 Task: open an excel sheet and write heading  Financial Planner. Add Dates in a column and its values below  'Jan 23, Feb 23, Mar 23, Apr 23 & may23. 'Add Income in next column and its values below  $3,000, $3,200, $3,100, $3,300 & $3,500. Add Expenses in next column and its values below  $2,000, $2,300, $2,200, $2,500 & $2,800. Add savings in next column and its values below $500, $600, $500, $700 & $700. Add Investment in next column and its values below  $500, $700, $800, $900 & $1000. Add Net Saving in next column and its values below  $1000, $1200, $900, $800 & $700. Save page BudgetTrack logbookbook
Action: Mouse moved to (131, 123)
Screenshot: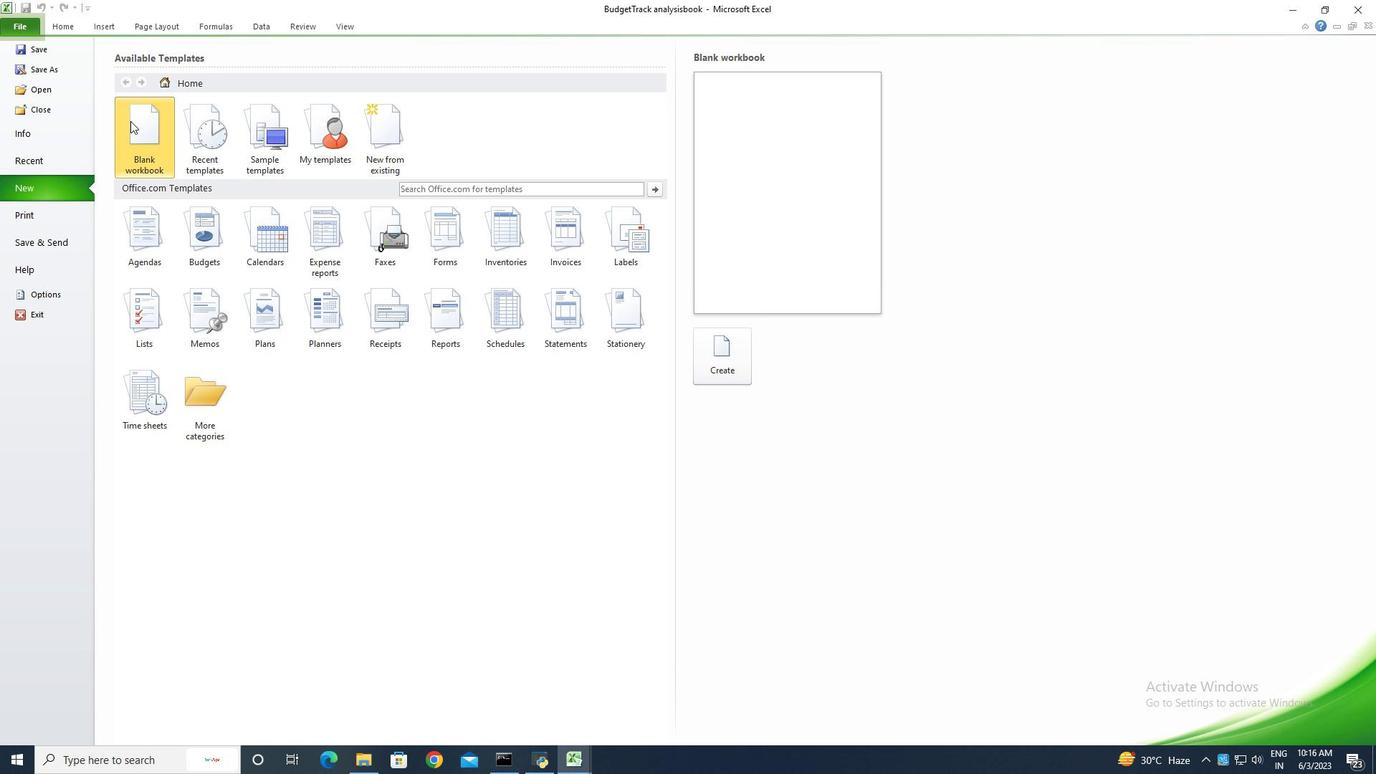 
Action: Mouse pressed left at (131, 123)
Screenshot: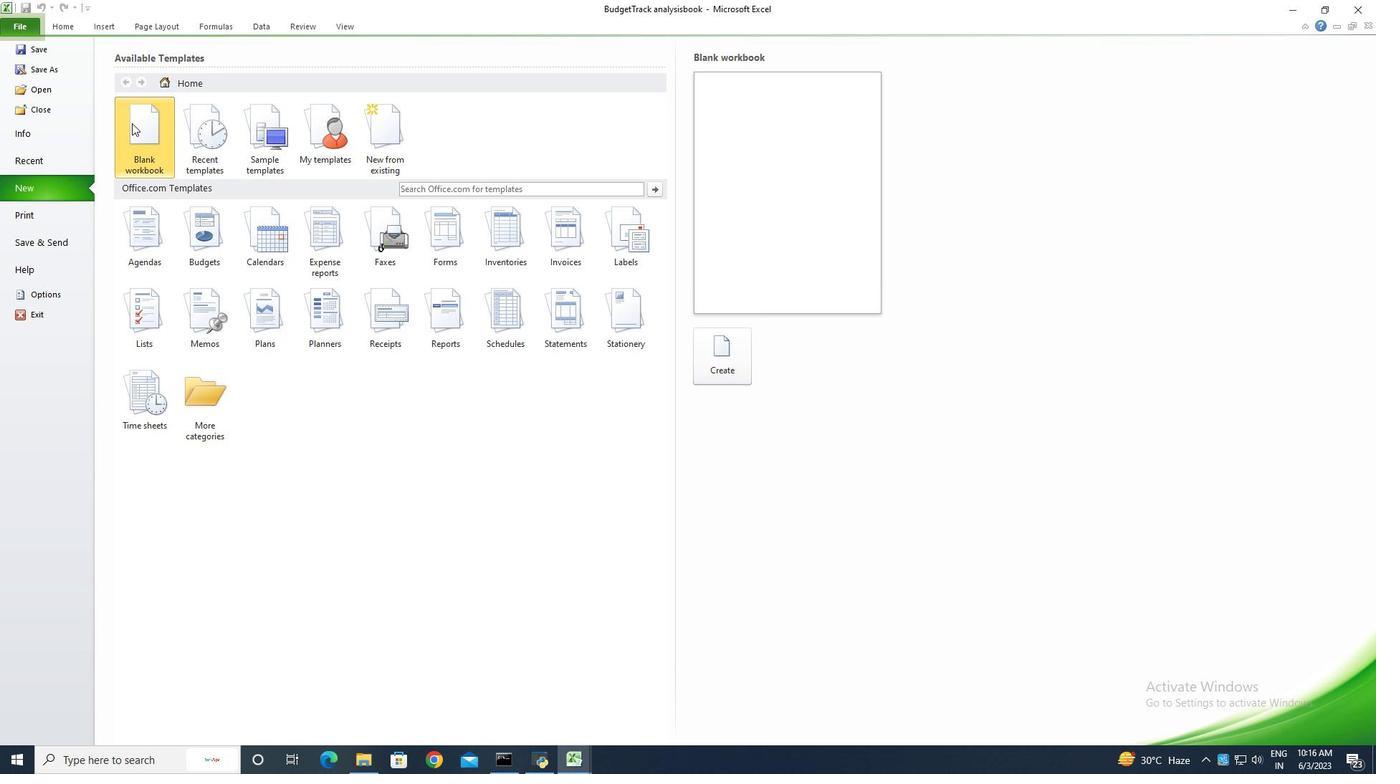 
Action: Mouse moved to (729, 374)
Screenshot: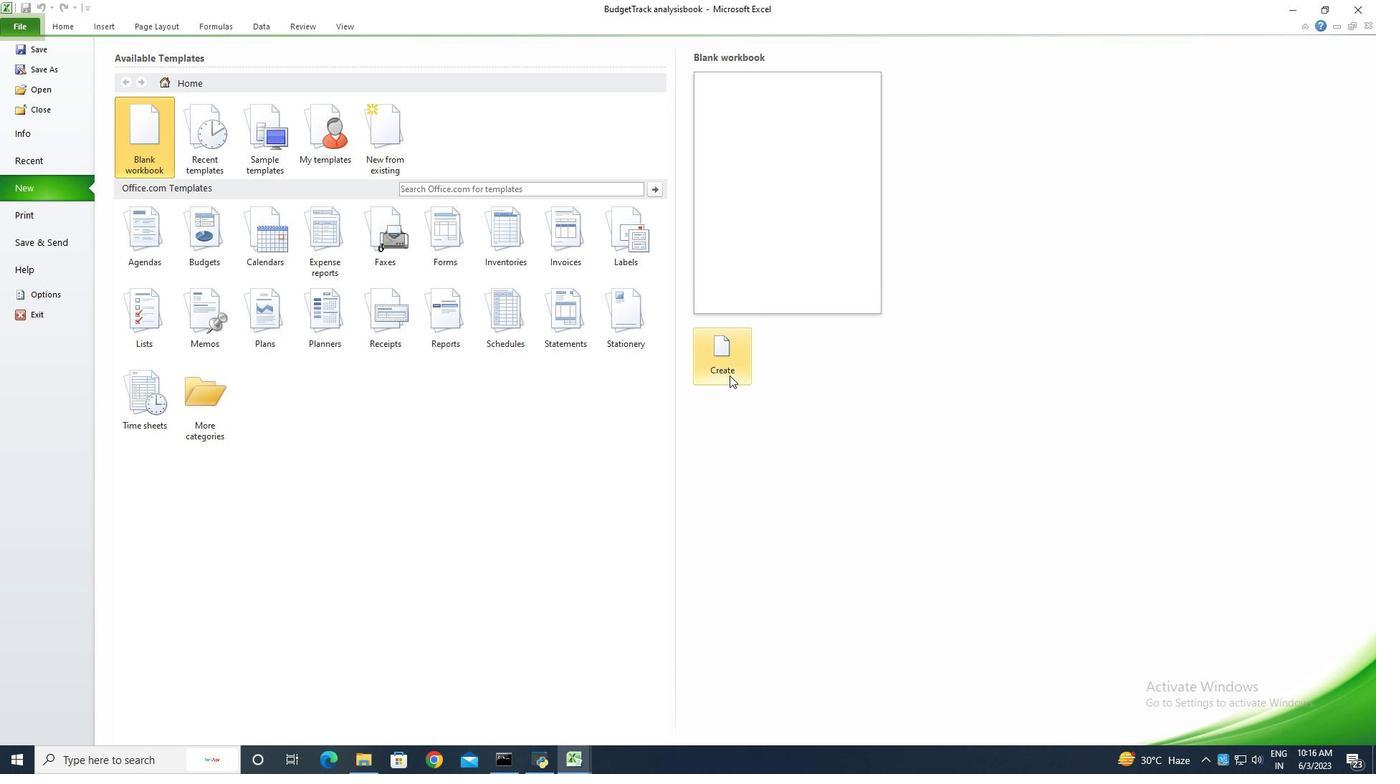 
Action: Mouse pressed left at (729, 374)
Screenshot: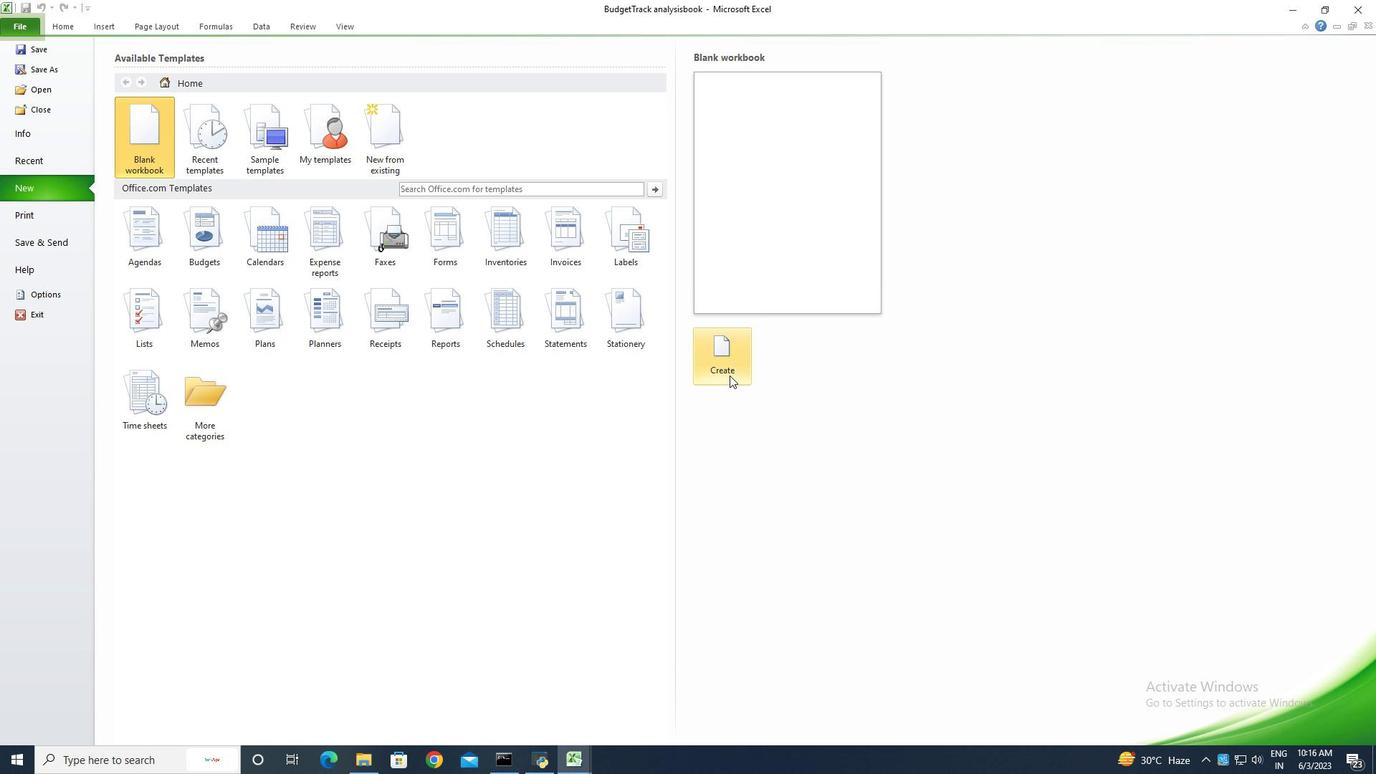 
Action: Key pressed <Key.shift>Financial<Key.space><Key.shift>Planner<Key.enter><Key.shift>Dates<Key.enter><Key.shift><Key.shift>Jan<Key.space>23<Key.enter>feb<Key.space>23<Key.backspace><Key.backspace><Key.backspace><Key.backspace><Key.backspace><Key.backspace><Key.shift><Key.shift><Key.shift><Key.shift><Key.shift><Key.shift><Key.shift>Feb<Key.space>23<Key.enter><Key.shift>Mar<Key.space><Key.shift><Key.shift><Key.shift><Key.shift><Key.shift><Key.shift>@3<Key.backspace><Key.backspace>23<Key.enter><Key.shift>Ma<Key.backspace><Key.backspace>ape<Key.backspace><Key.backspace><Key.backspace><Key.shift>Apr<Key.space><Key.shift>@3<Key.backspace><Key.backspace>23<Key.enter><Key.shift><Key.shift><Key.shift><Key.shift><Key.shift><Key.shift><Key.shift><Key.shift><Key.shift><Key.shift>May<Key.space>23<Key.enter>
Screenshot: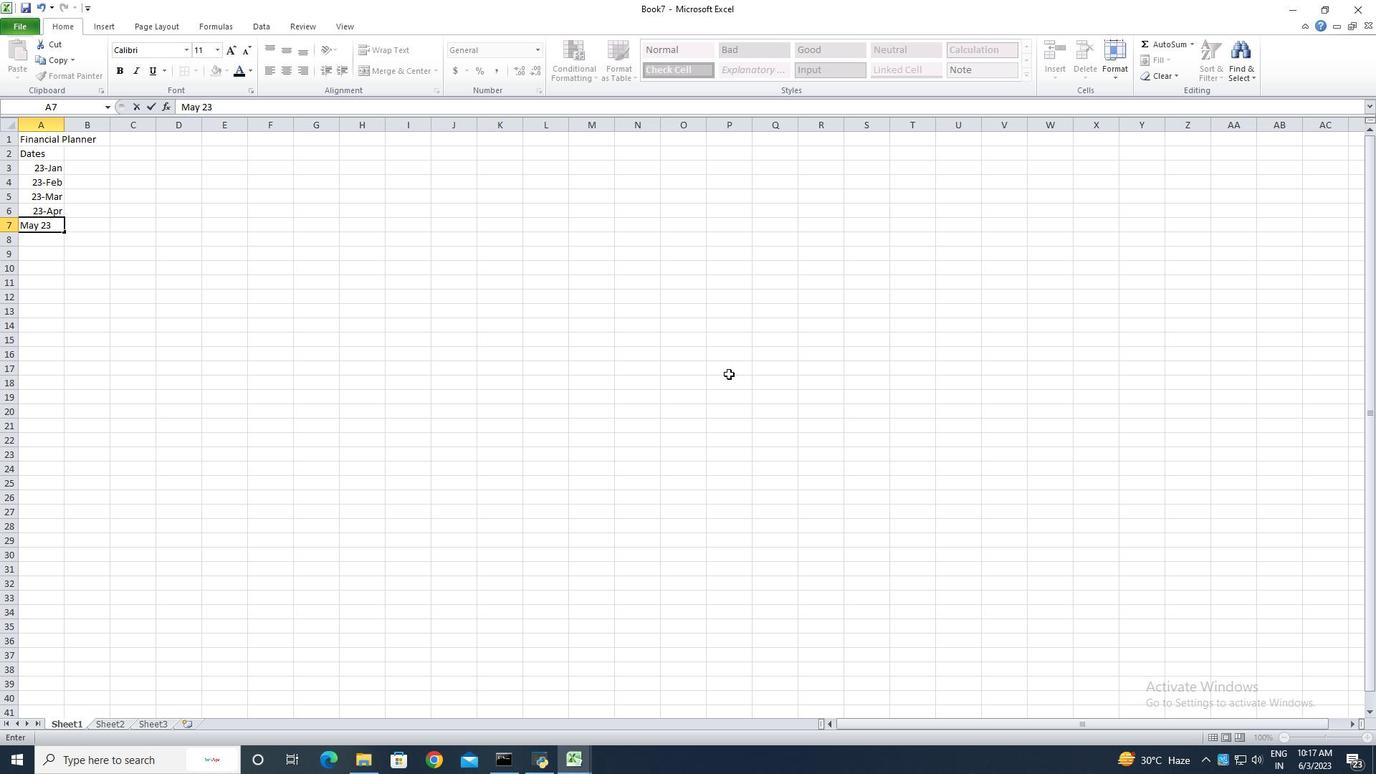 
Action: Mouse moved to (30, 169)
Screenshot: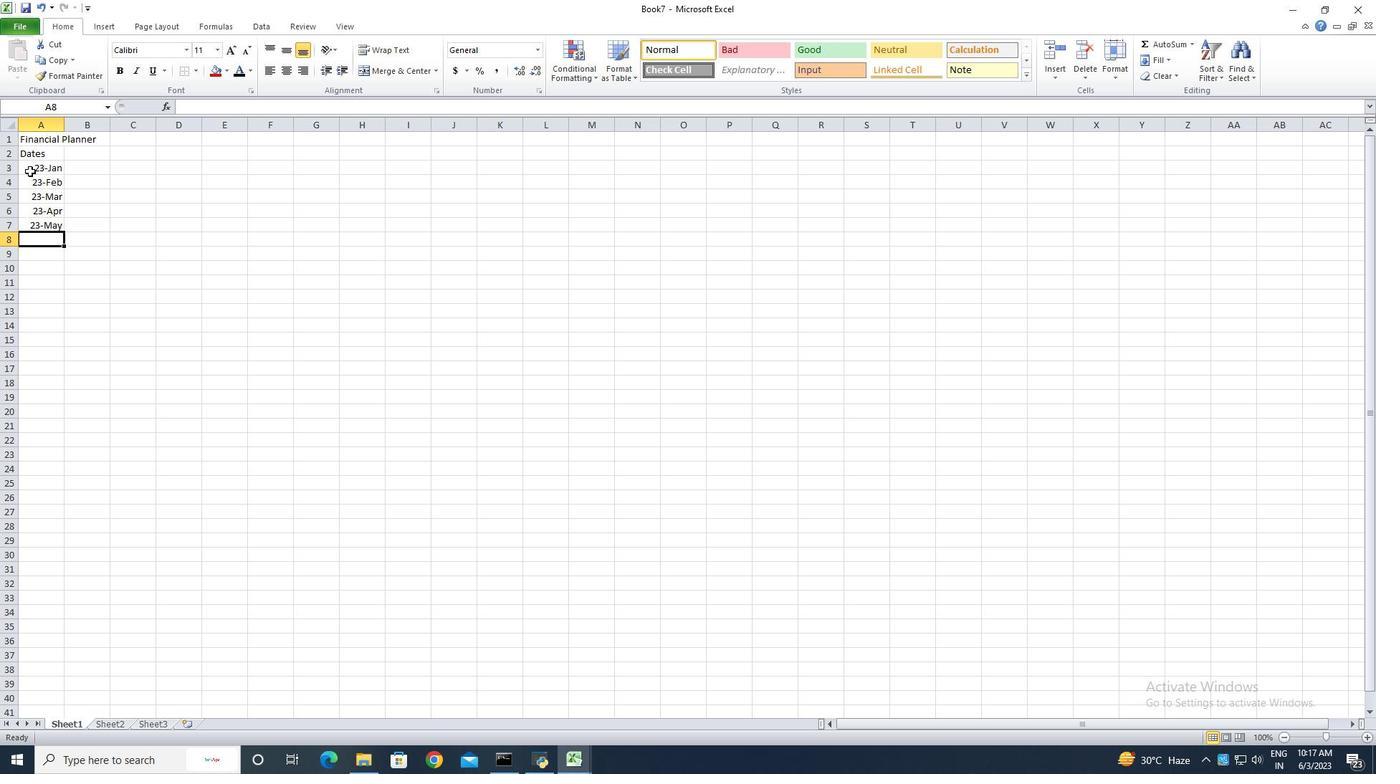 
Action: Mouse pressed left at (30, 169)
Screenshot: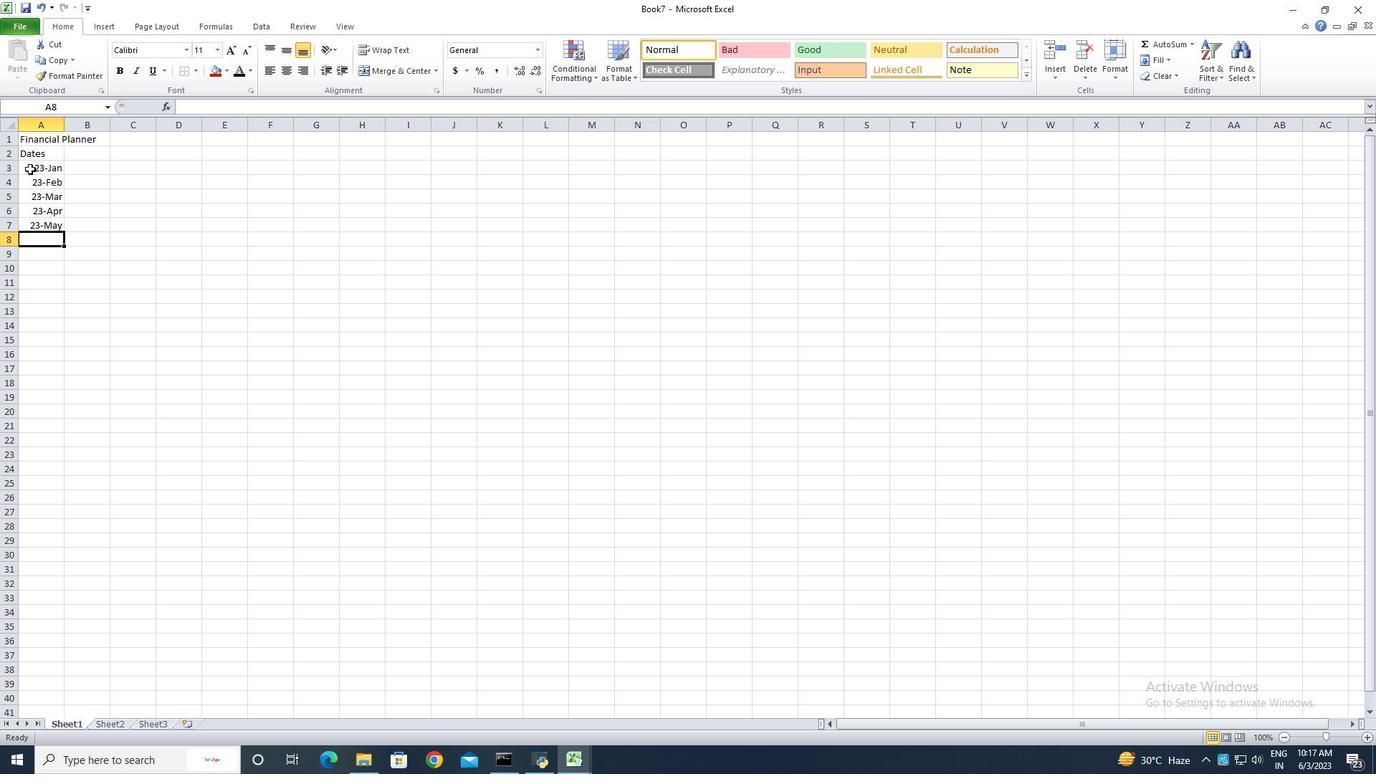 
Action: Mouse moved to (32, 169)
Screenshot: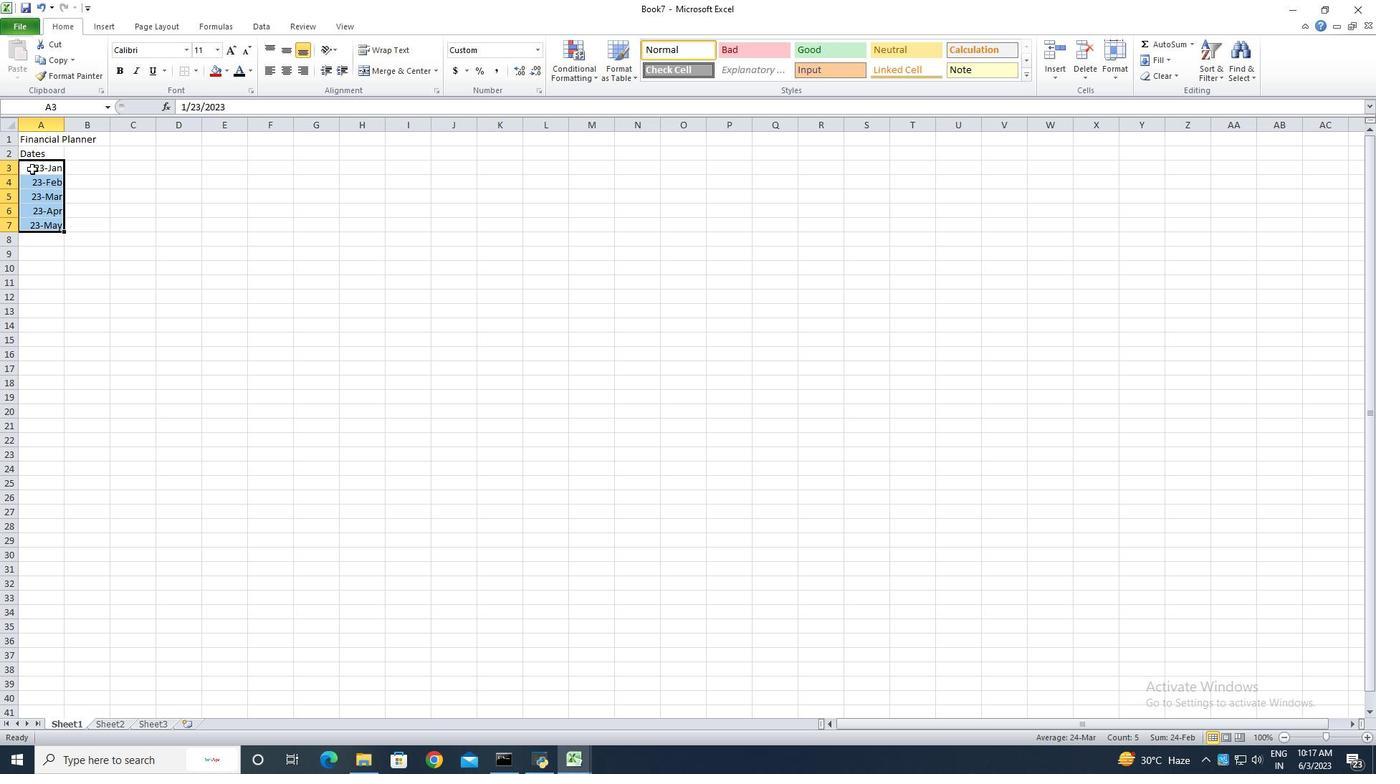 
Action: Mouse pressed right at (32, 169)
Screenshot: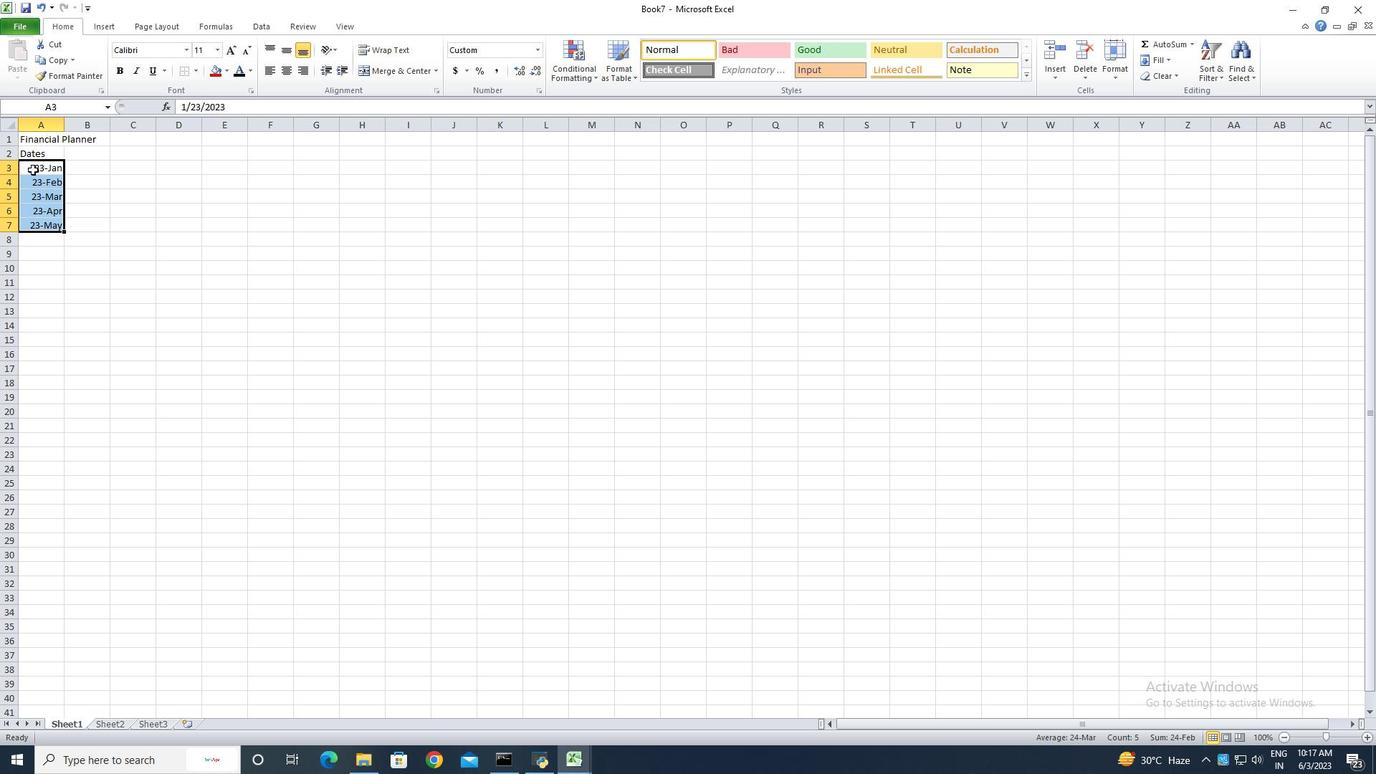 
Action: Mouse moved to (80, 367)
Screenshot: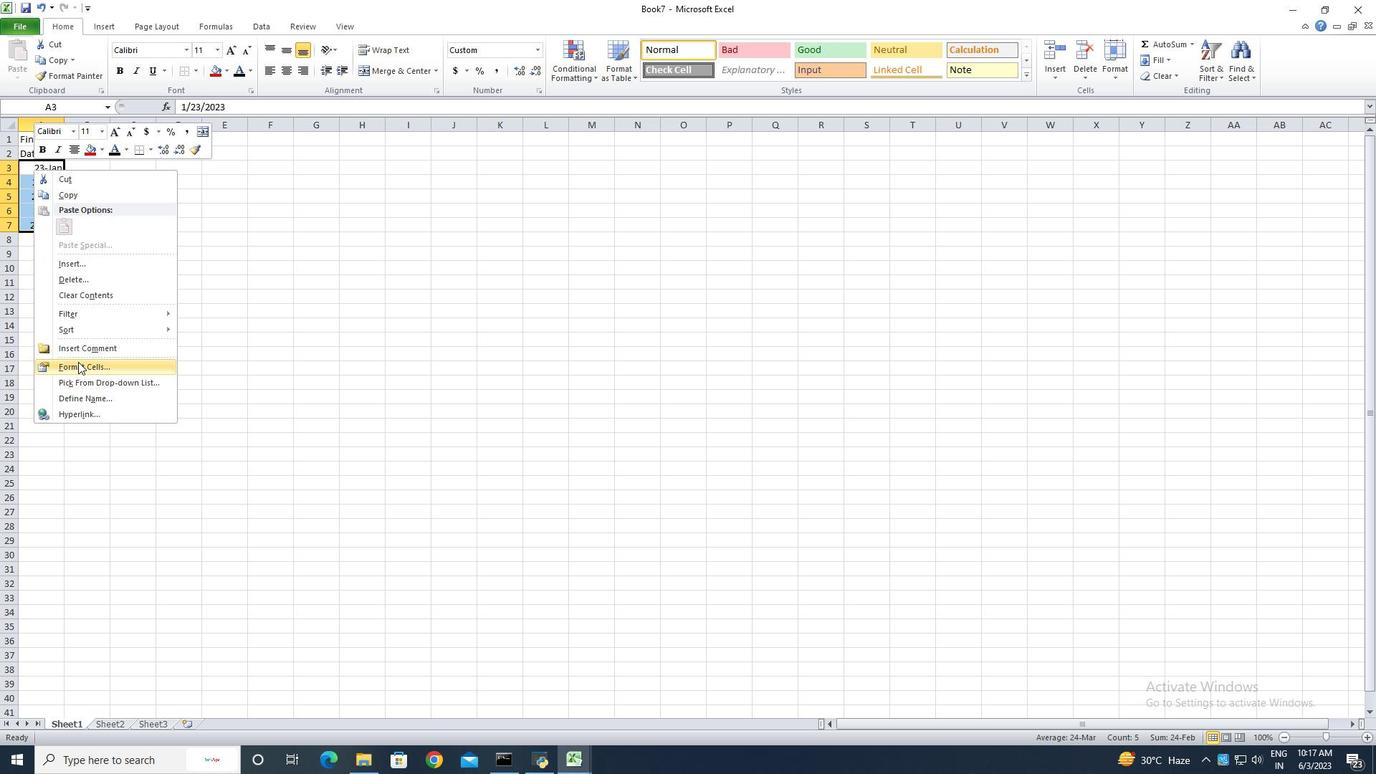 
Action: Mouse pressed left at (80, 367)
Screenshot: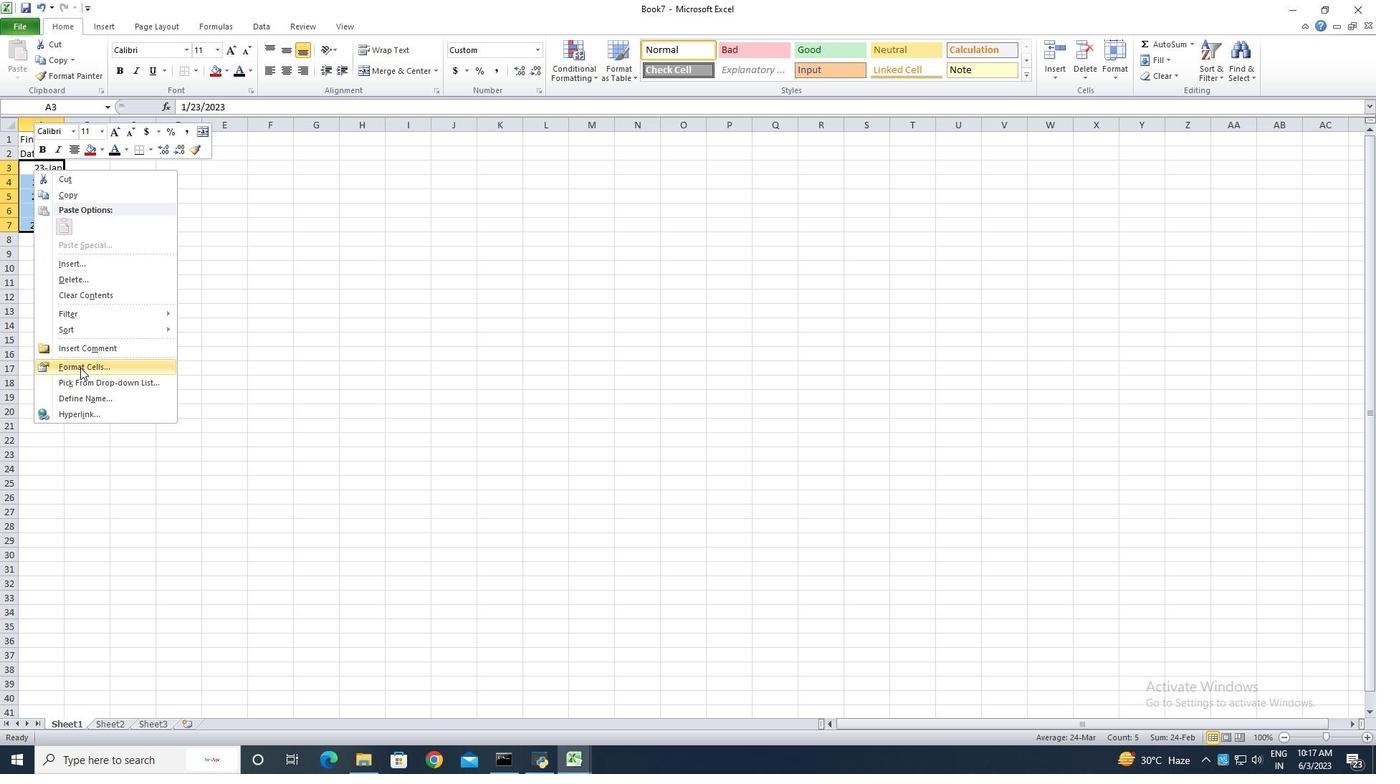 
Action: Mouse moved to (138, 203)
Screenshot: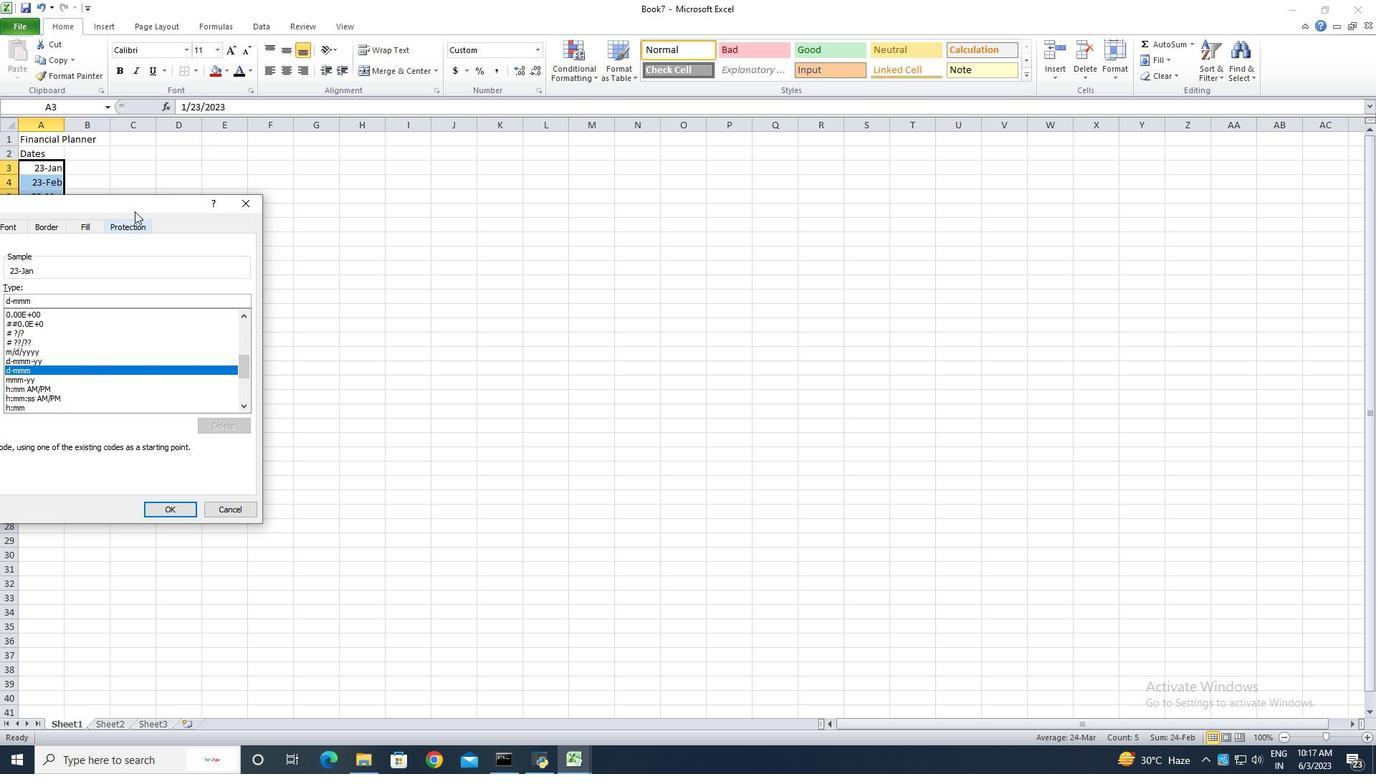 
Action: Mouse pressed left at (138, 203)
Screenshot: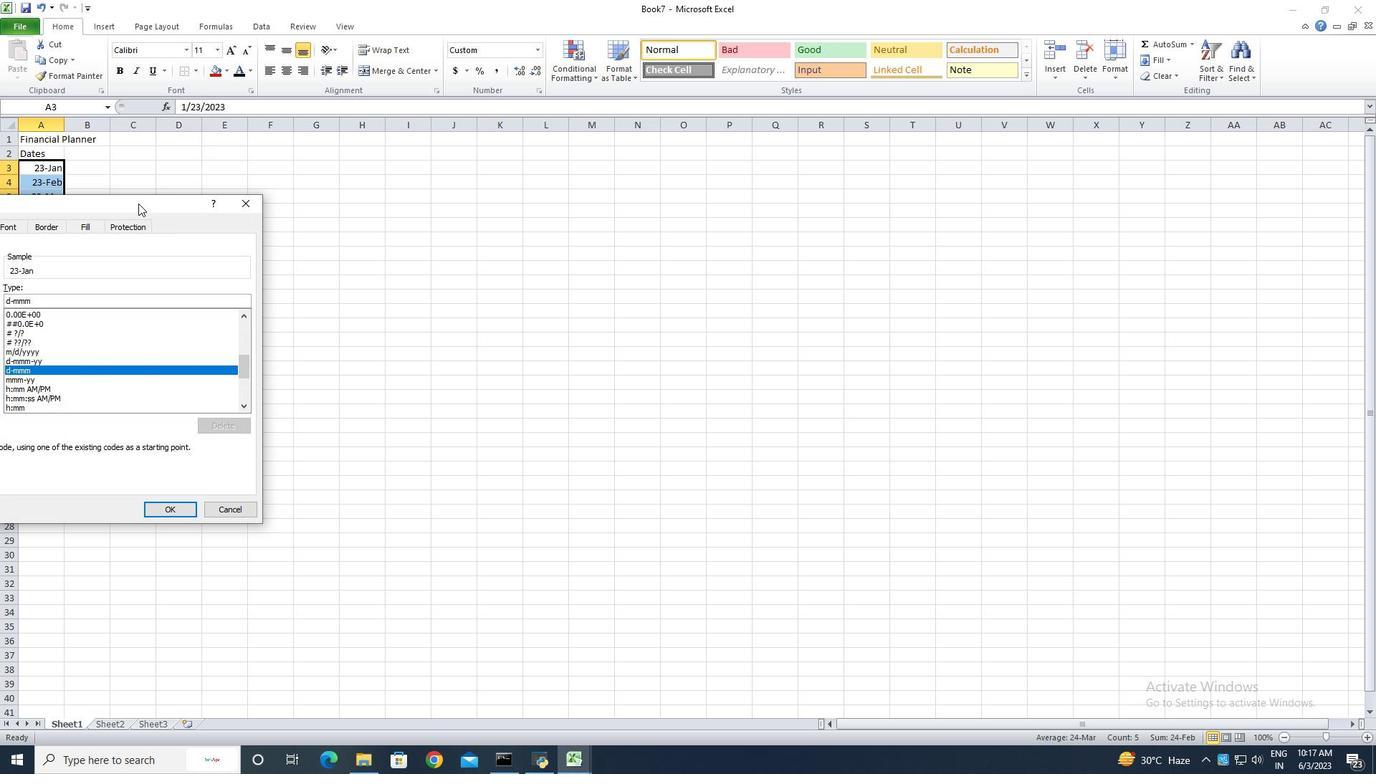 
Action: Mouse moved to (364, 294)
Screenshot: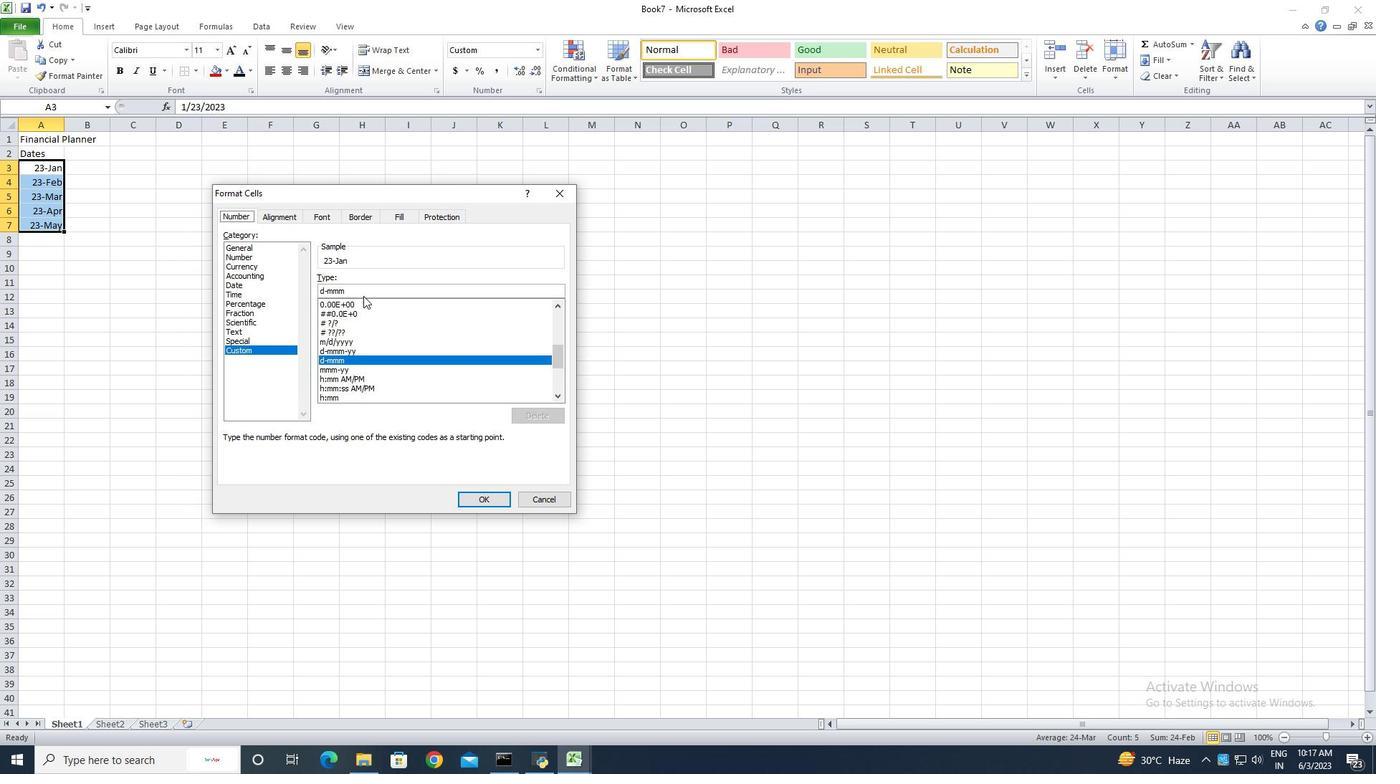 
Action: Mouse pressed left at (364, 294)
Screenshot: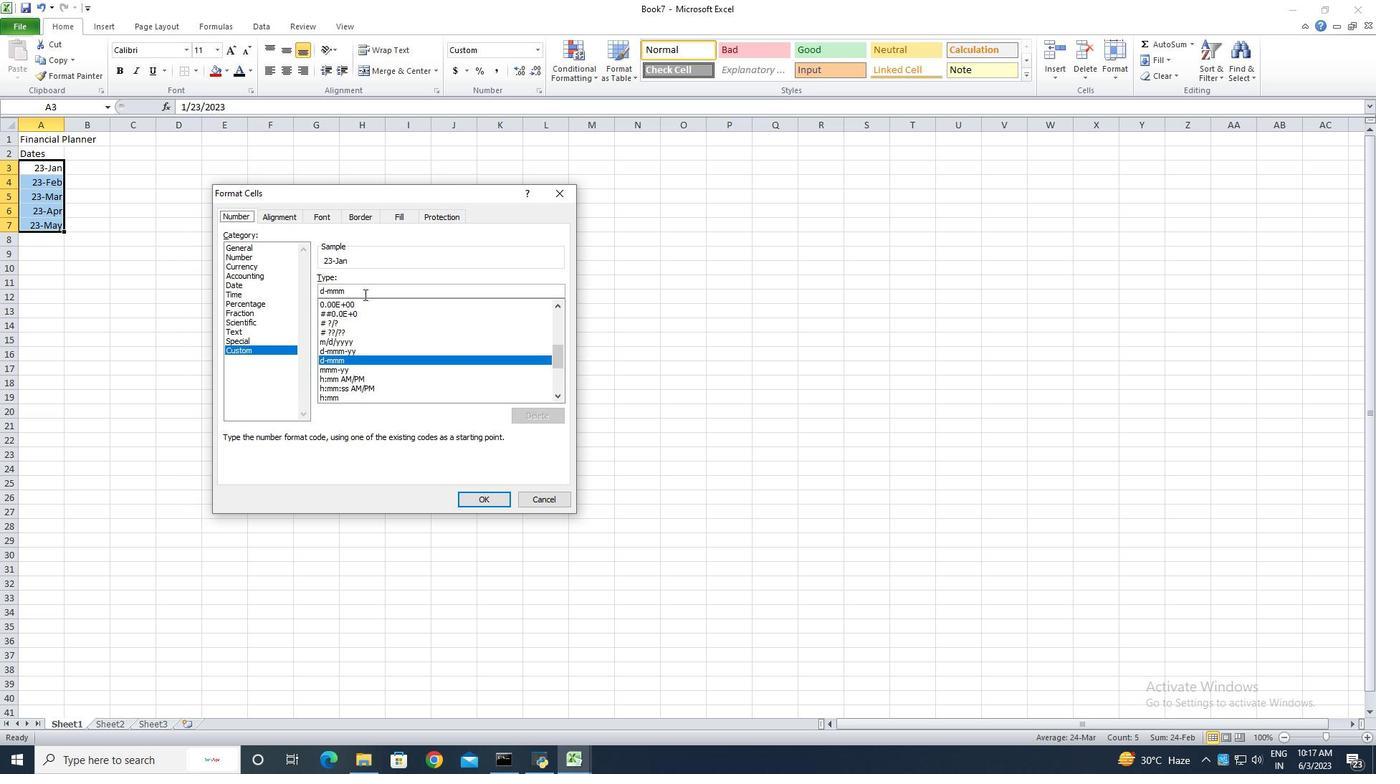 
Action: Key pressed <Key.backspace><Key.backspace><Key.backspace><Key.backspace><Key.backspace><Key.backspace><Key.backspace>mmm<Key.space>d
Screenshot: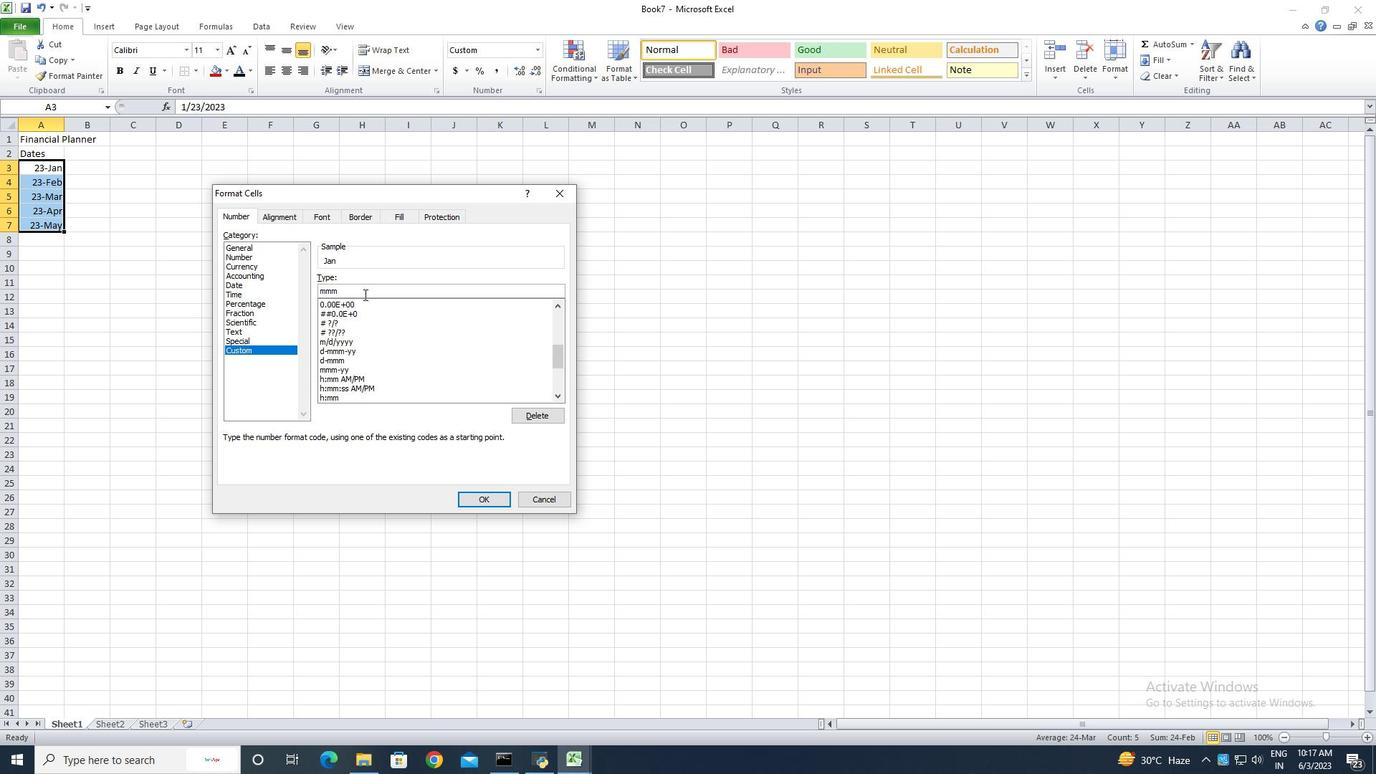
Action: Mouse moved to (489, 503)
Screenshot: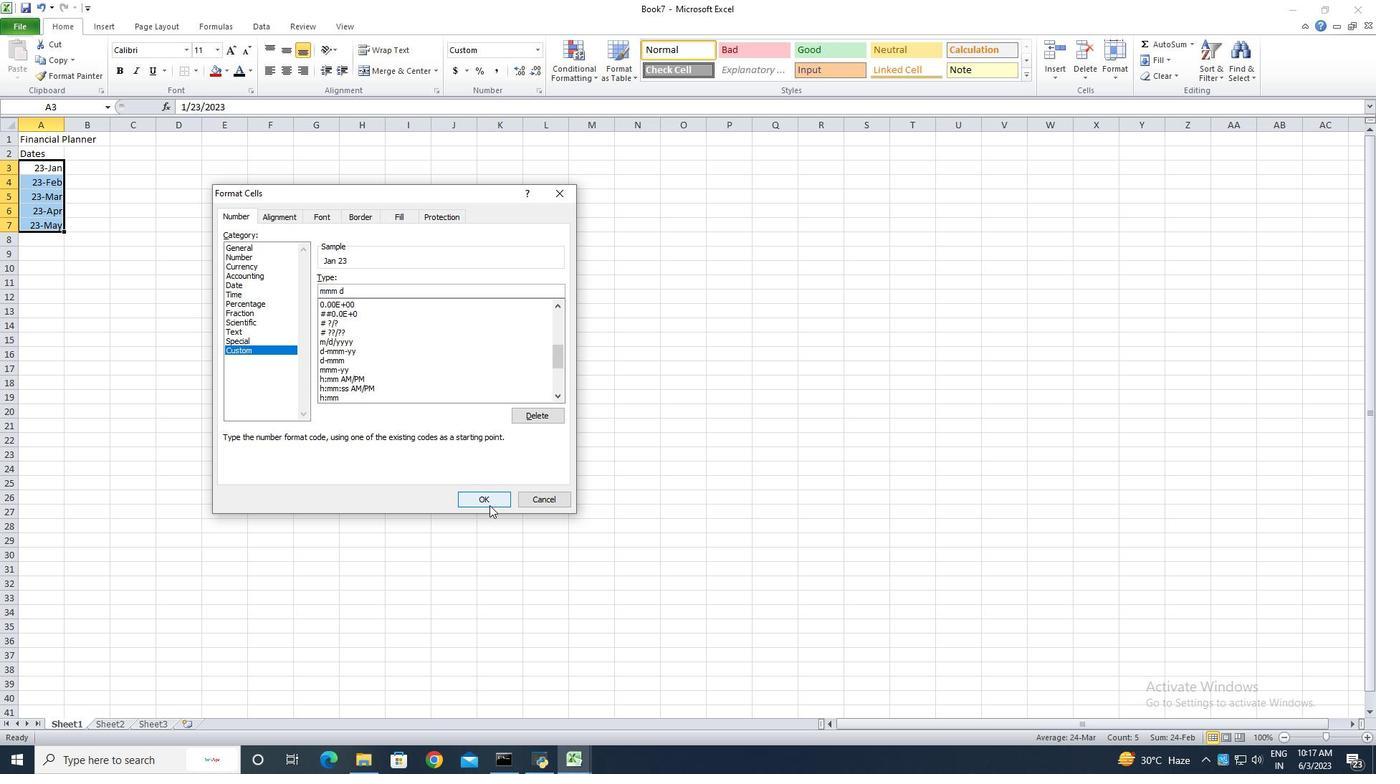 
Action: Mouse pressed left at (489, 503)
Screenshot: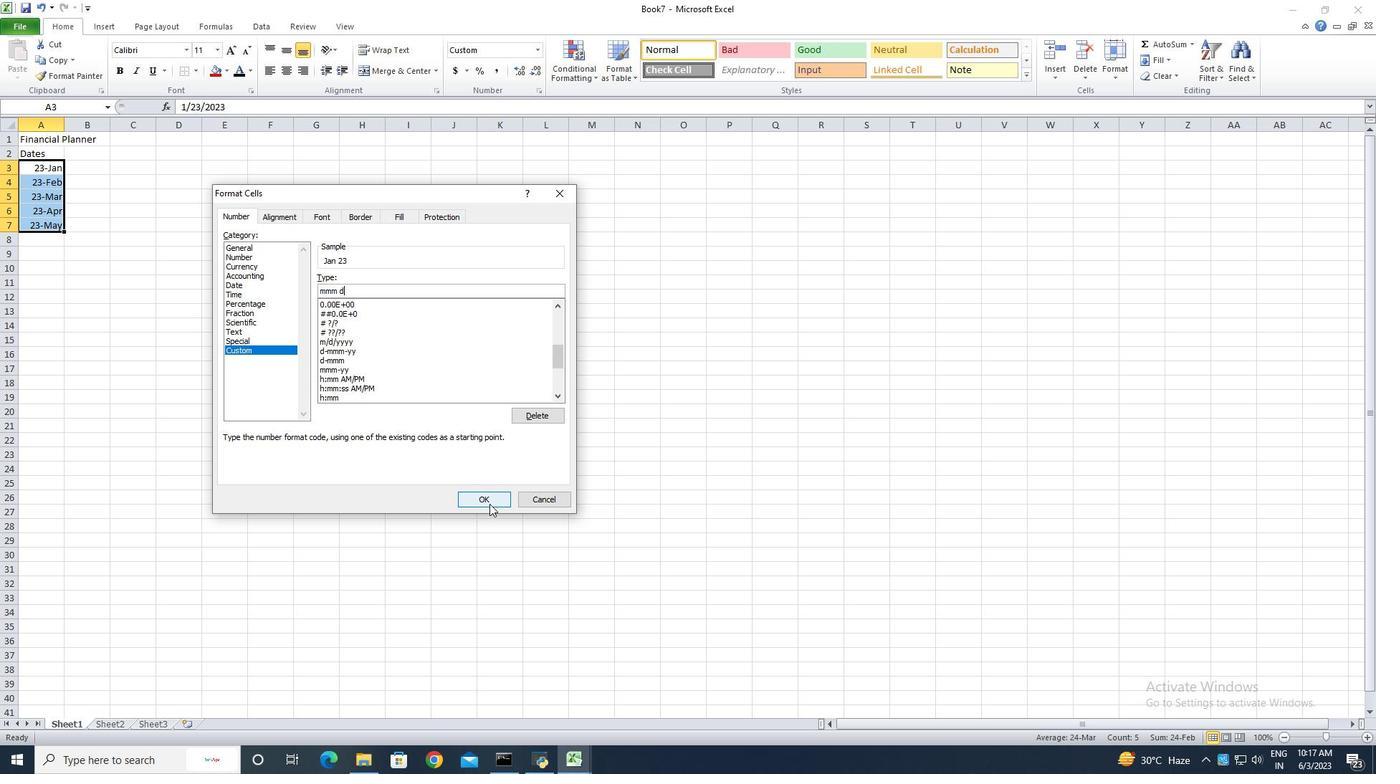 
Action: Mouse moved to (64, 128)
Screenshot: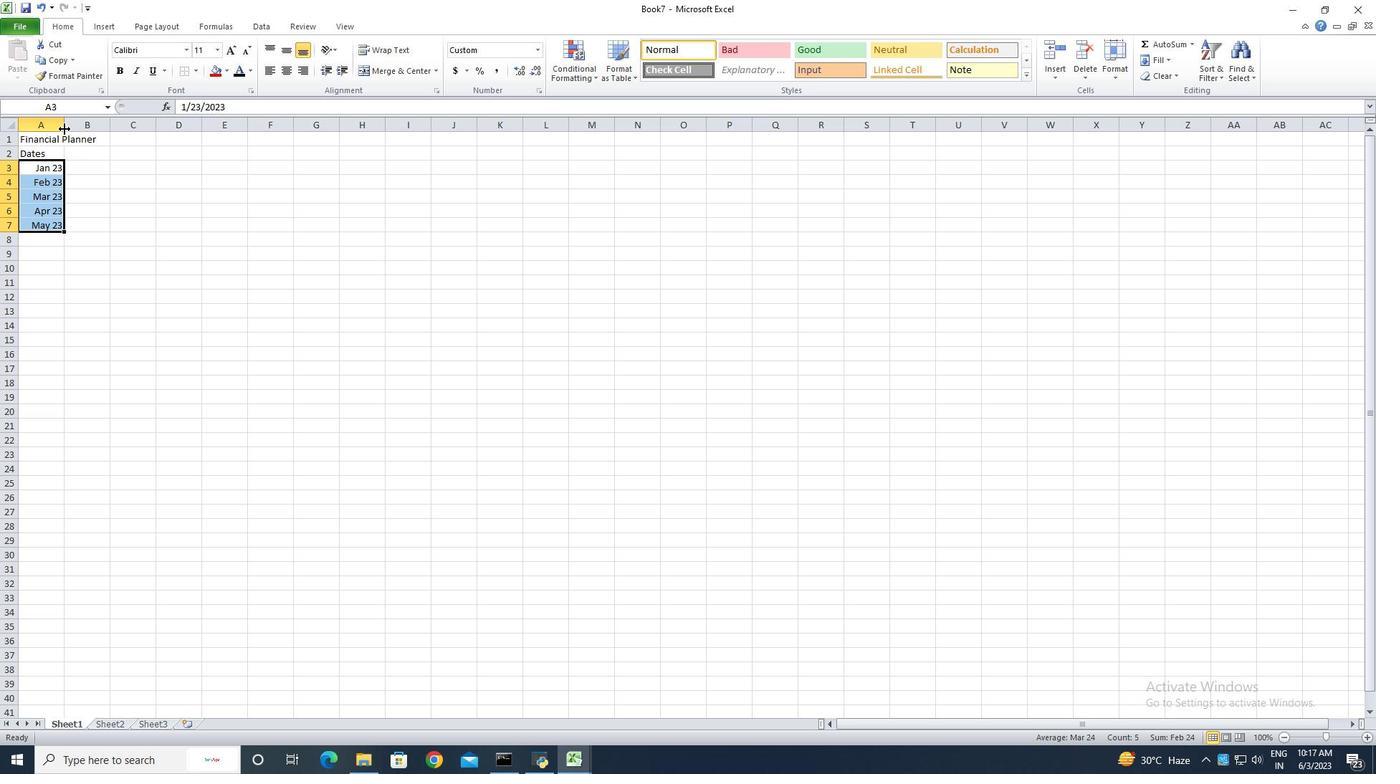 
Action: Mouse pressed left at (64, 128)
Screenshot: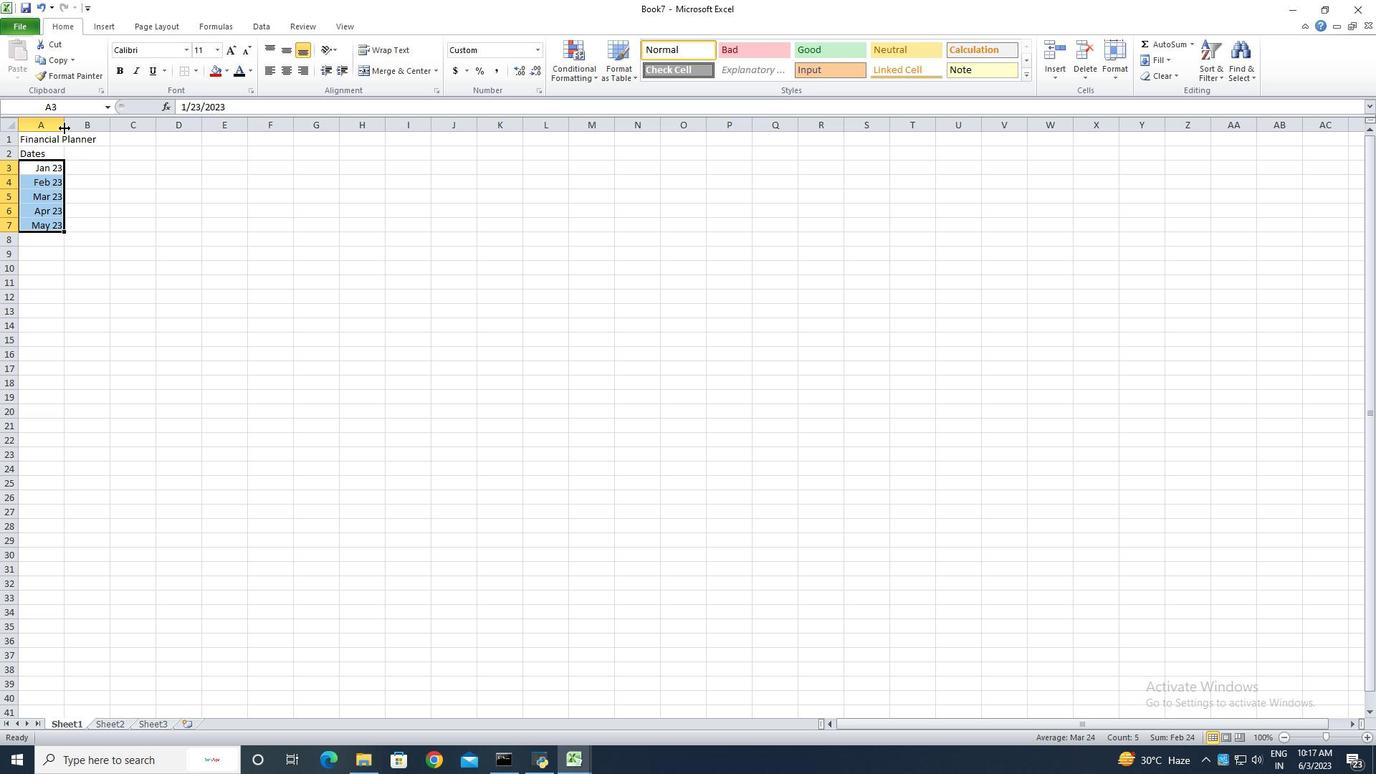 
Action: Mouse moved to (81, 276)
Screenshot: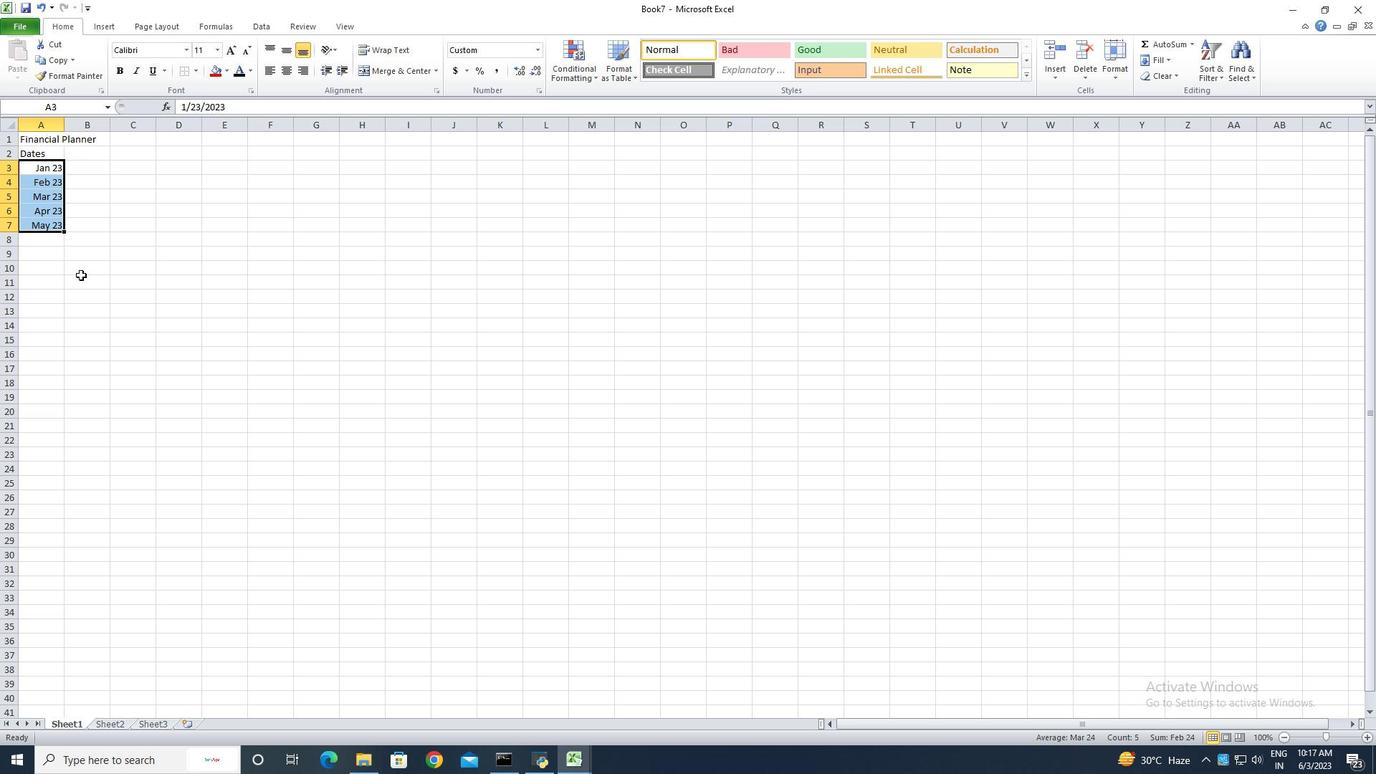 
Action: Mouse pressed left at (81, 276)
Screenshot: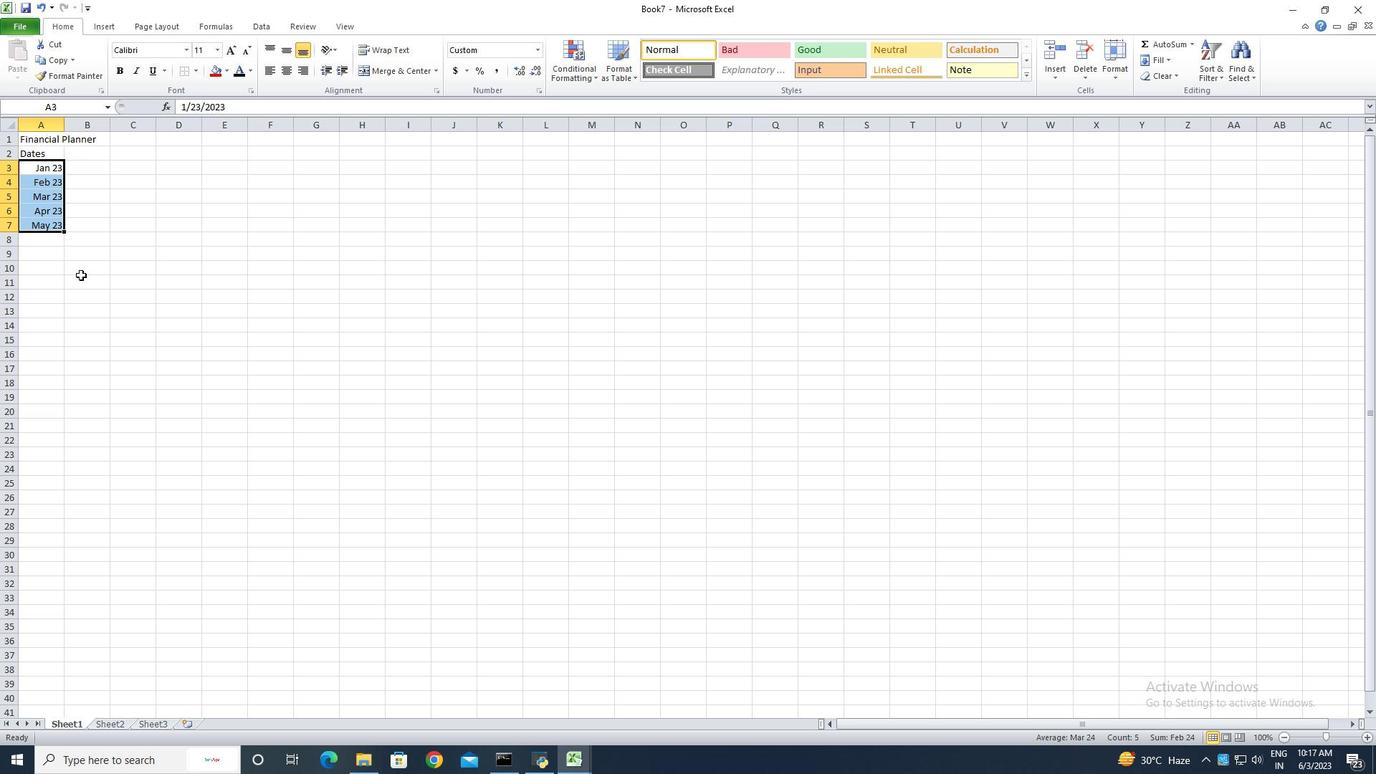 
Action: Mouse moved to (63, 125)
Screenshot: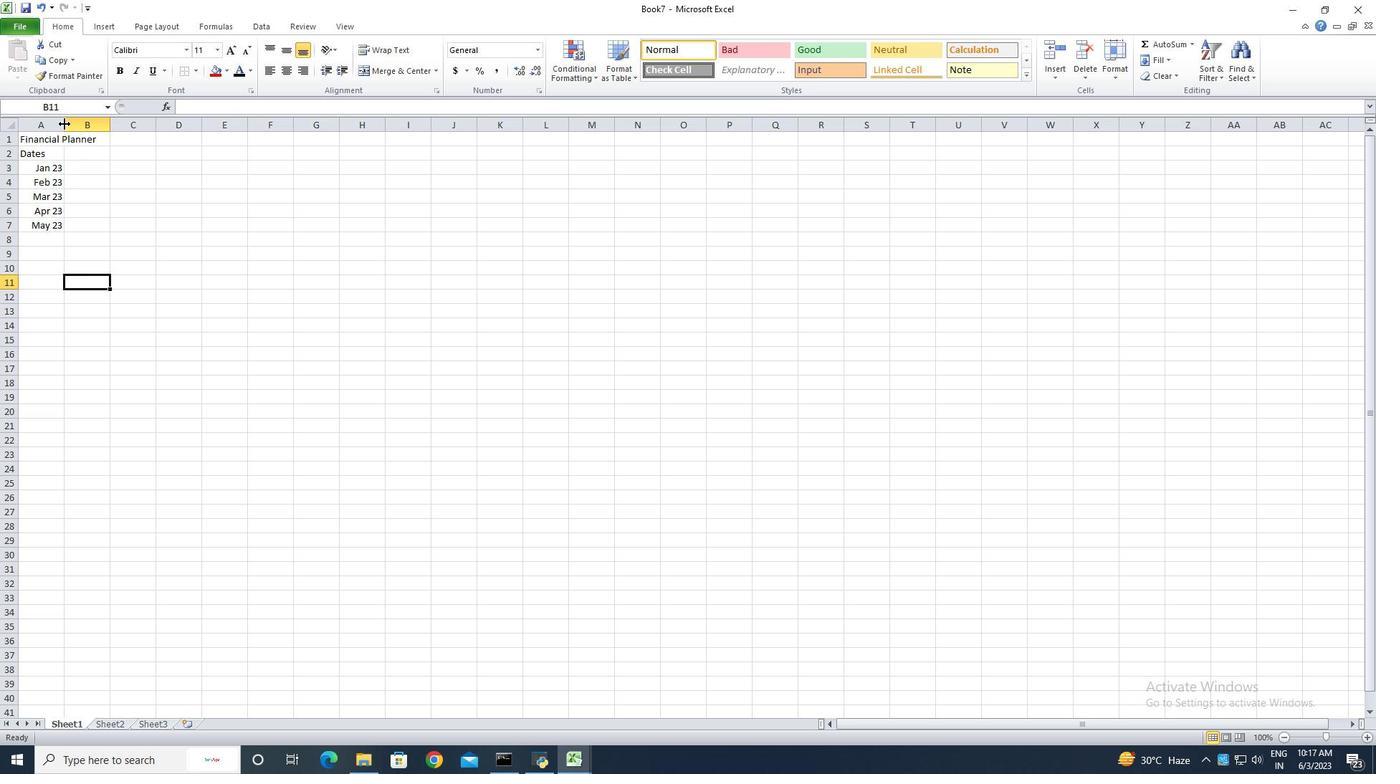 
Action: Mouse pressed left at (63, 125)
Screenshot: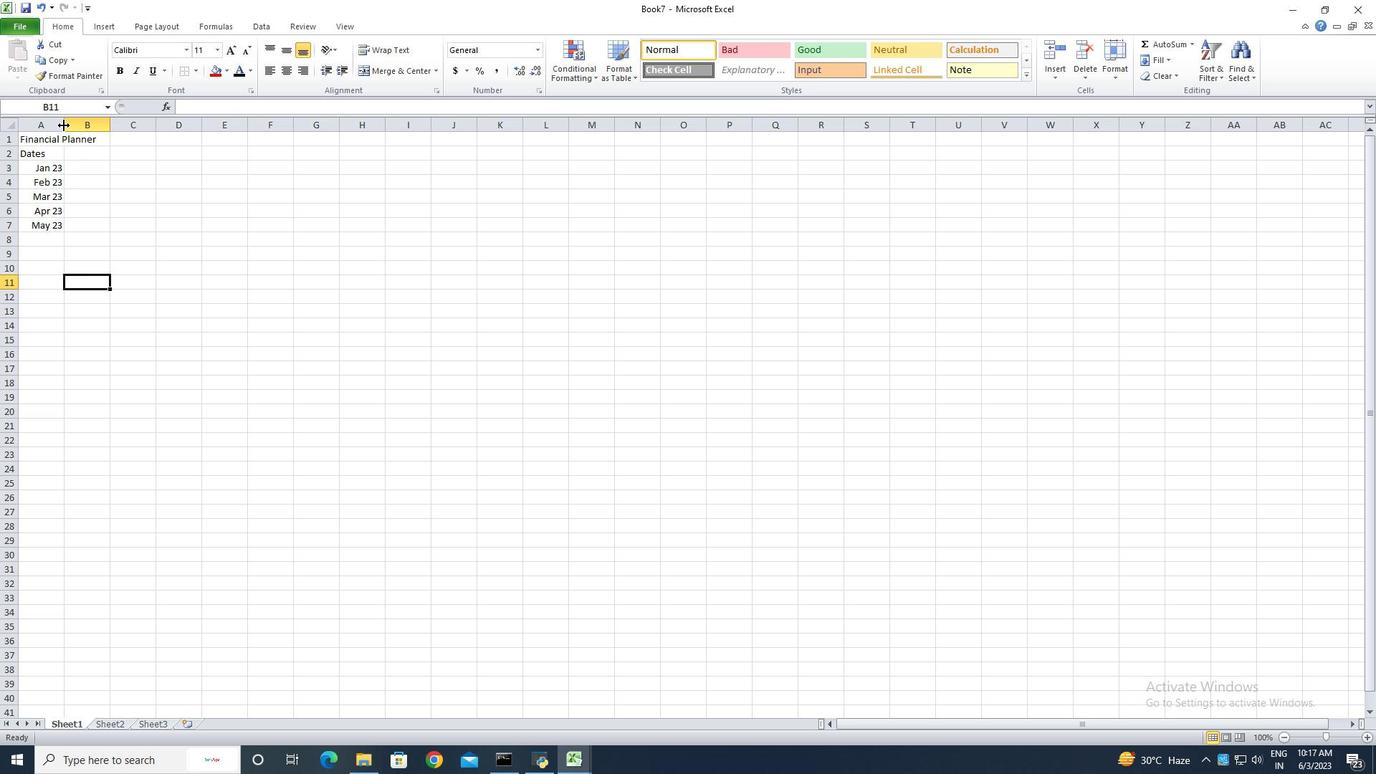 
Action: Mouse pressed left at (63, 125)
Screenshot: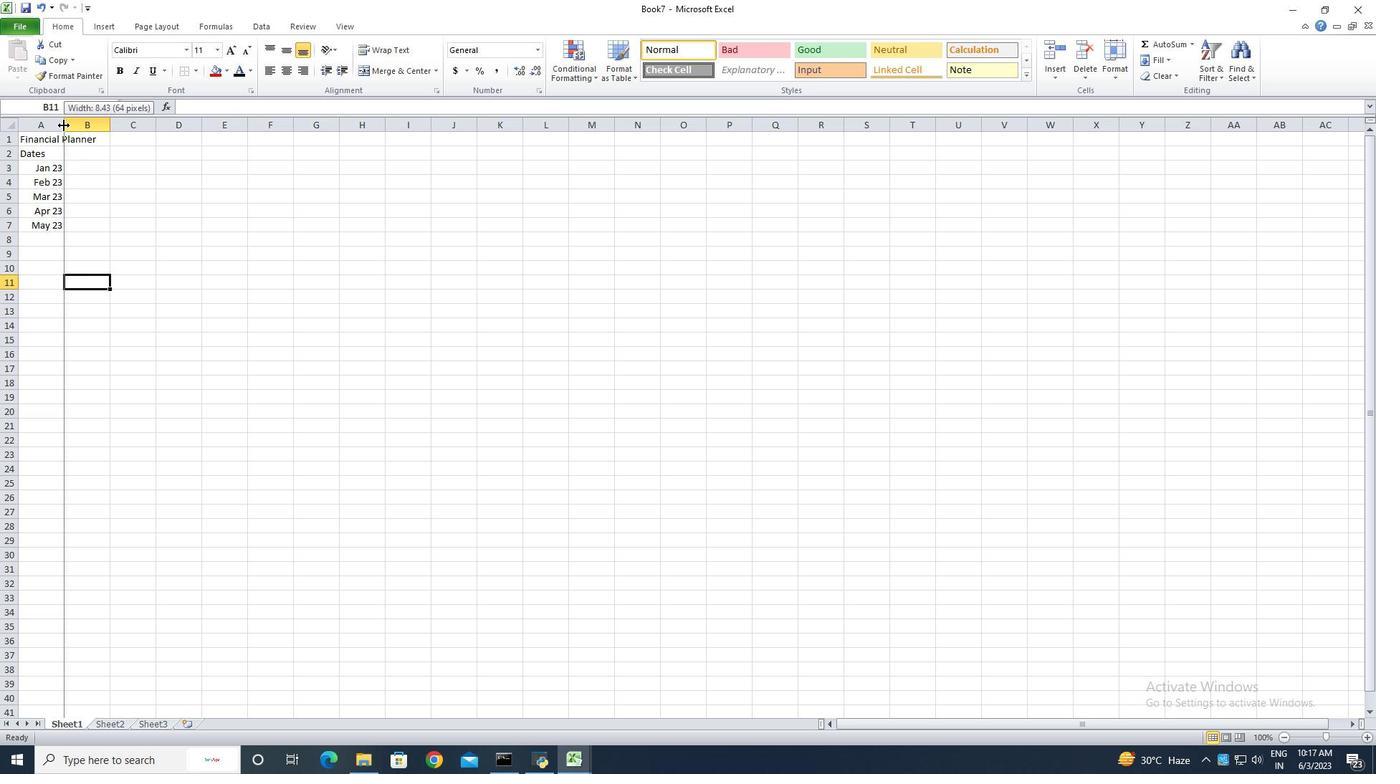 
Action: Mouse moved to (126, 157)
Screenshot: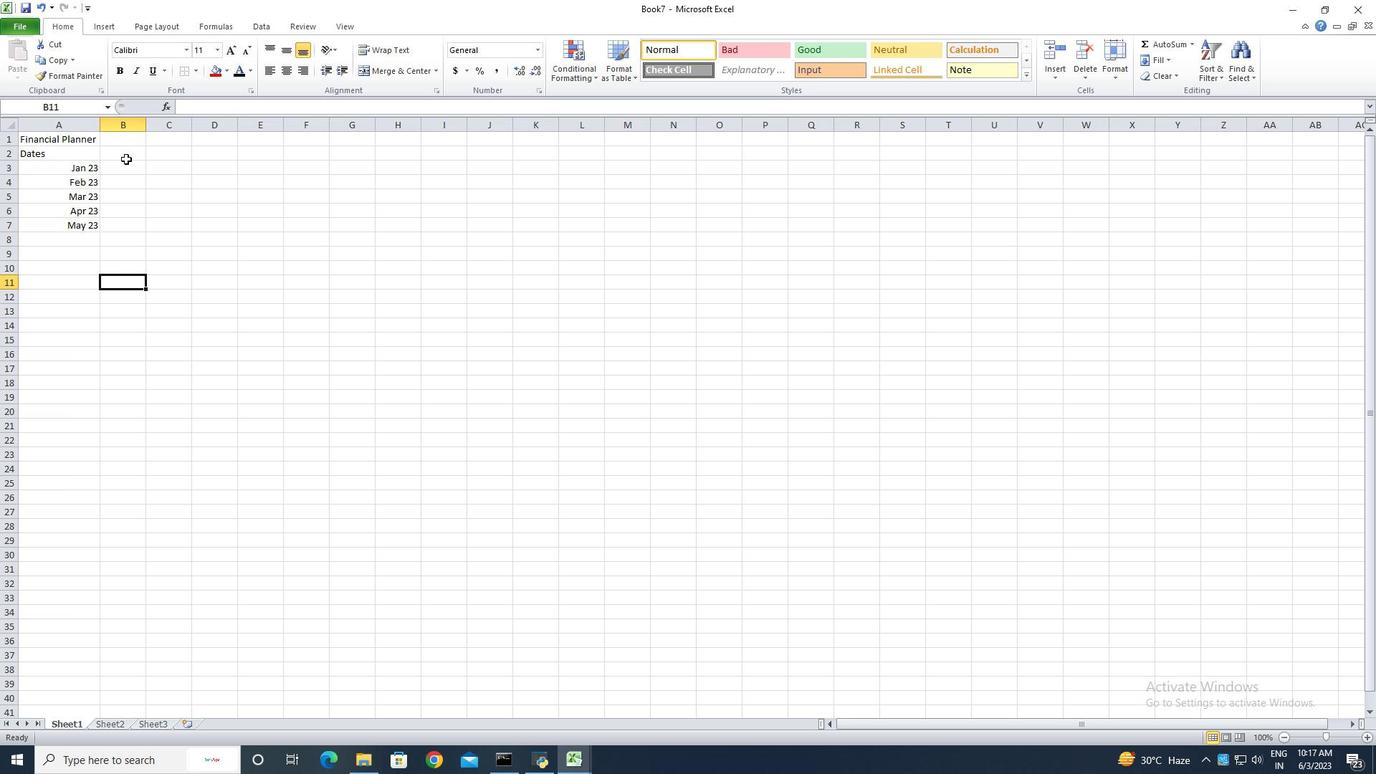 
Action: Mouse pressed left at (126, 157)
Screenshot: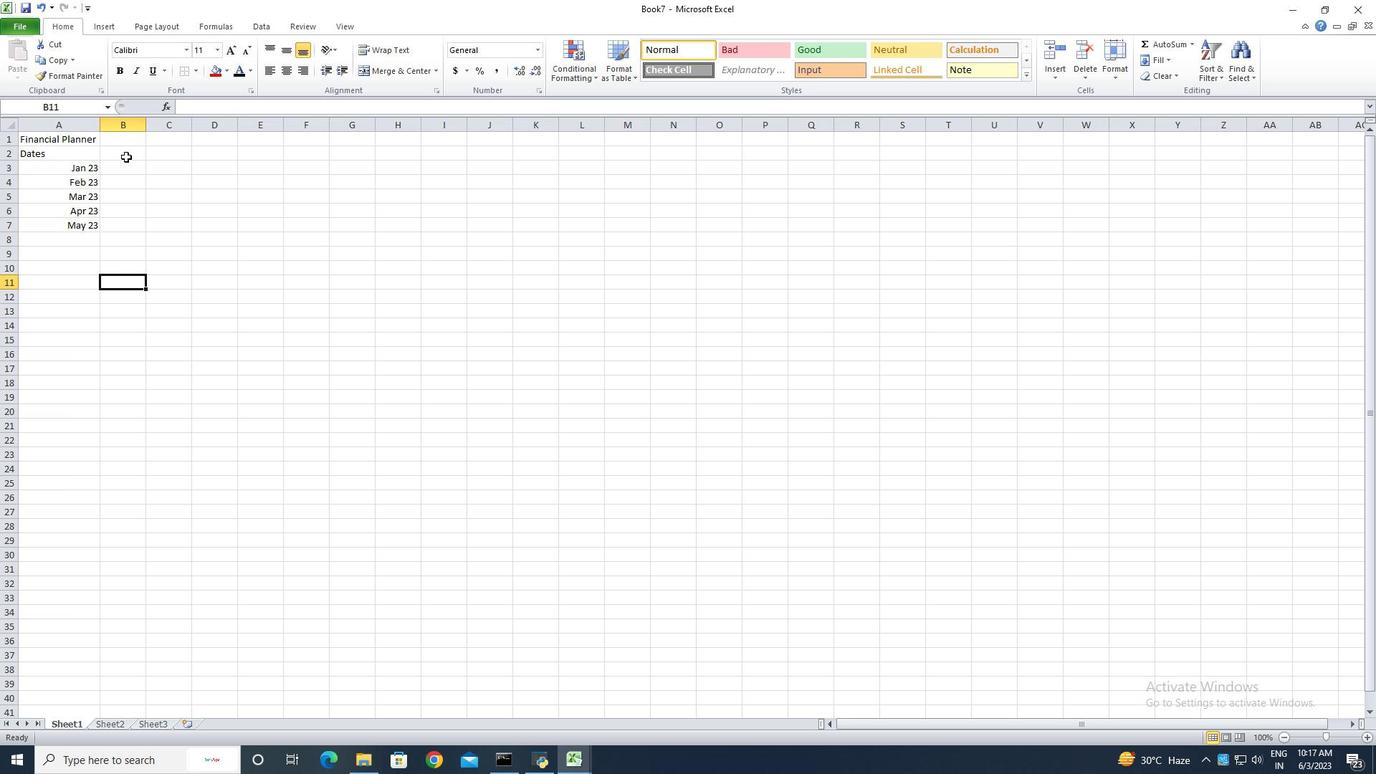 
Action: Key pressed <Key.shift>Inx<Key.backspace>come<Key.enter><Key.shift><Key.shift><Key.shift><Key.shift><Key.shift><Key.shift><Key.shift><Key.shift><Key.shift><Key.shift><Key.shift><Key.shift><Key.shift><Key.shift><Key.shift><Key.shift><Key.shift><Key.shift><Key.shift><Key.shift><Key.shift><Key.shift>$3000<Key.enter><Key.shift><Key.shift><Key.shift><Key.shift><Key.shift>$3200<Key.enter><Key.shift><Key.shift><Key.shift><Key.shift><Key.shift><Key.shift><Key.shift><Key.shift><Key.shift>$32<Key.backspace>21<Key.backspace><Key.backspace>100<Key.enter><Key.shift><Key.shift><Key.shift><Key.shift><Key.shift><Key.shift><Key.shift><Key.shift><Key.shift><Key.shift>$3300<Key.enter><Key.shift><Key.shift><Key.shift><Key.shift>$3500<Key.enter>
Screenshot: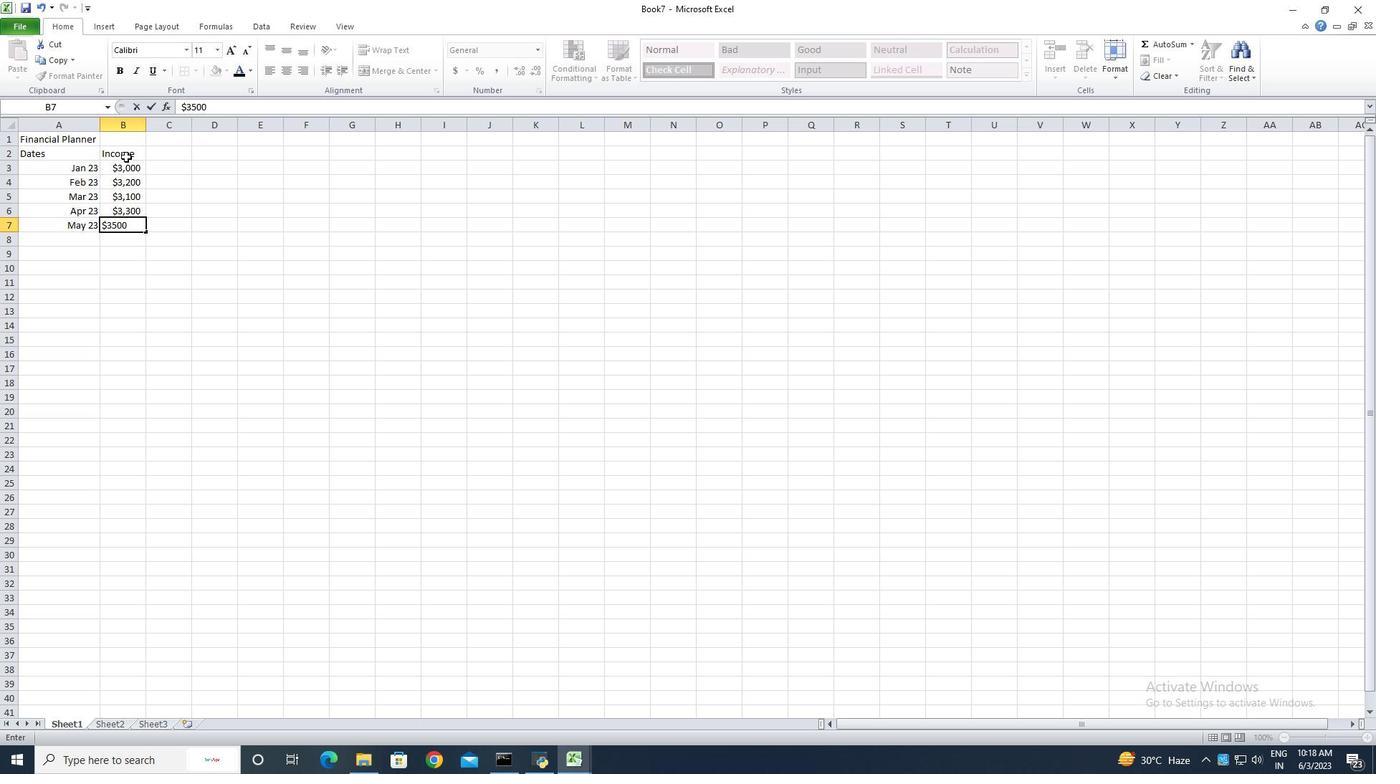 
Action: Mouse moved to (145, 121)
Screenshot: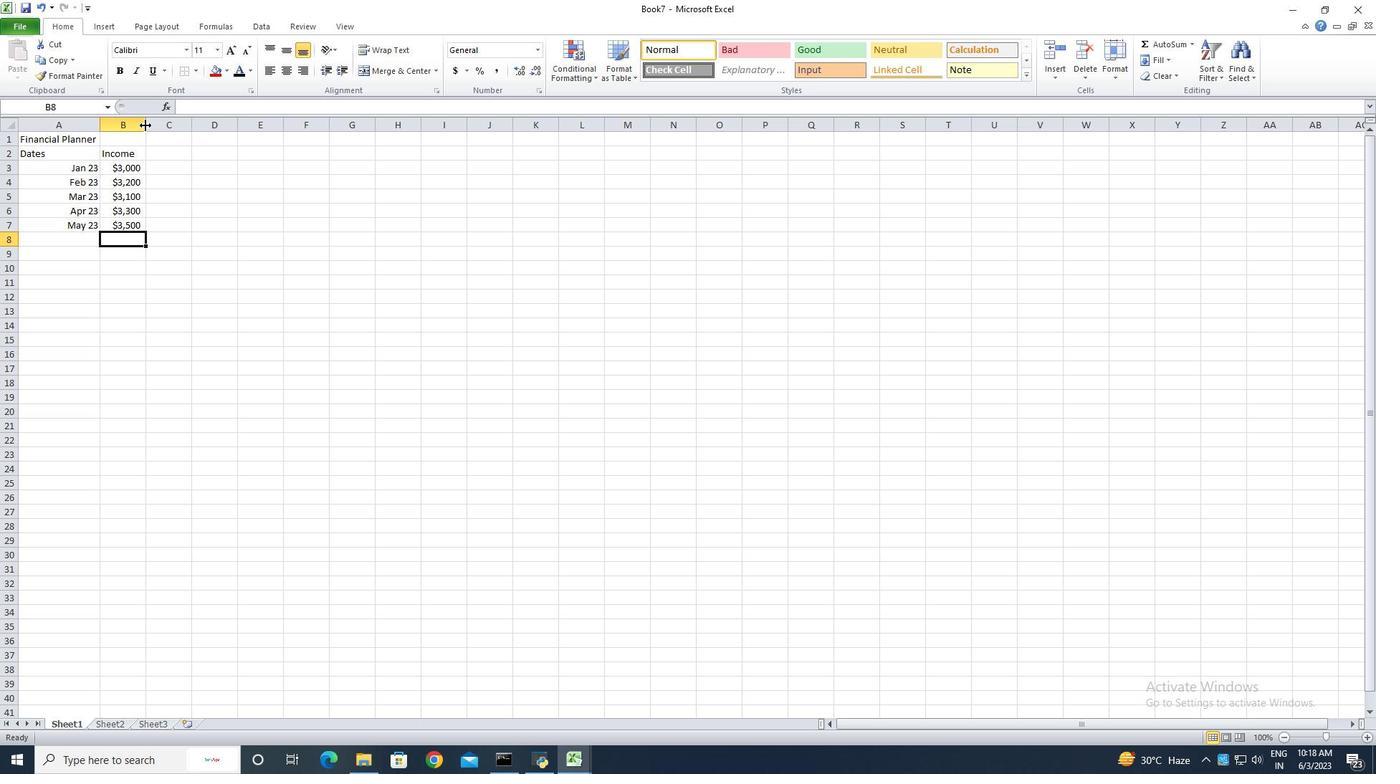 
Action: Mouse pressed left at (145, 121)
Screenshot: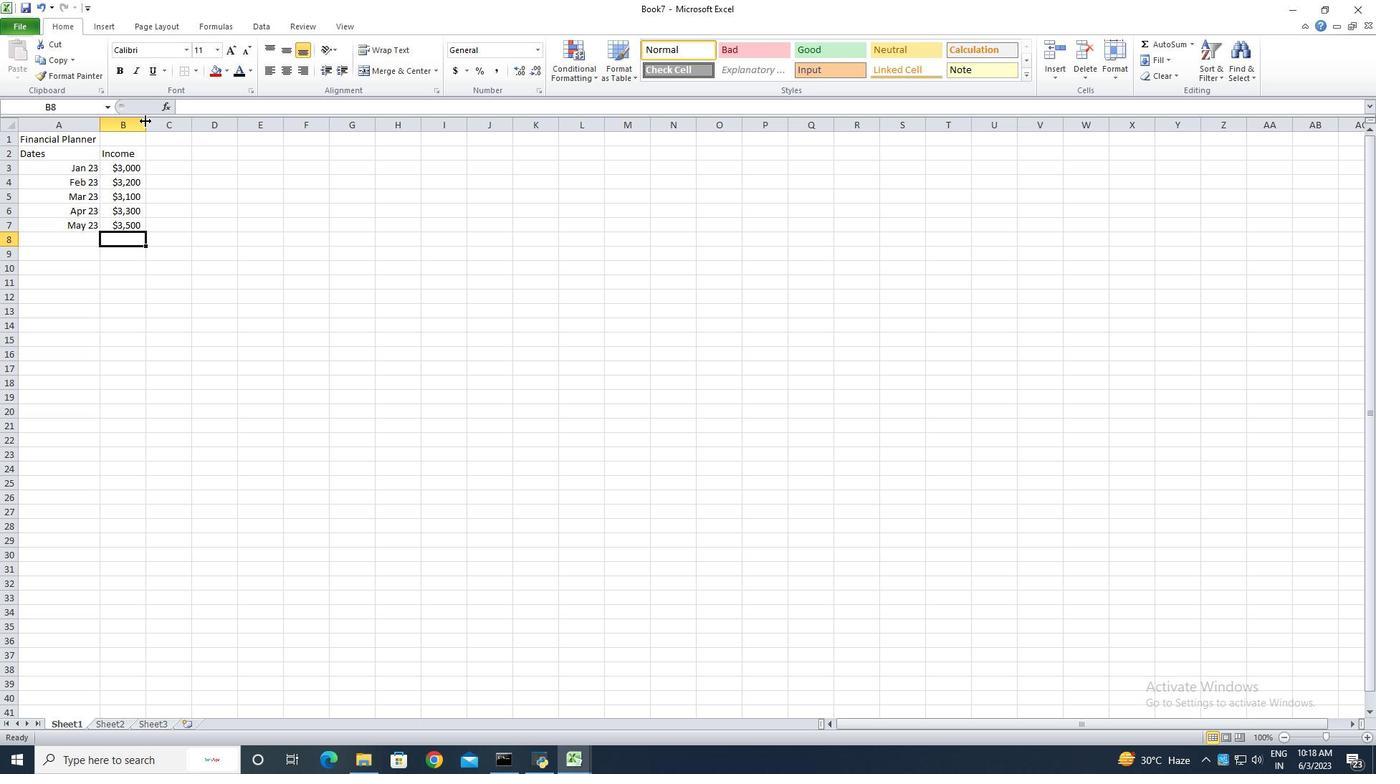 
Action: Mouse pressed left at (145, 121)
Screenshot: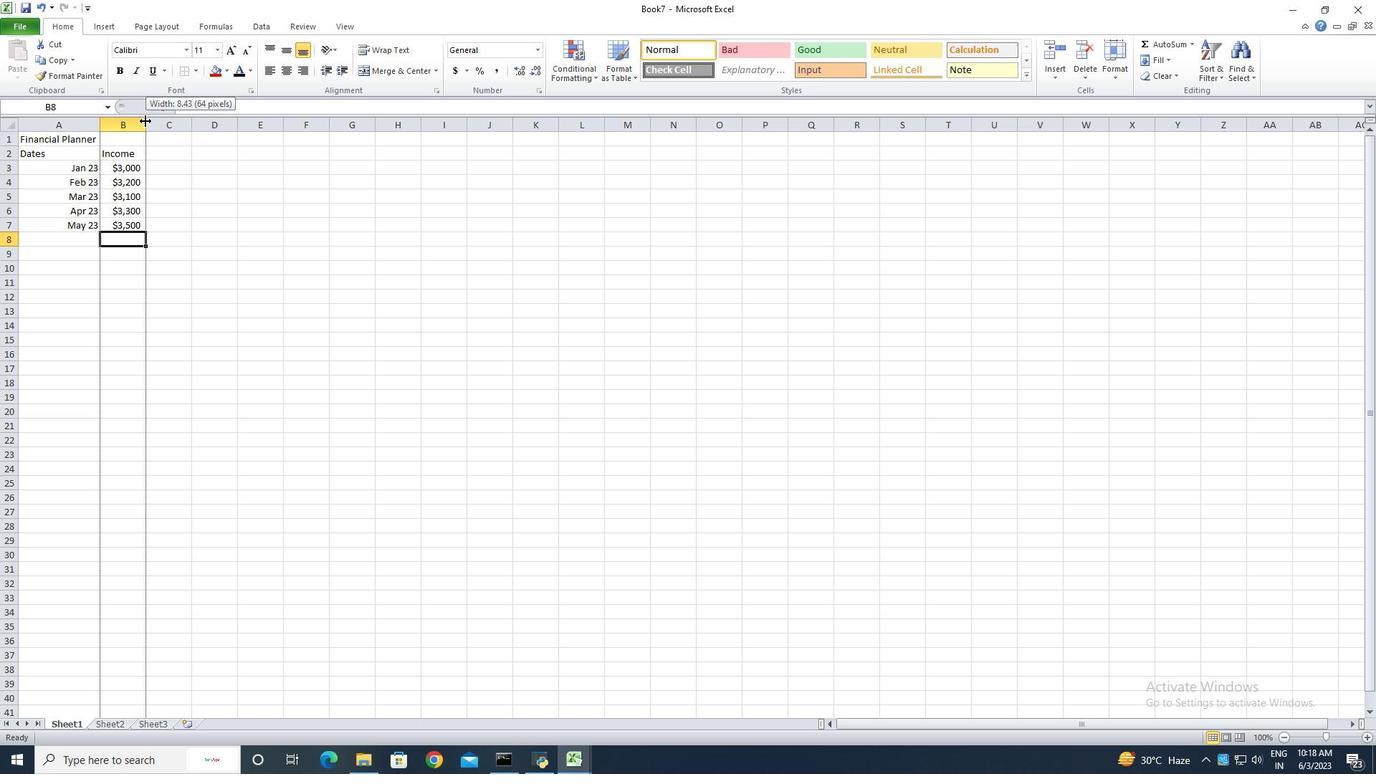 
Action: Mouse moved to (152, 154)
Screenshot: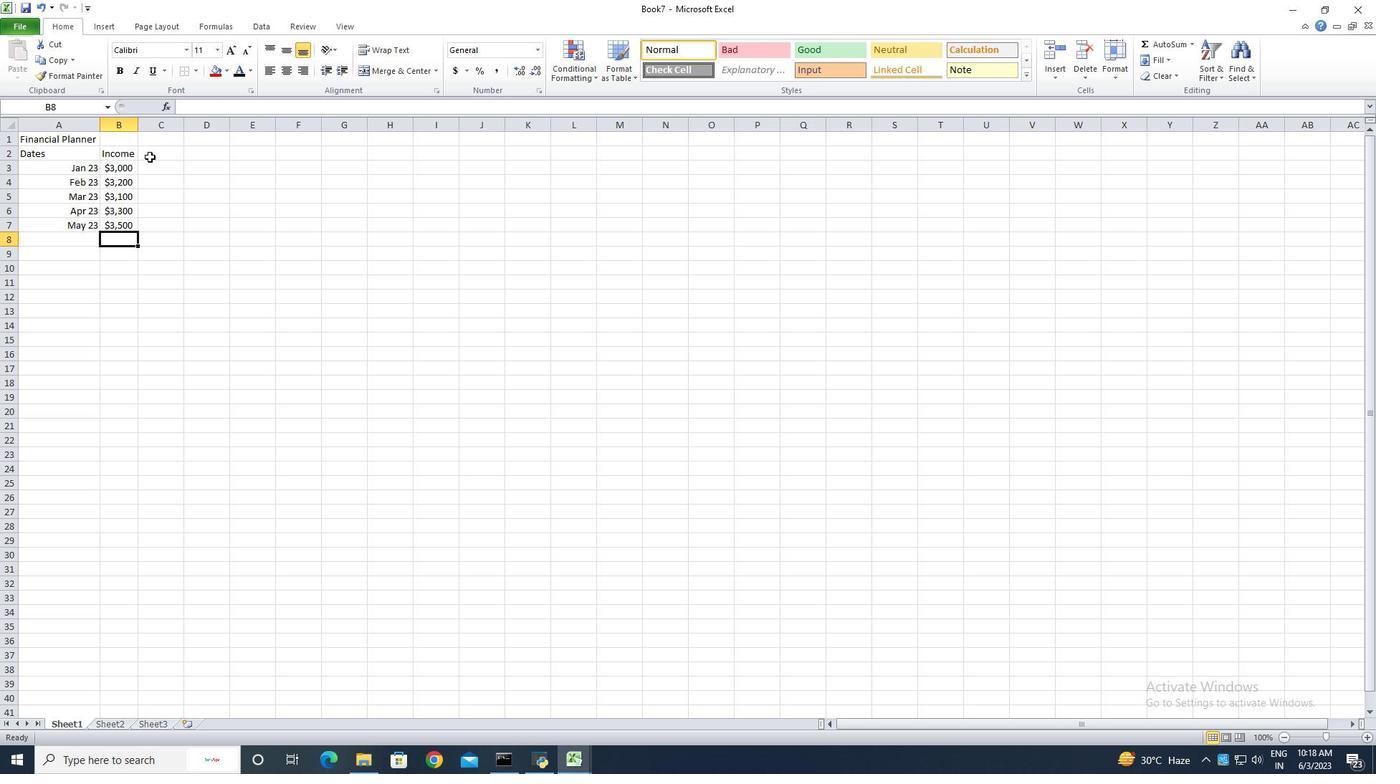 
Action: Mouse pressed left at (152, 154)
Screenshot: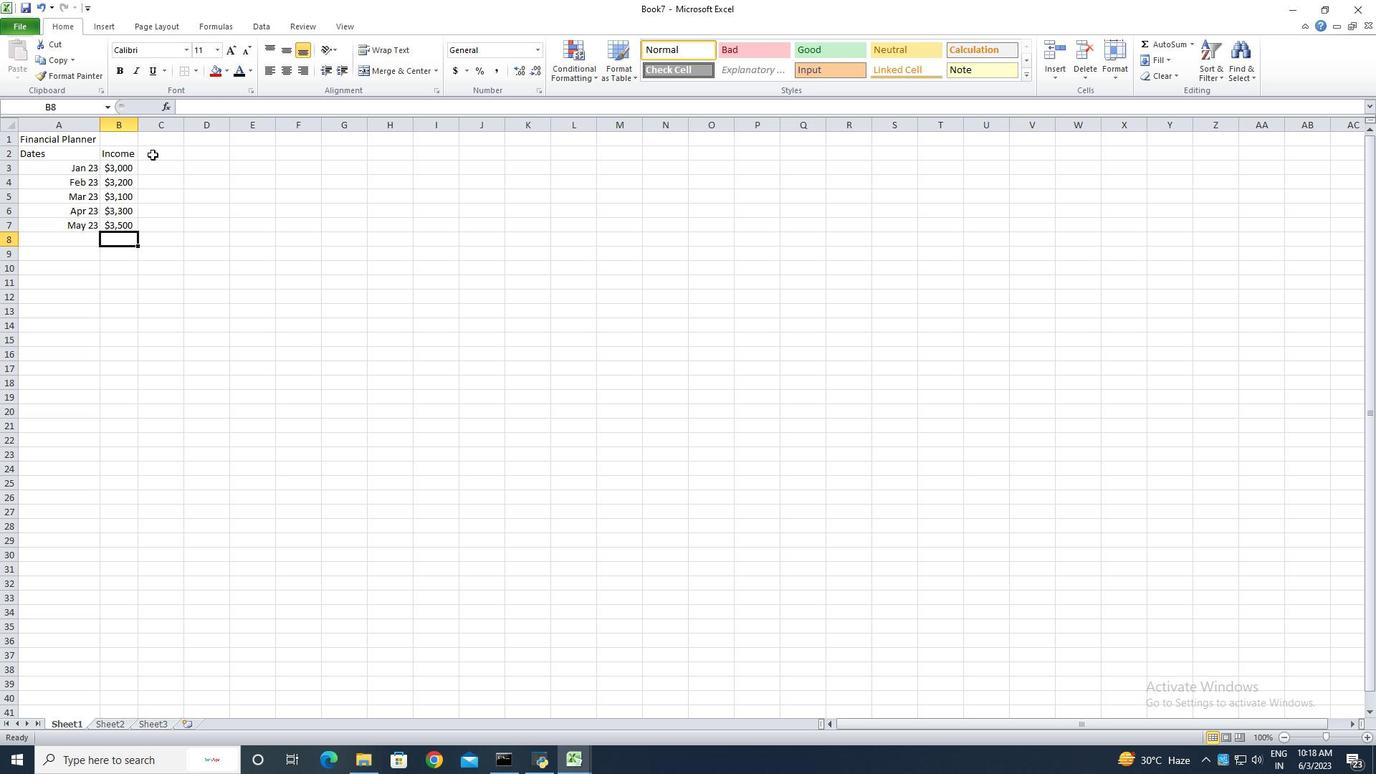 
Action: Key pressed <Key.shift><Key.shift><Key.shift><Key.shift>Expence<Key.backspace><Key.backspace>se
Screenshot: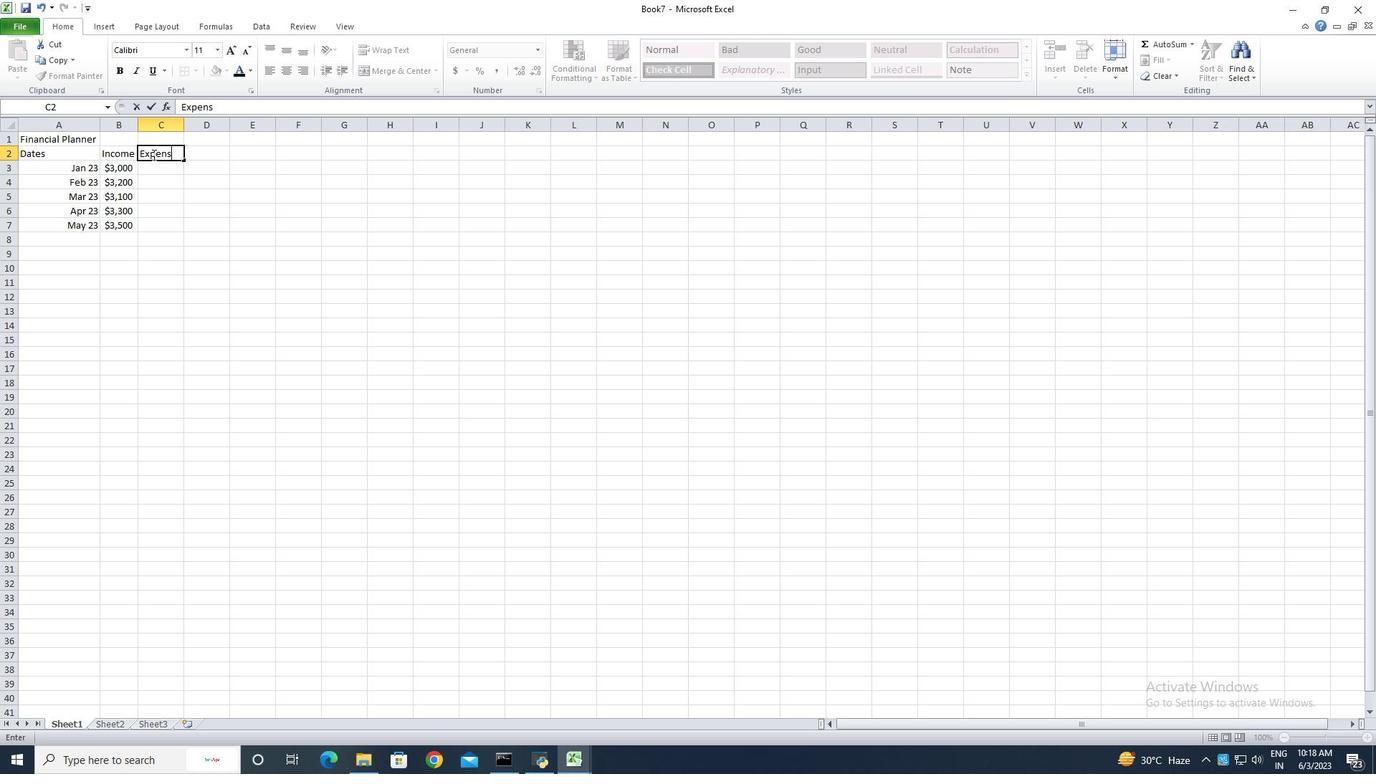 
Action: Mouse moved to (168, 124)
Screenshot: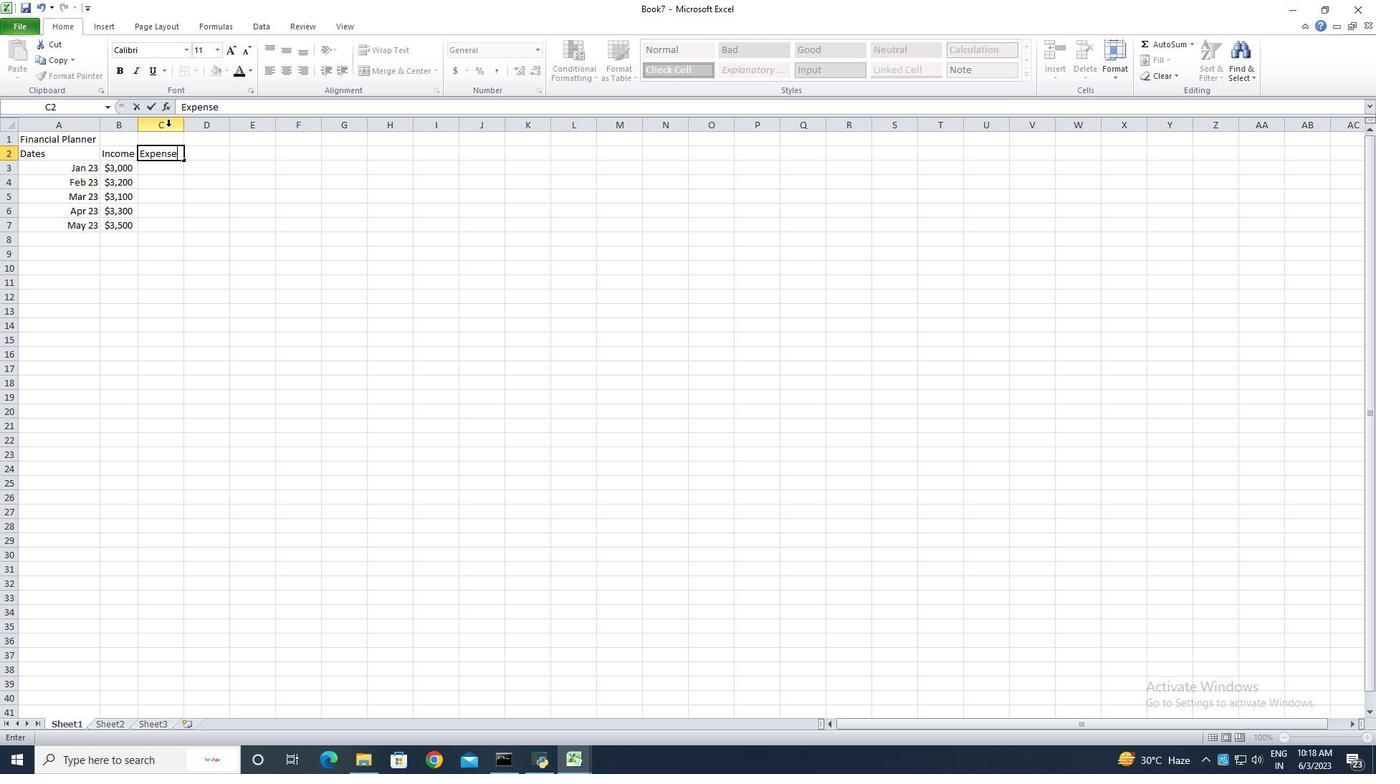 
Action: Key pressed s<Key.enter><Key.shift><Key.shift><Key.shift><Key.shift><Key.shift><Key.shift><Key.shift><Key.shift><Key.shift><Key.shift>$2000<Key.enter><Key.shift><Key.shift><Key.shift><Key.shift><Key.shift><Key.shift>$2300<Key.enter><Key.shift><Key.shift><Key.shift><Key.shift>$2200<Key.enter><Key.shift><Key.shift><Key.shift><Key.shift><Key.shift>$259<Key.backspace>00<Key.enter><Key.shift><Key.shift><Key.shift><Key.shift><Key.shift><Key.shift><Key.shift>$800<Key.enter>
Screenshot: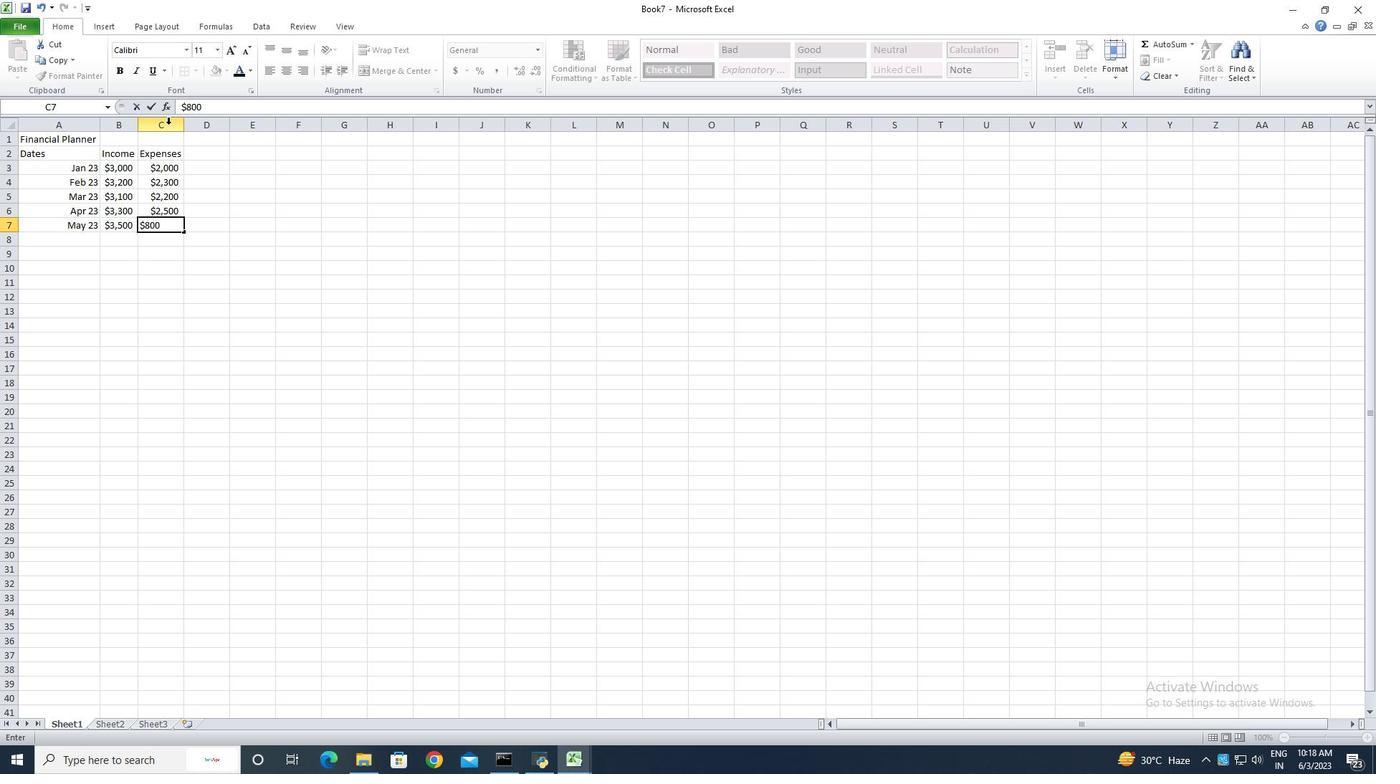 
Action: Mouse moved to (182, 126)
Screenshot: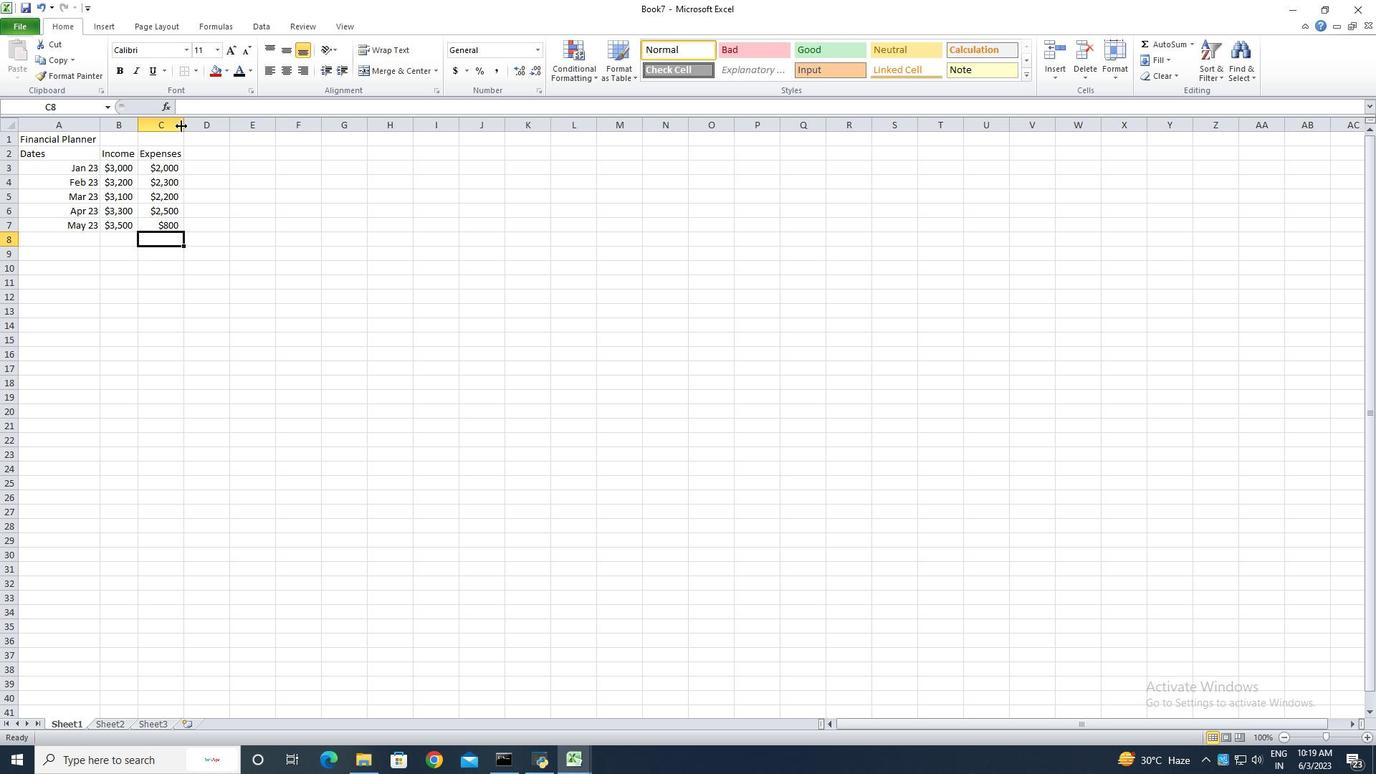 
Action: Mouse pressed left at (182, 126)
Screenshot: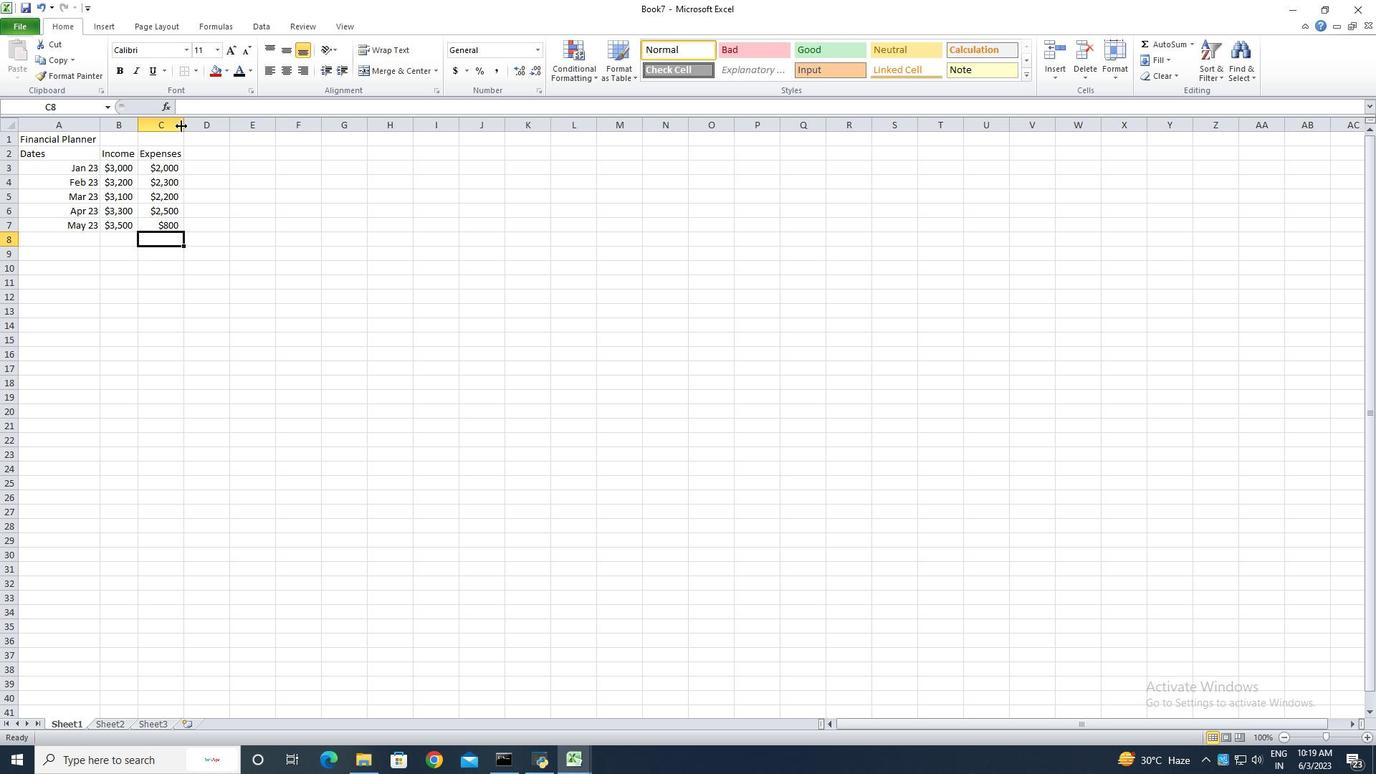 
Action: Mouse moved to (182, 126)
Screenshot: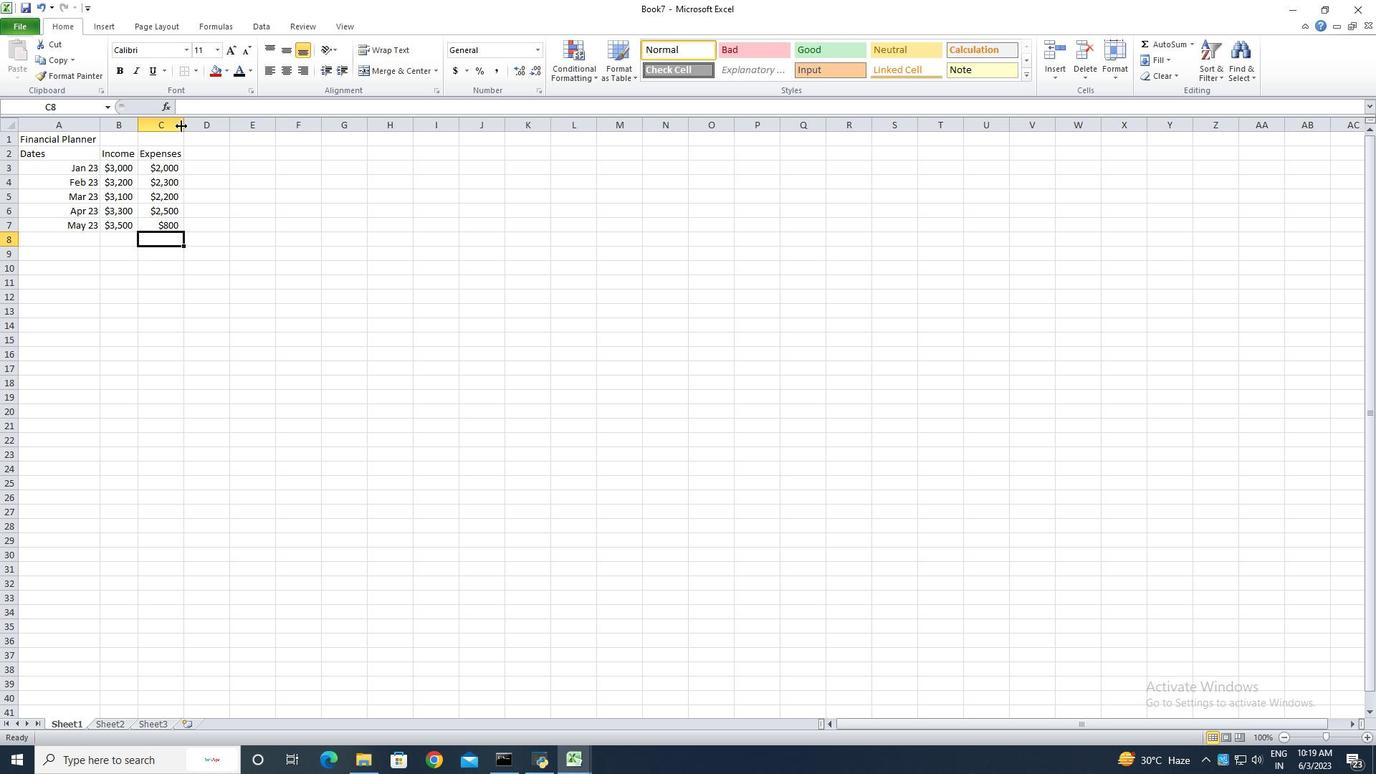 
Action: Mouse pressed left at (182, 126)
Screenshot: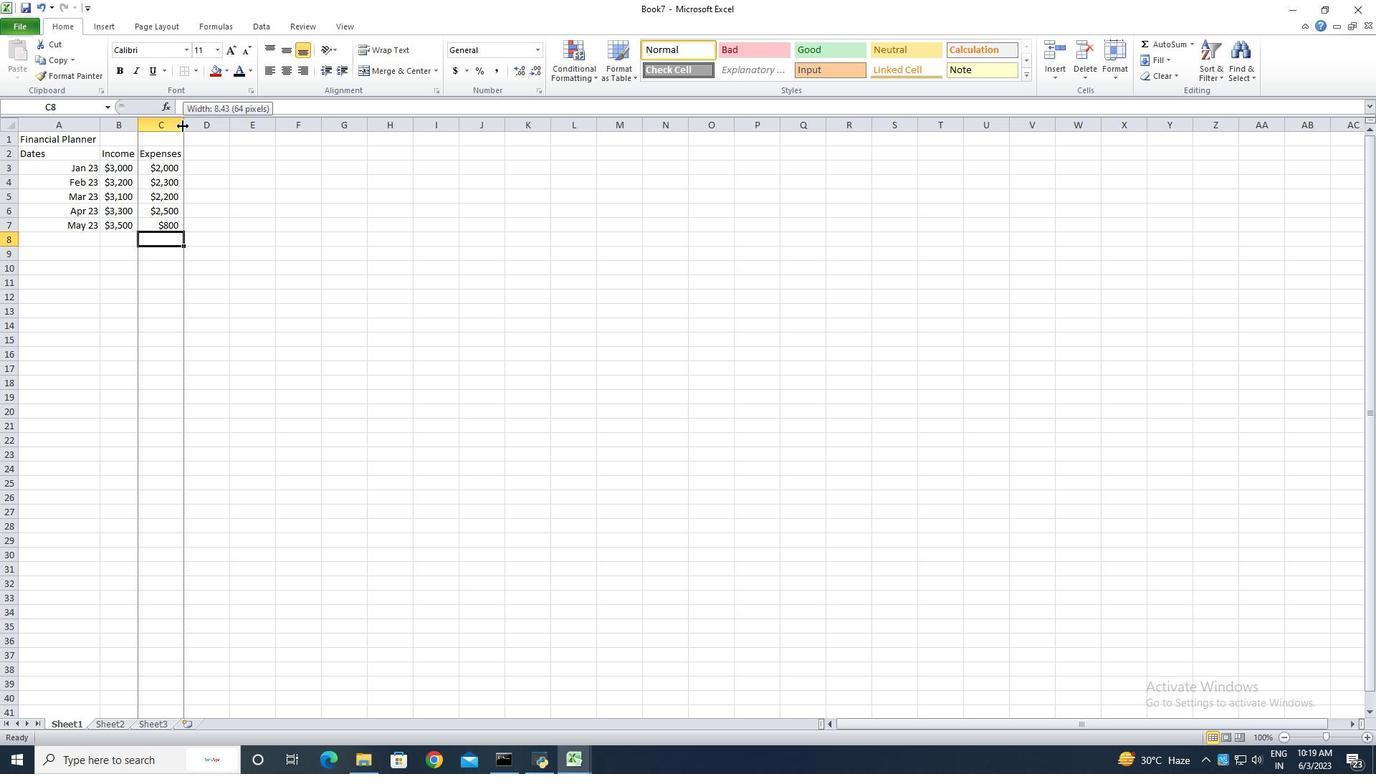 
Action: Mouse moved to (203, 155)
Screenshot: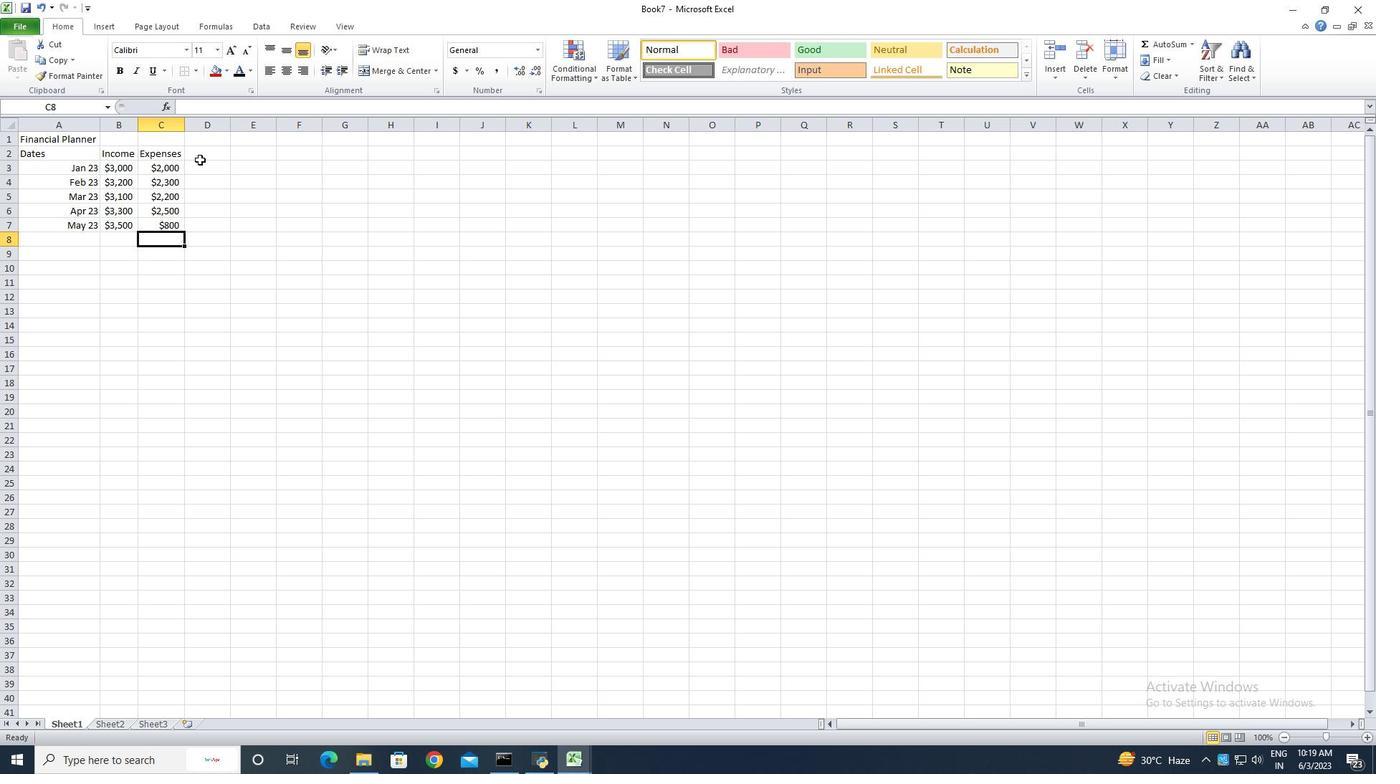 
Action: Mouse pressed left at (203, 155)
Screenshot: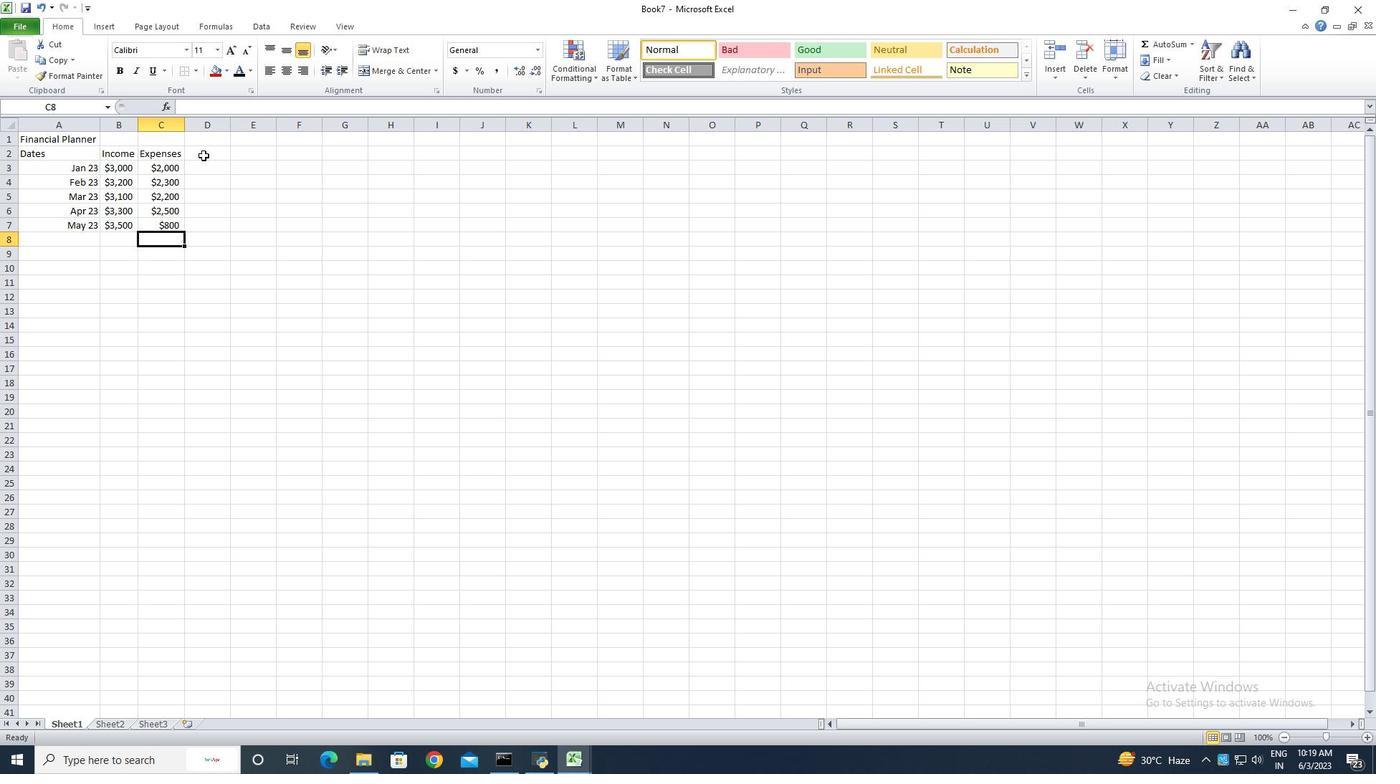 
Action: Key pressed <Key.shift>Savings<Key.enter><Key.shift><Key.shift><Key.shift><Key.shift><Key.shift><Key.shift><Key.shift><Key.shift><Key.shift><Key.shift><Key.shift><Key.shift><Key.shift><Key.shift><Key.shift><Key.shift><Key.shift><Key.shift><Key.shift><Key.shift><Key.shift><Key.shift><Key.shift><Key.shift><Key.shift><Key.shift><Key.shift><Key.shift><Key.shift>$500<Key.enter><Key.shift><Key.shift><Key.shift><Key.shift><Key.shift><Key.shift><Key.shift><Key.shift><Key.shift>$600<Key.enter><Key.shift><Key.shift><Key.shift><Key.shift><Key.shift><Key.shift><Key.shift><Key.shift><Key.shift><Key.shift><Key.shift><Key.shift><Key.shift><Key.shift><Key.shift><Key.shift>$500<Key.enter><Key.shift><Key.shift><Key.shift><Key.shift><Key.shift><Key.shift><Key.shift><Key.shift><Key.shift><Key.shift><Key.shift><Key.shift><Key.shift><Key.shift>$700<Key.enter><Key.shift><Key.shift><Key.shift><Key.shift><Key.shift><Key.shift><Key.shift><Key.shift><Key.shift><Key.shift><Key.shift><Key.shift><Key.shift><Key.shift><Key.shift><Key.shift><Key.shift><Key.shift><Key.shift><Key.shift><Key.shift><Key.shift><Key.shift><Key.shift><Key.shift><Key.shift>$700<Key.enter>
Screenshot: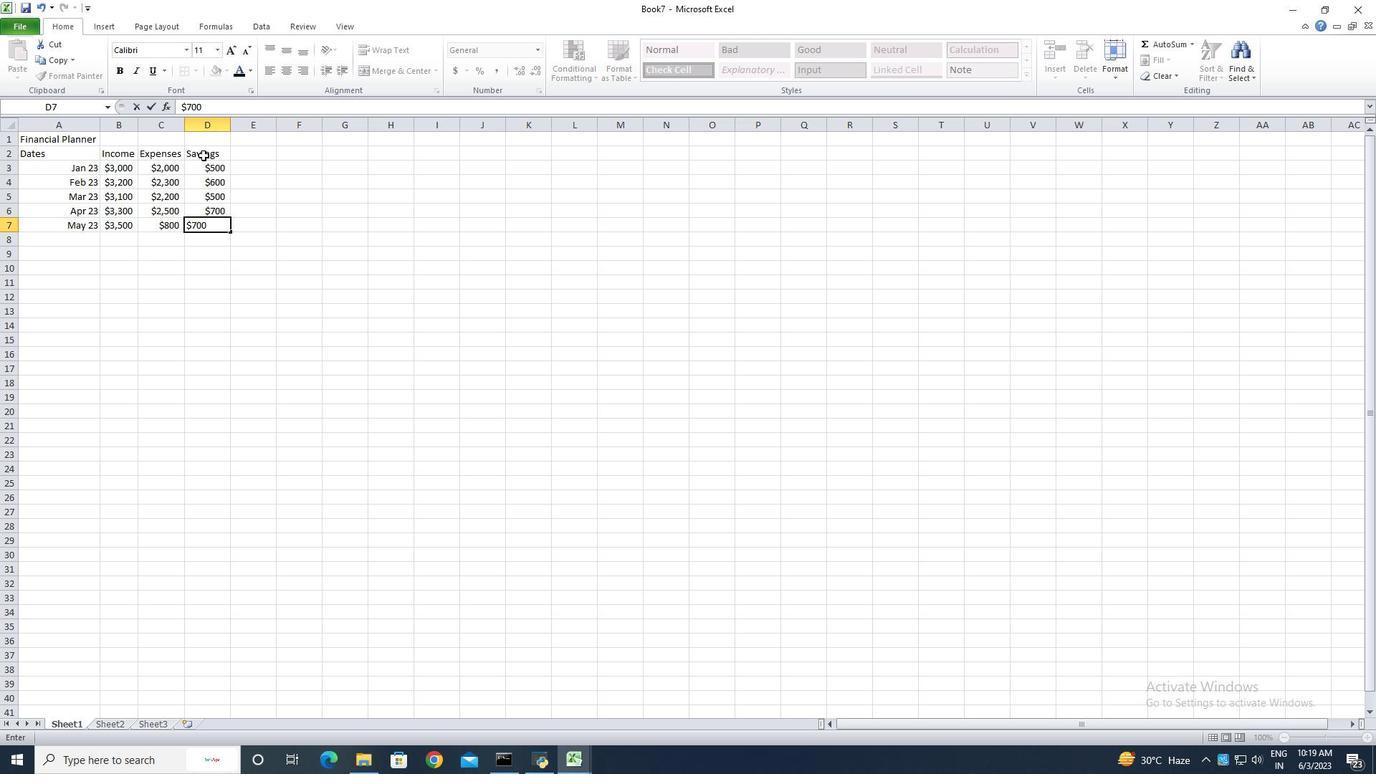 
Action: Mouse moved to (230, 127)
Screenshot: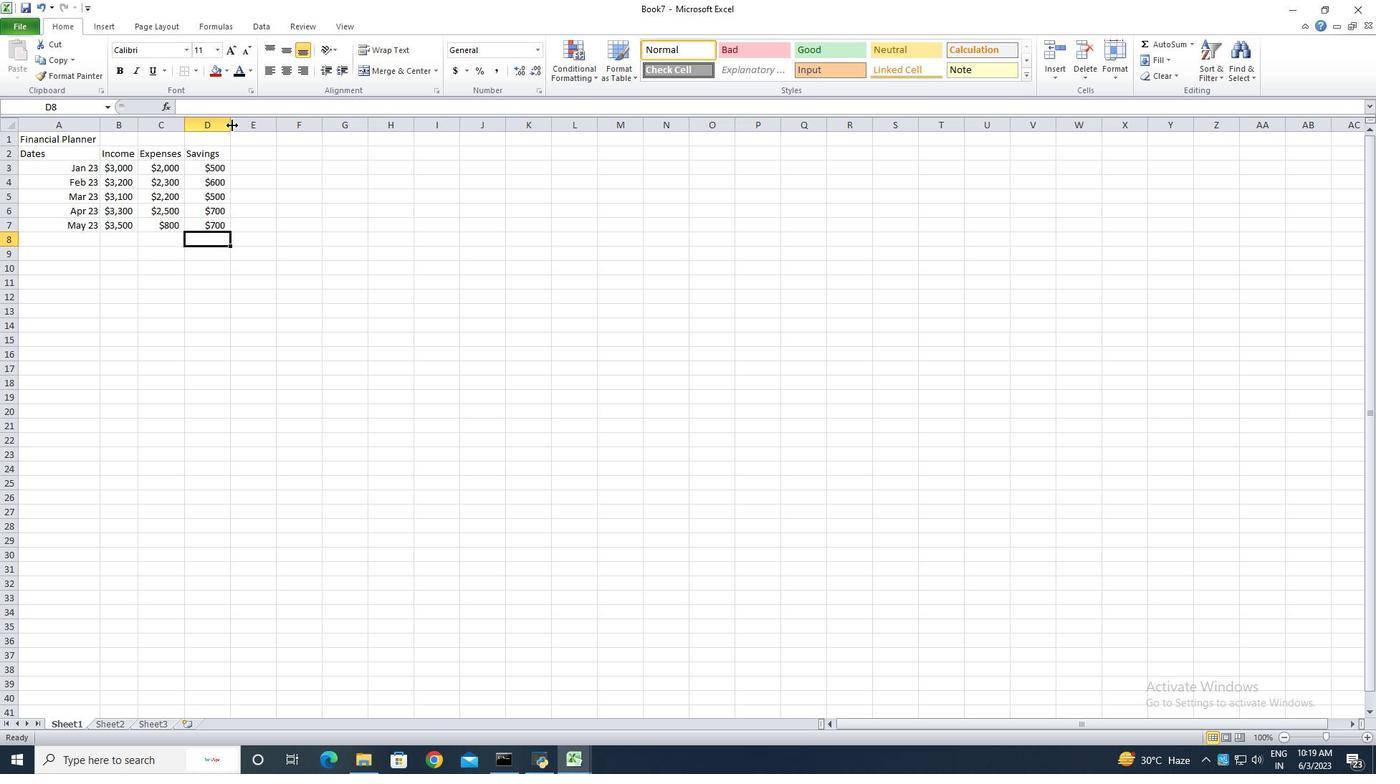 
Action: Mouse pressed left at (230, 127)
Screenshot: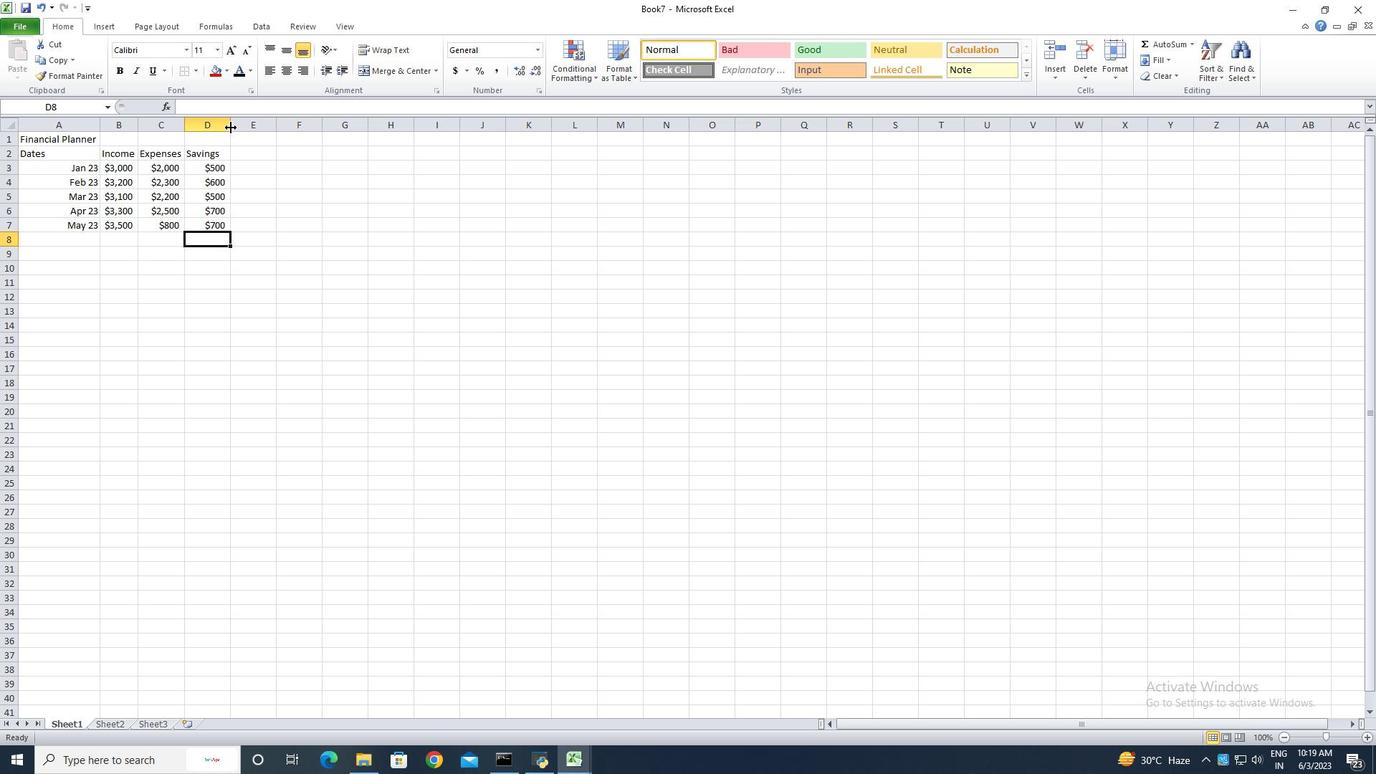 
Action: Mouse pressed left at (230, 127)
Screenshot: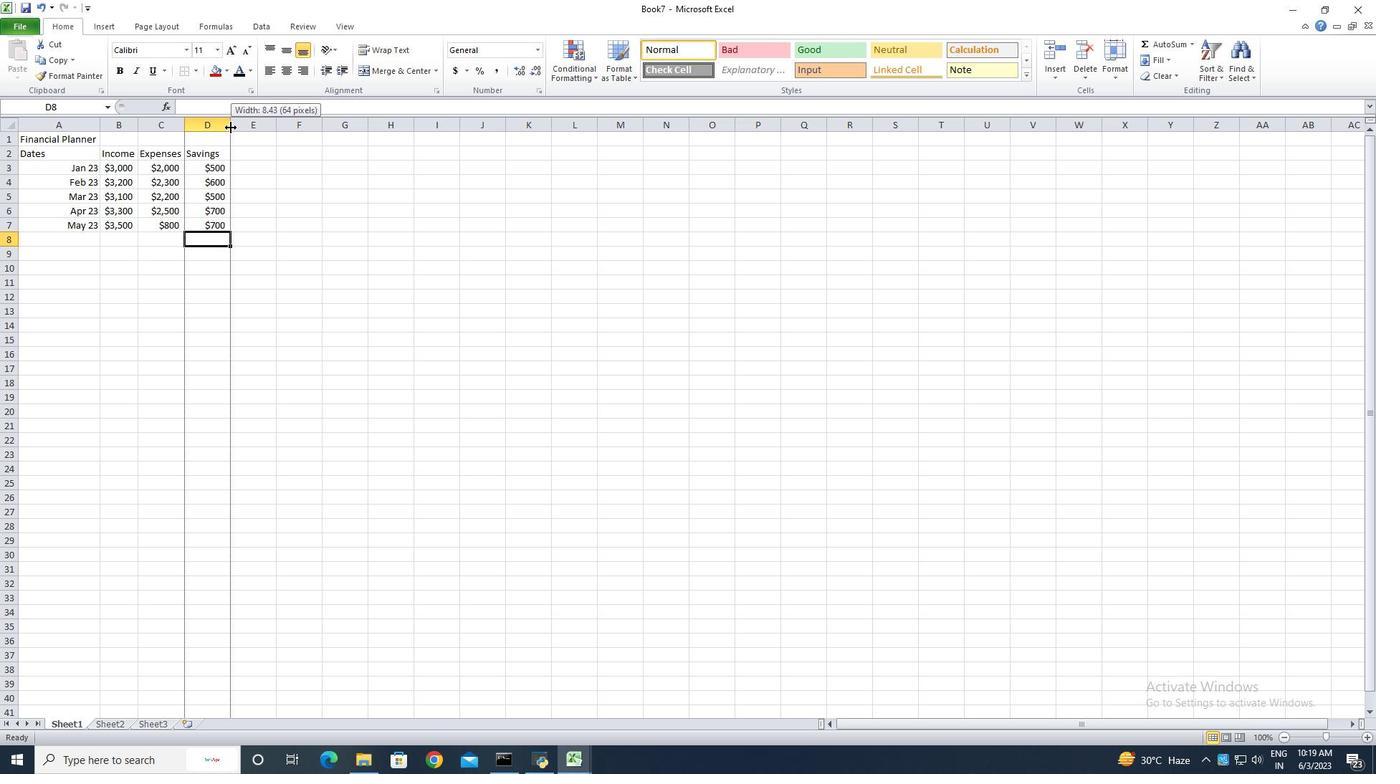 
Action: Mouse moved to (251, 157)
Screenshot: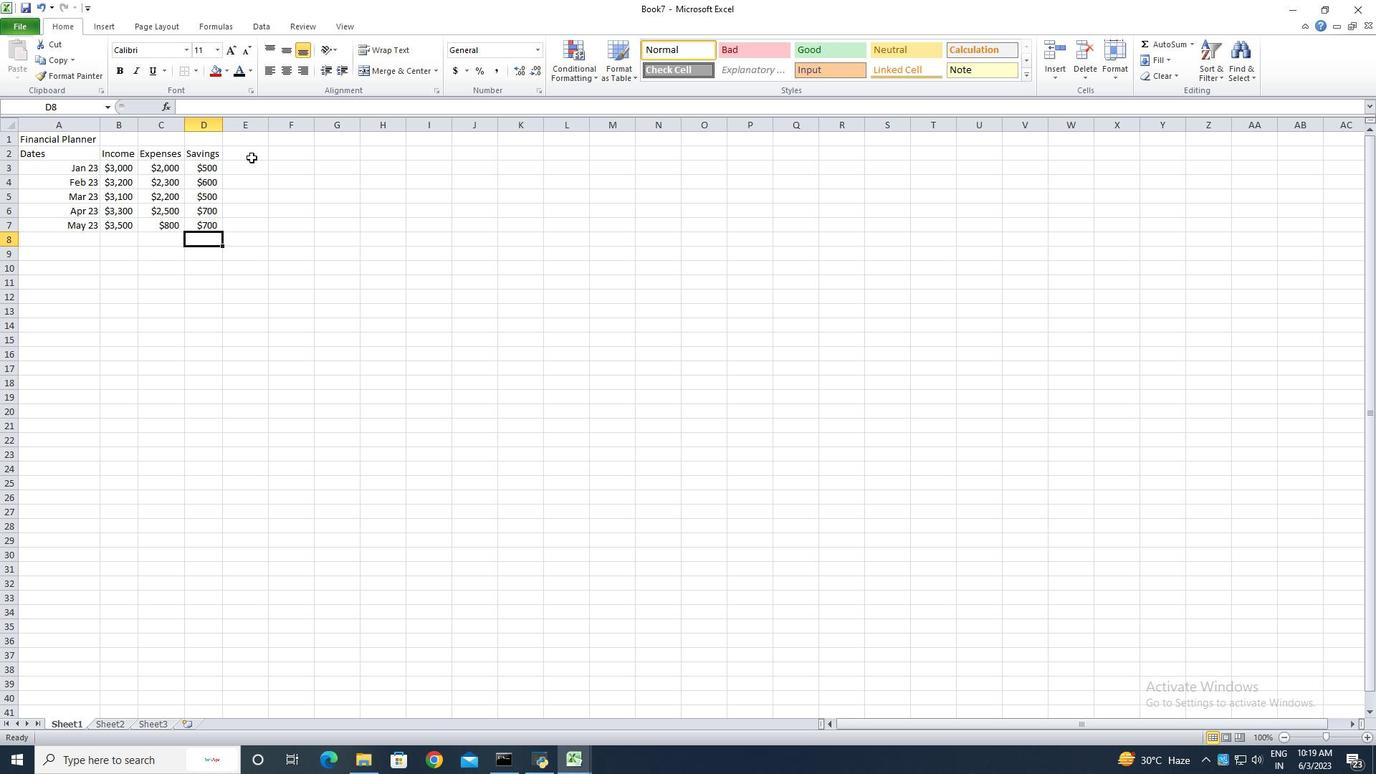 
Action: Mouse pressed left at (251, 157)
Screenshot: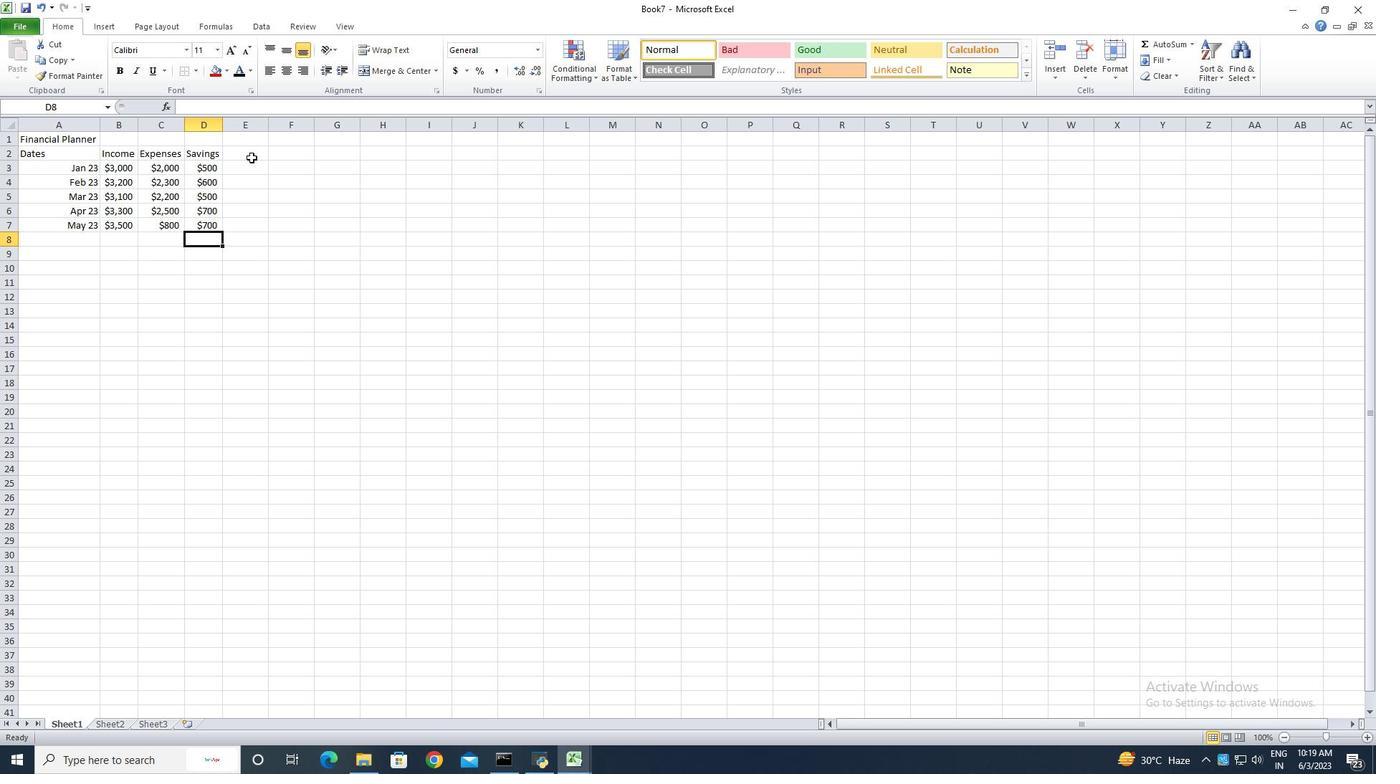 
Action: Key pressed <Key.shift><Key.shift>Invesytment<Key.enter><Key.shift><Key.shift><Key.shift><Key.shift><Key.shift><Key.shift><Key.shift><Key.shift><Key.shift><Key.shift><Key.shift>$500<Key.enter><Key.shift><Key.shift><Key.shift><Key.shift><Key.shift><Key.shift><Key.shift><Key.shift><Key.shift><Key.shift><Key.shift><Key.shift>$700<Key.enter><Key.shift><Key.shift><Key.shift><Key.shift><Key.shift><Key.shift><Key.shift><Key.shift><Key.shift><Key.shift>$800<Key.enter><Key.shift><Key.shift><Key.shift><Key.shift><Key.shift><Key.shift><Key.shift>$900<Key.enter><Key.shift><Key.shift><Key.shift><Key.shift><Key.shift><Key.shift><Key.shift><Key.shift><Key.shift><Key.shift><Key.shift><Key.shift><Key.shift><Key.shift><Key.shift><Key.shift><Key.shift><Key.shift><Key.shift><Key.shift><Key.shift><Key.shift><Key.shift><Key.shift><Key.shift><Key.shift><Key.shift><Key.shift><Key.shift><Key.shift><Key.shift><Key.shift>$1000<Key.enter>
Screenshot: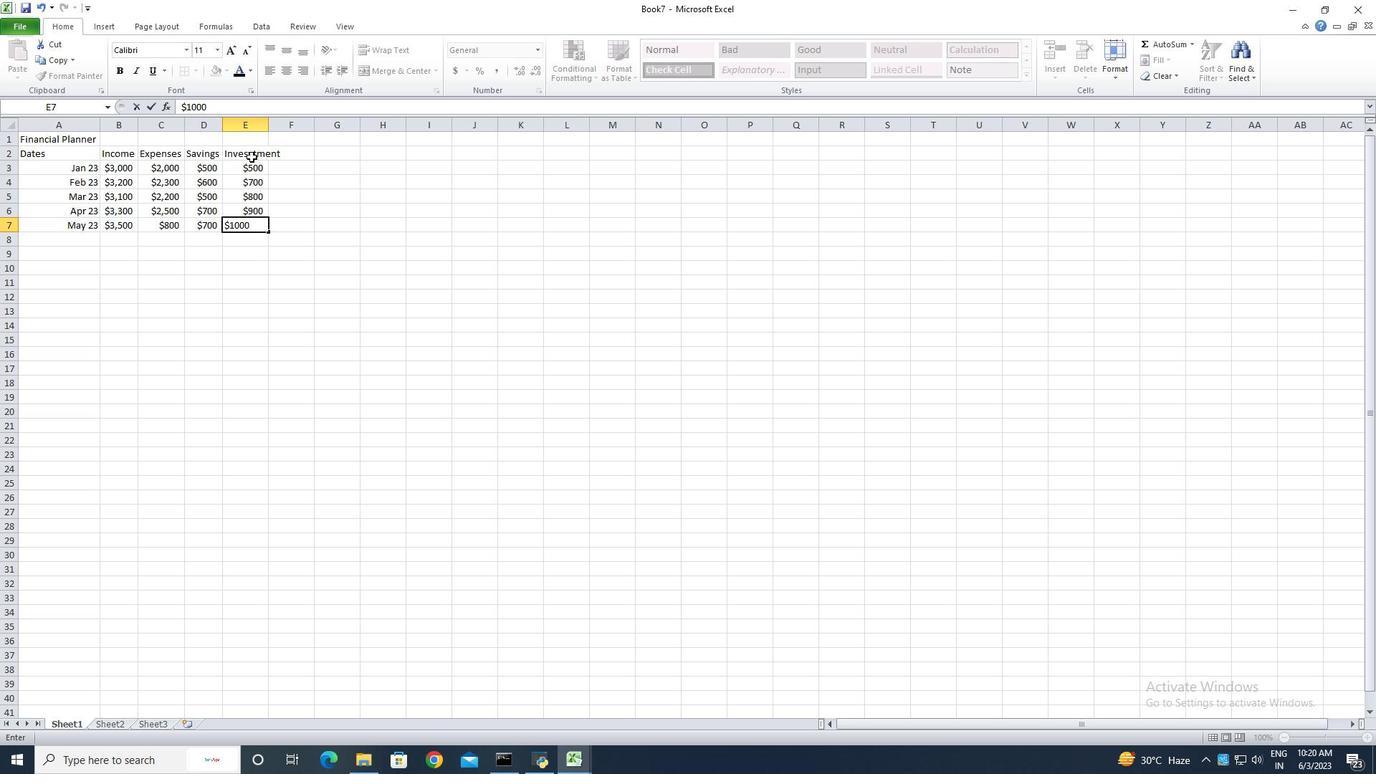 
Action: Mouse moved to (268, 125)
Screenshot: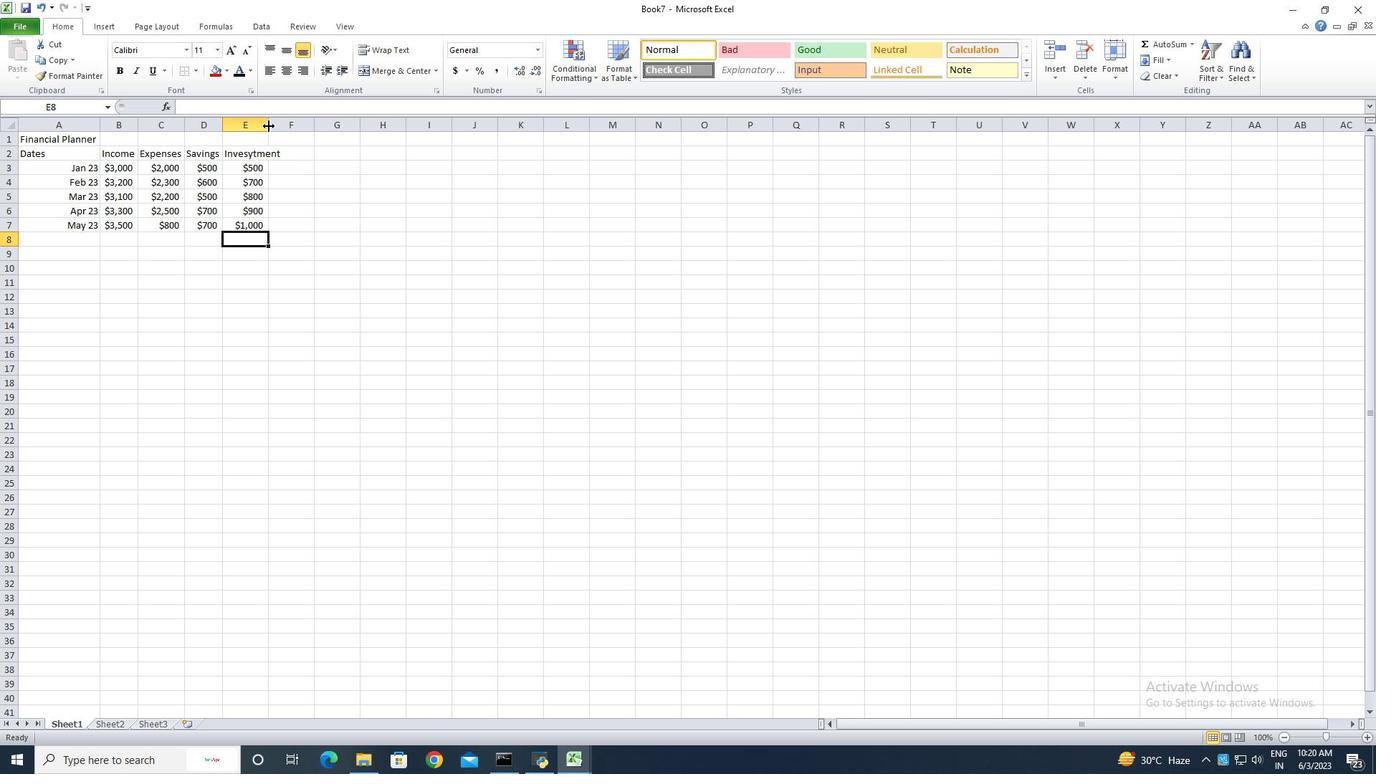 
Action: Mouse pressed left at (268, 125)
Screenshot: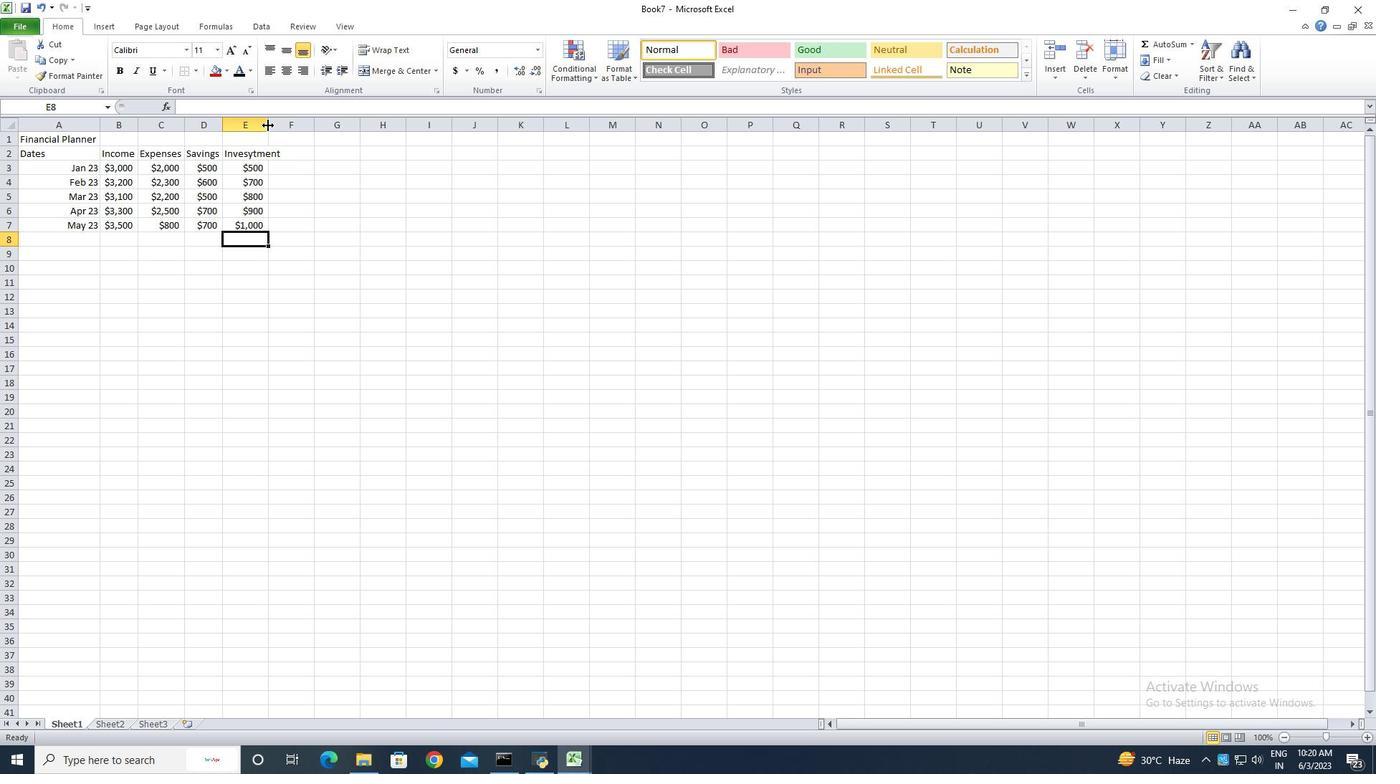 
Action: Mouse pressed left at (268, 125)
Screenshot: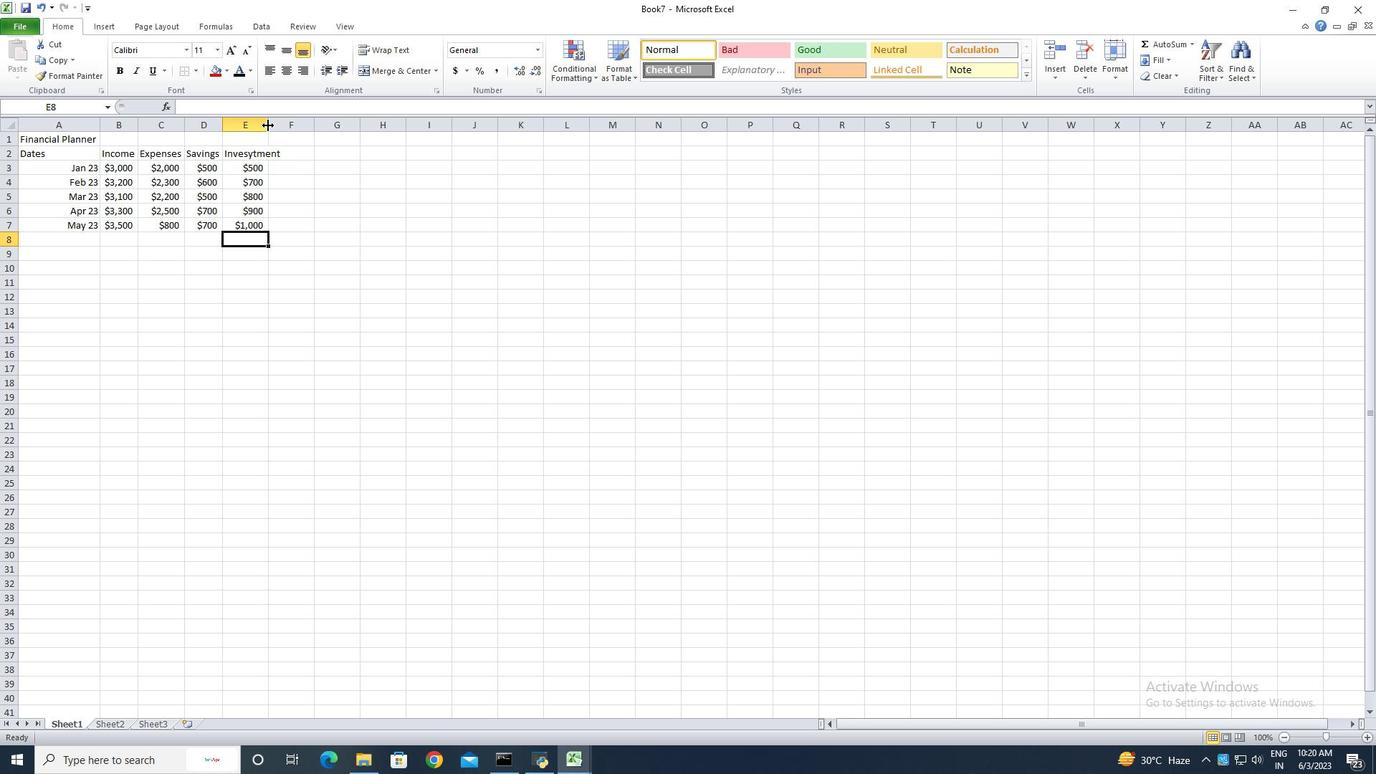 
Action: Mouse moved to (294, 155)
Screenshot: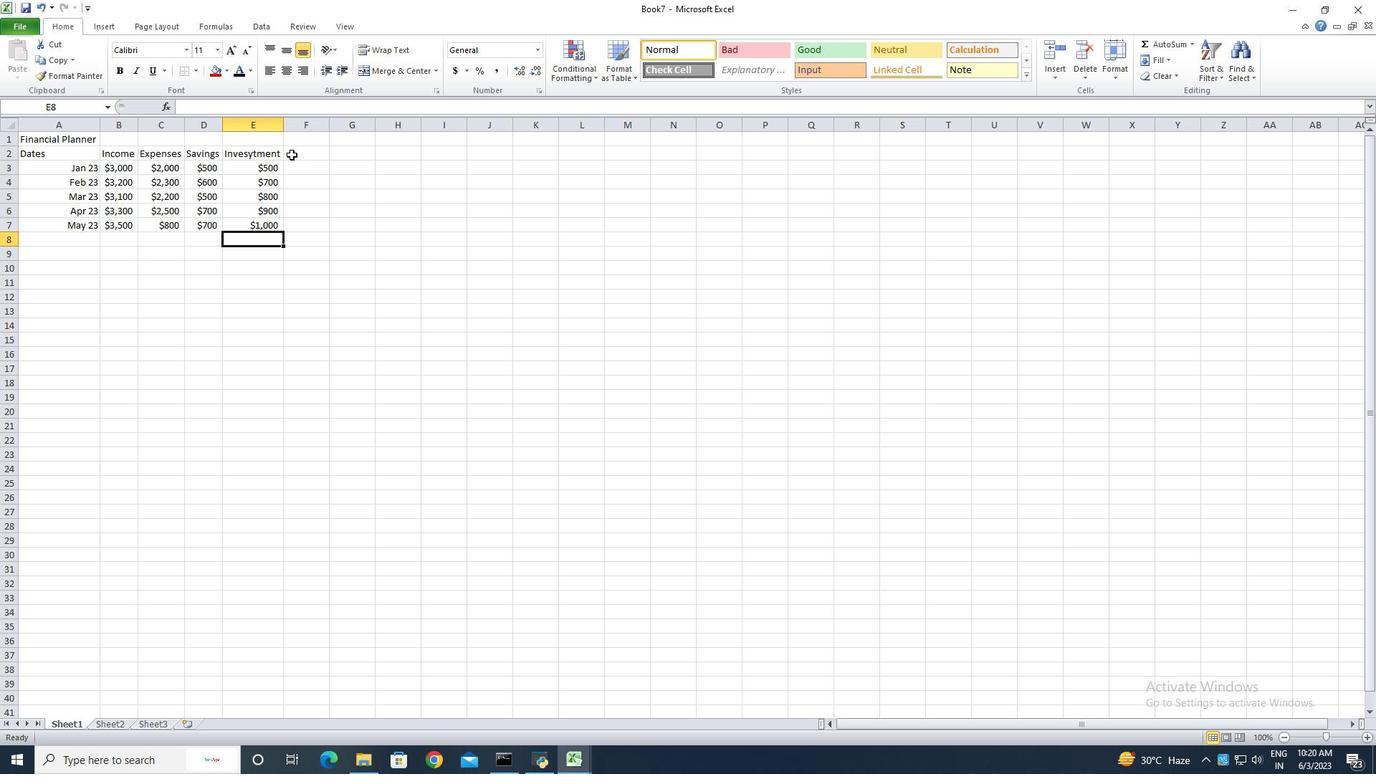 
Action: Mouse pressed left at (294, 155)
Screenshot: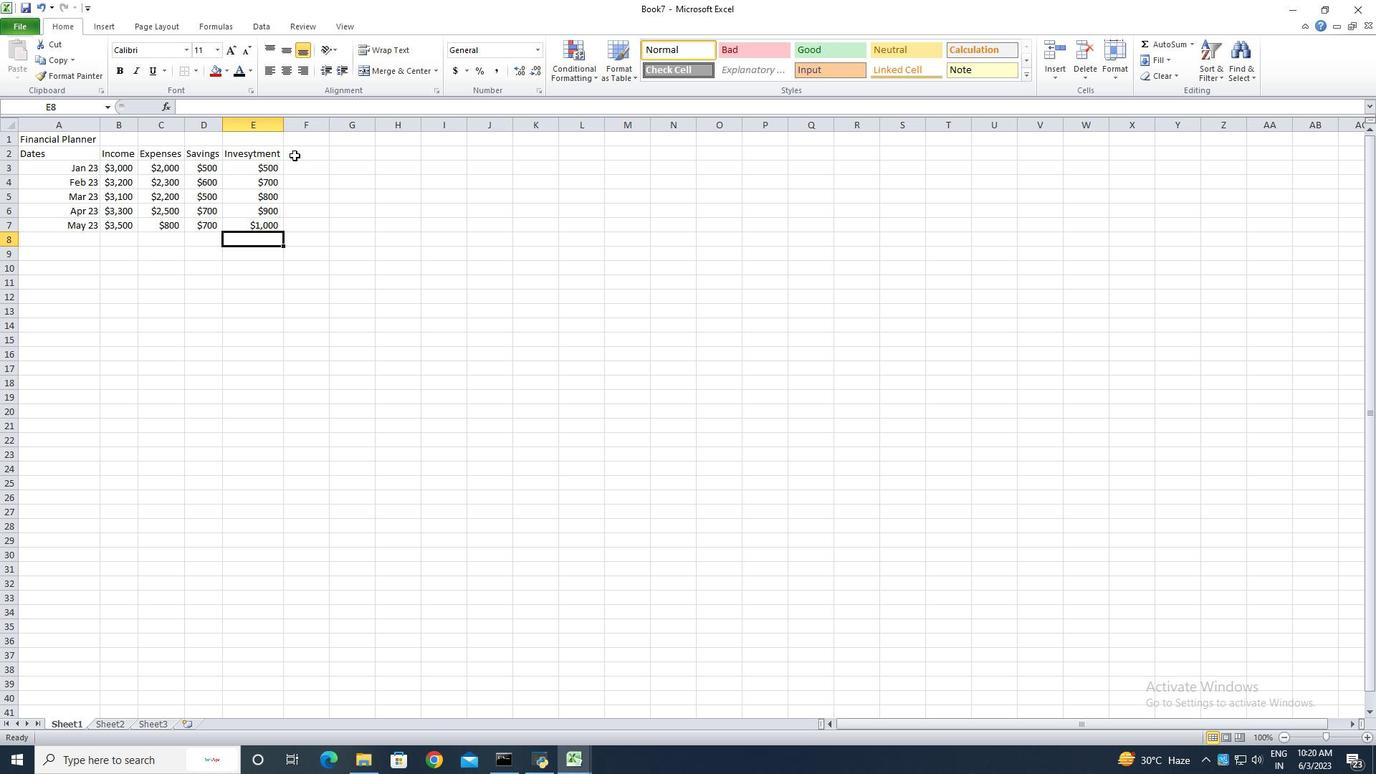 
Action: Mouse moved to (254, 154)
Screenshot: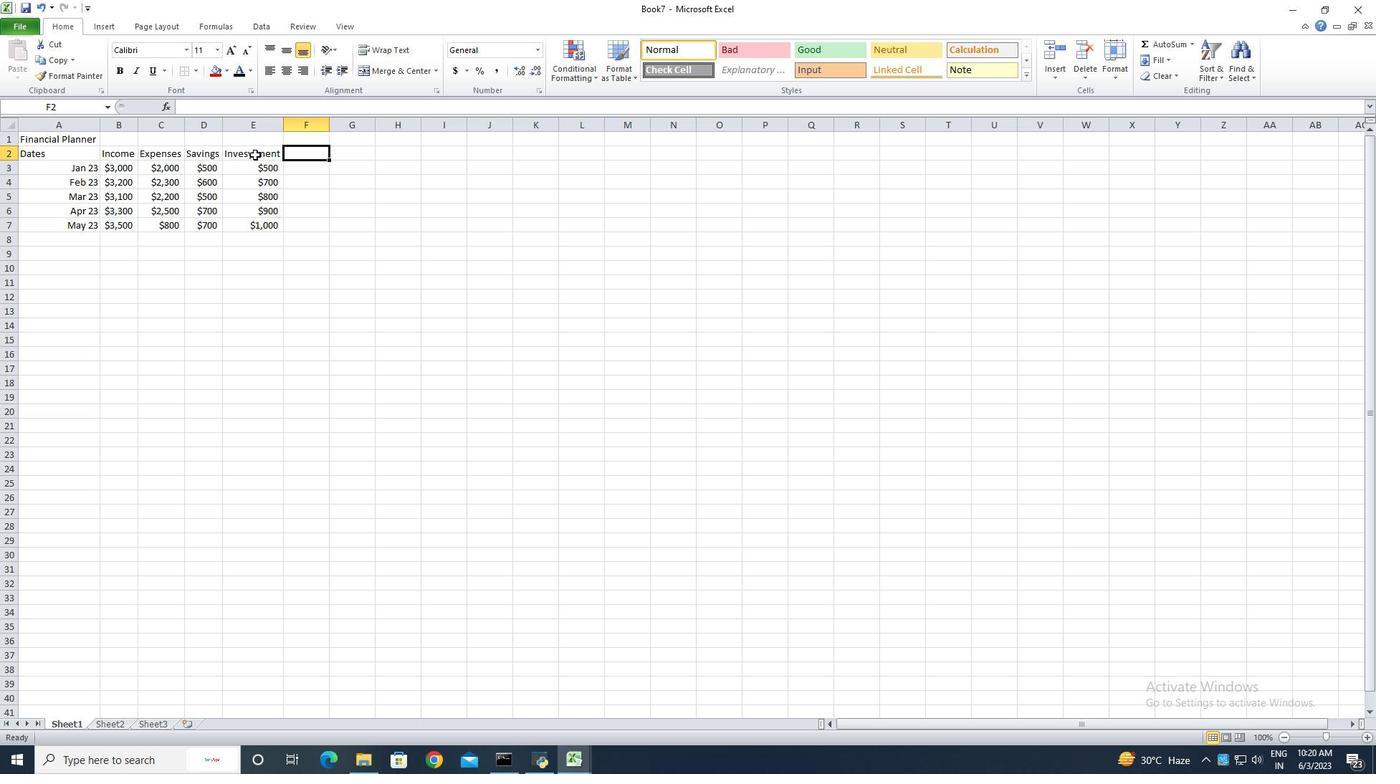 
Action: Mouse pressed left at (254, 154)
Screenshot: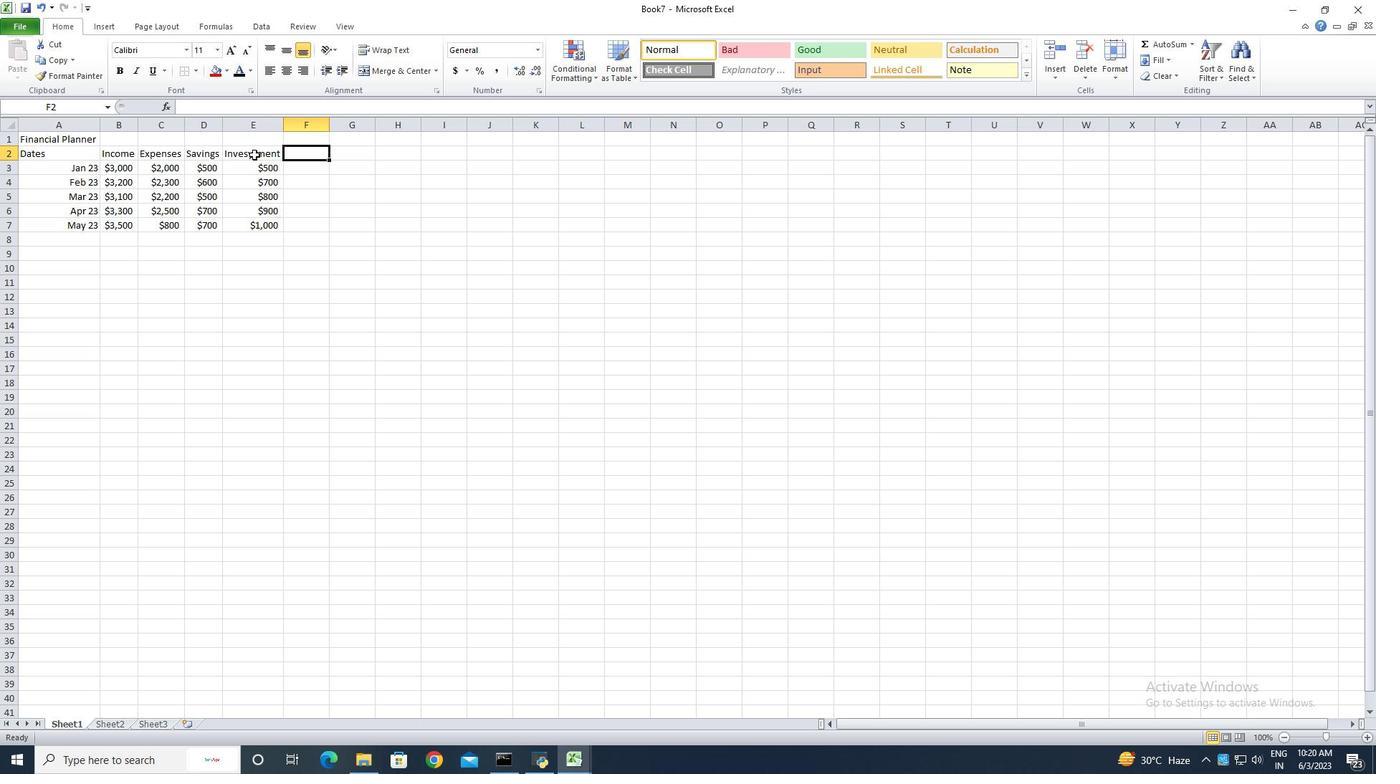 
Action: Mouse moved to (229, 103)
Screenshot: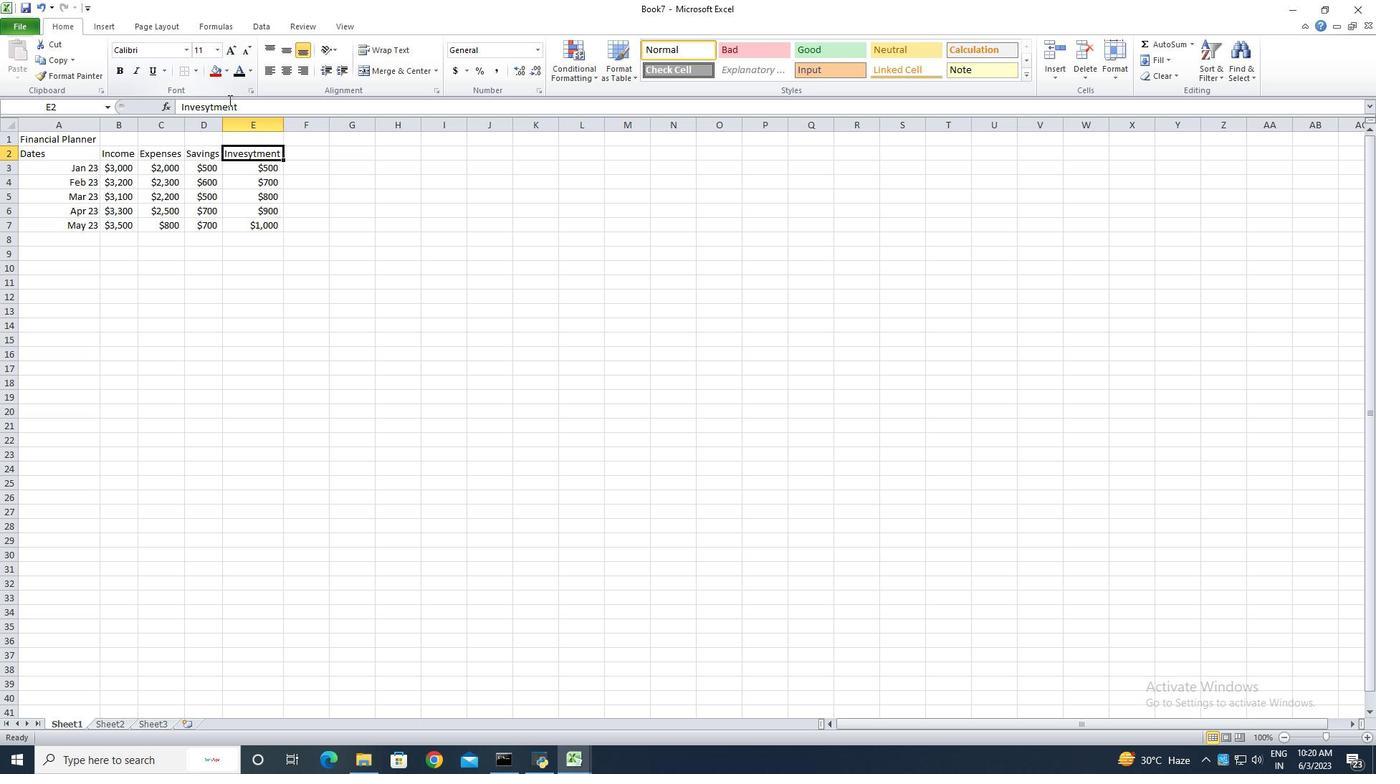 
Action: Mouse pressed left at (229, 103)
Screenshot: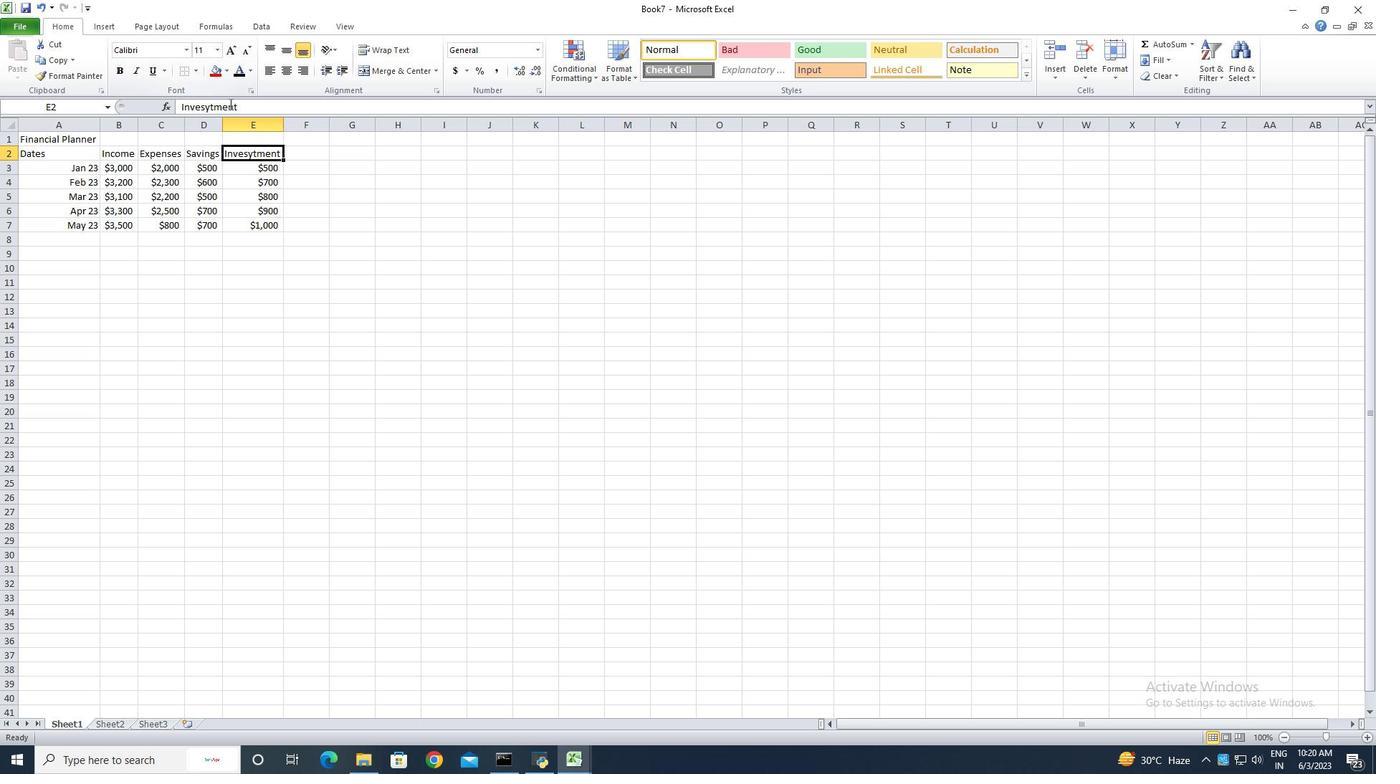 
Action: Key pressed <Key.left><Key.left><Key.left><Key.left><Key.backspace><Key.right><Key.backspace>s<Key.enter>
Screenshot: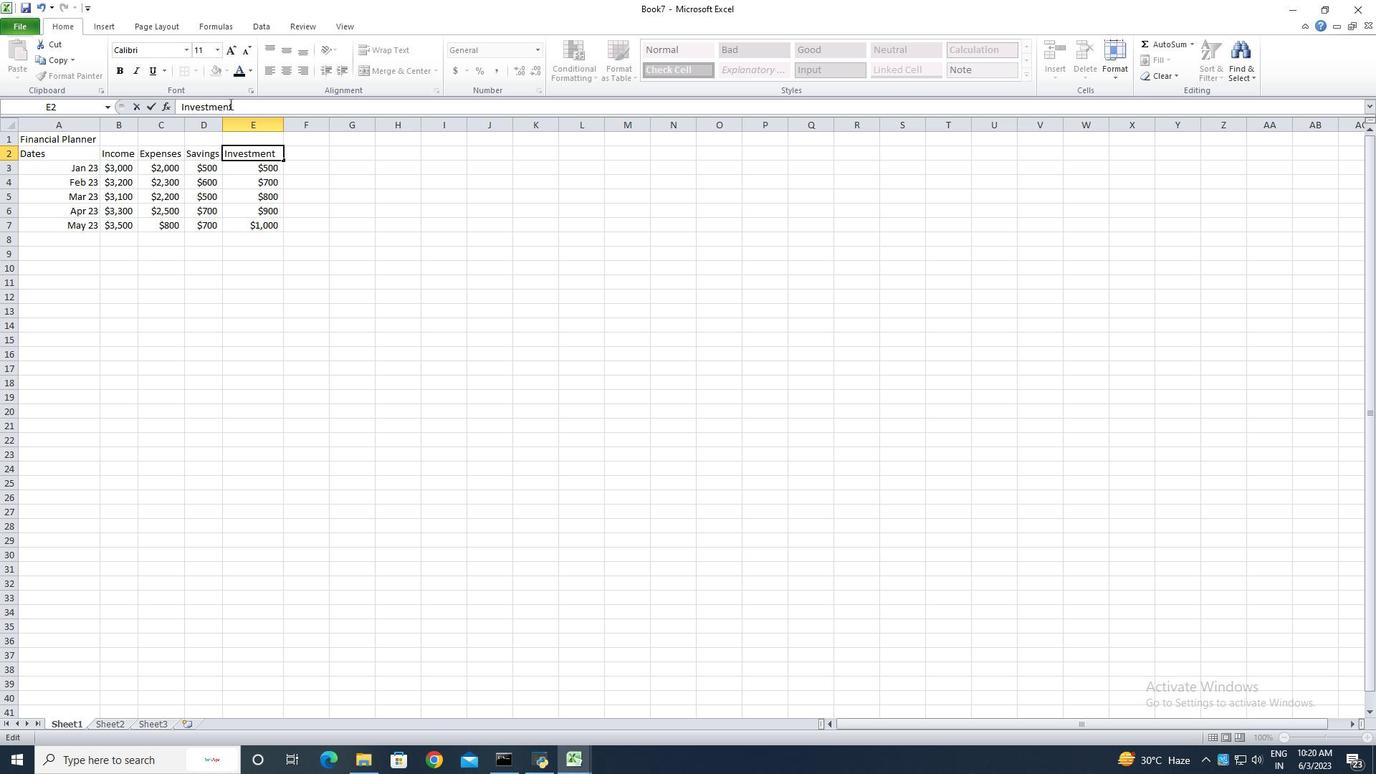 
Action: Mouse moved to (311, 157)
Screenshot: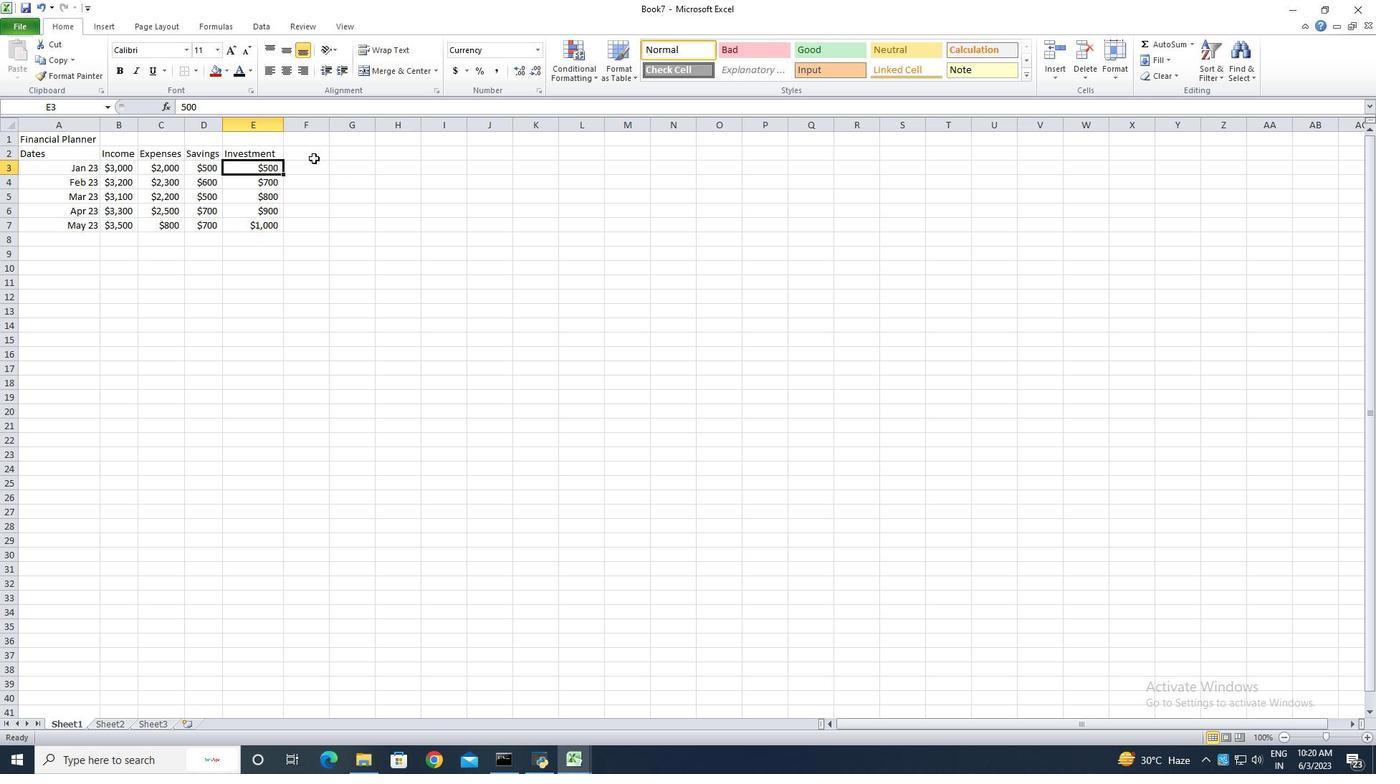 
Action: Mouse pressed left at (311, 157)
Screenshot: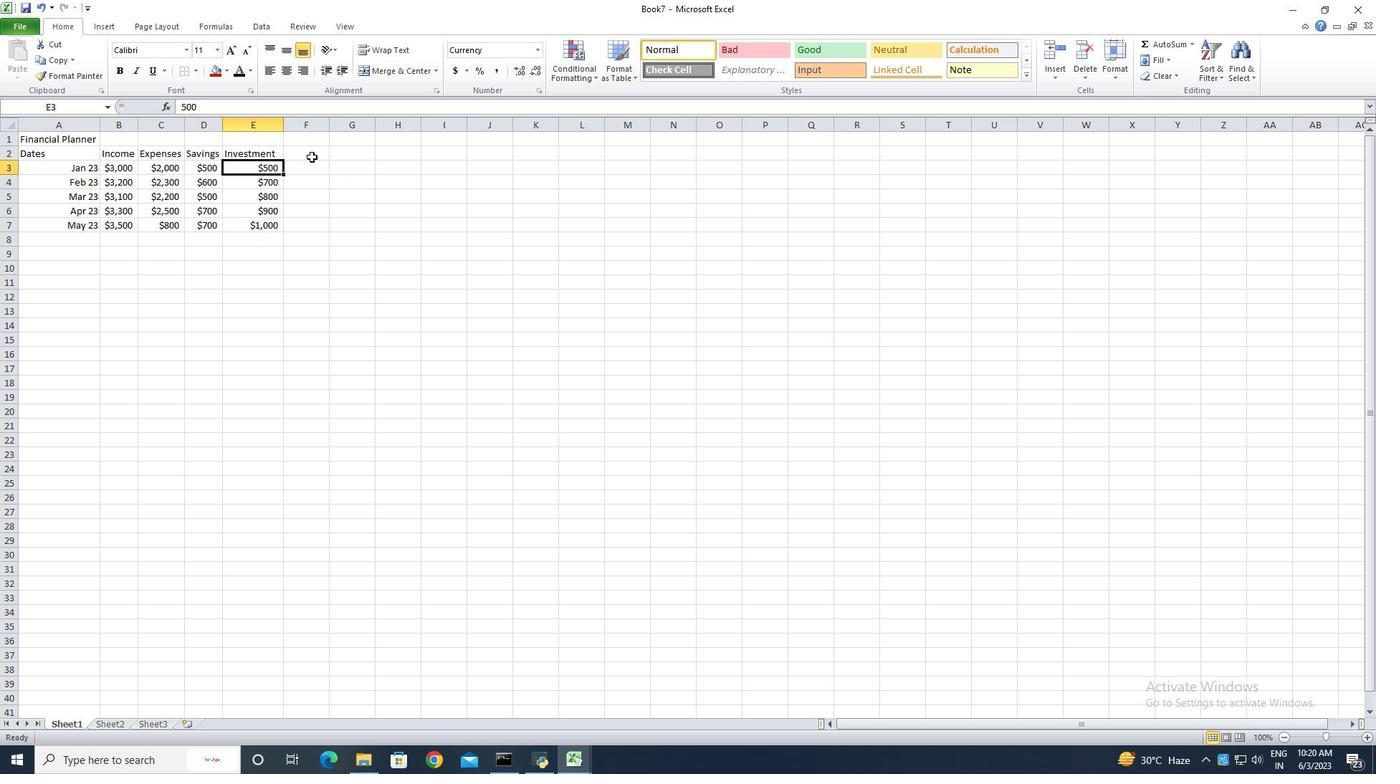 
Action: Key pressed <Key.shift><Key.shift><Key.shift><Key.shift><Key.shift>Net<Key.space><Key.shift><Key.shift><Key.shift><Key.shift><Key.shift>Saving<Key.enter><Key.shift><Key.shift><Key.shift><Key.shift><Key.shift><Key.shift><Key.shift><Key.shift><Key.shift><Key.shift><Key.shift><Key.shift><Key.shift><Key.shift><Key.shift>$<Key.shift>!000<Key.backspace><Key.backspace><Key.backspace><Key.backspace>1000<Key.enter><Key.shift><Key.shift><Key.shift><Key.shift><Key.shift><Key.shift><Key.shift><Key.shift><Key.shift><Key.shift><Key.shift>$<Key.shift>1200<Key.enter><Key.shift><Key.shift><Key.shift><Key.shift><Key.shift><Key.shift><Key.shift><Key.shift><Key.shift><Key.shift><Key.shift><Key.shift><Key.shift><Key.shift><Key.shift><Key.shift><Key.shift><Key.shift><Key.shift><Key.shift><Key.shift>$900<Key.enter><Key.shift><Key.shift><Key.shift><Key.shift>$800<Key.enter><Key.shift><Key.shift><Key.shift><Key.shift><Key.shift><Key.shift><Key.shift><Key.shift><Key.shift><Key.shift><Key.shift><Key.shift><Key.shift><Key.shift><Key.shift>$700<Key.enter>
Screenshot: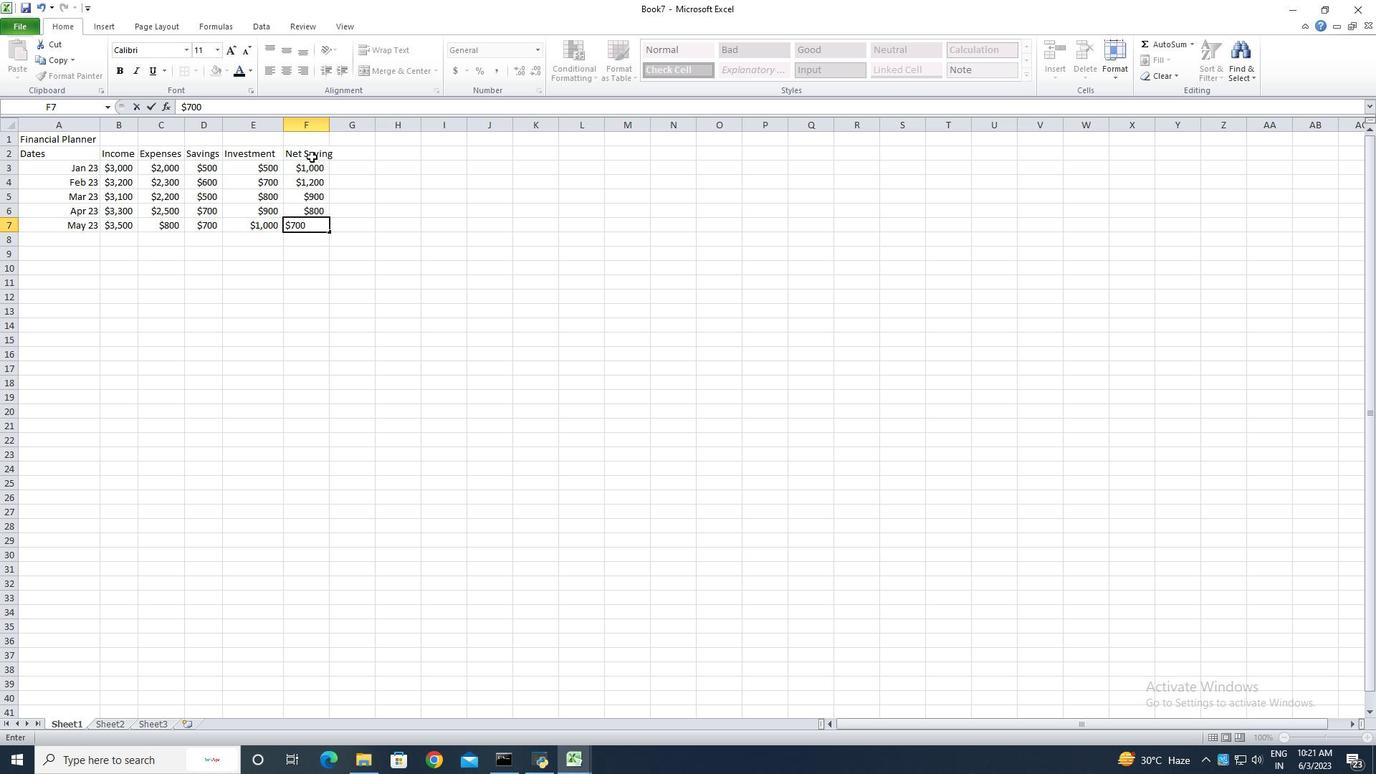 
Action: Mouse moved to (75, 141)
Screenshot: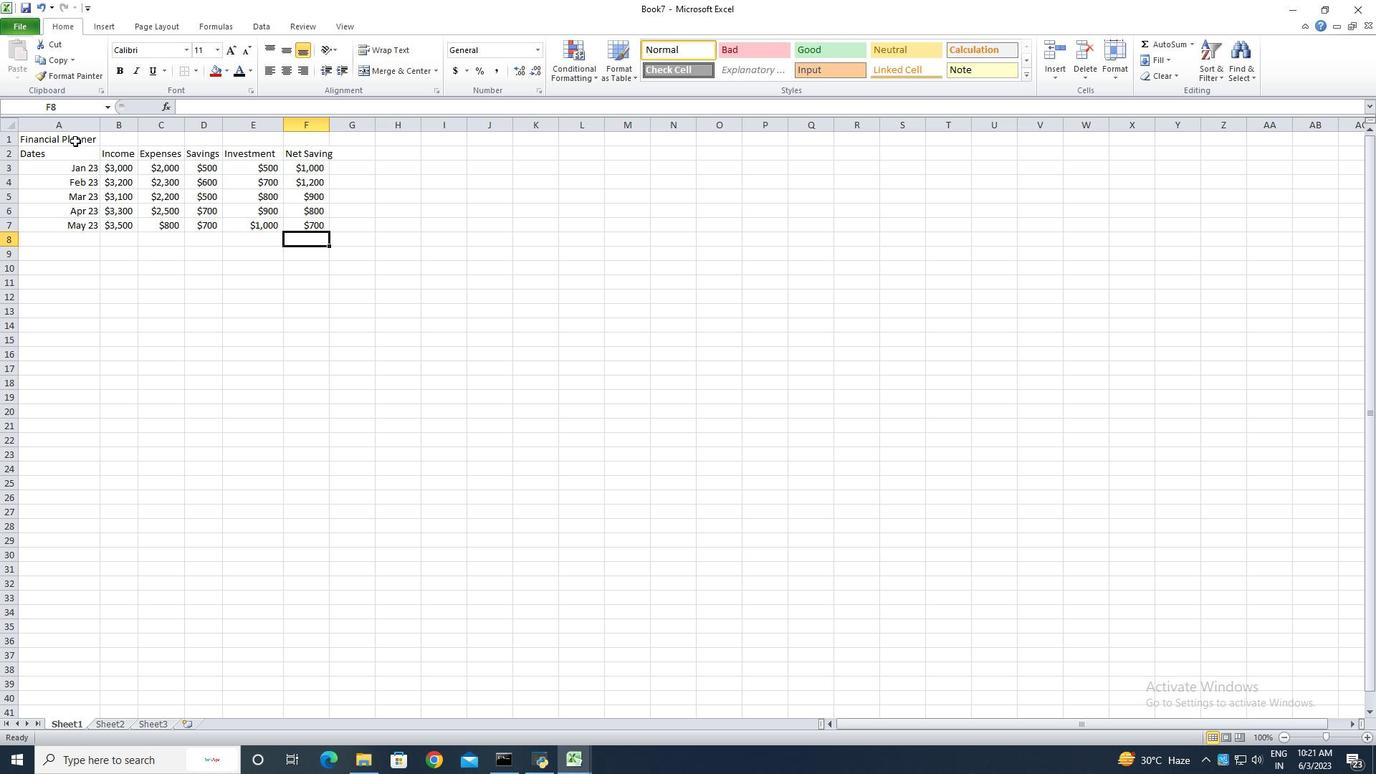 
Action: Mouse pressed left at (75, 141)
Screenshot: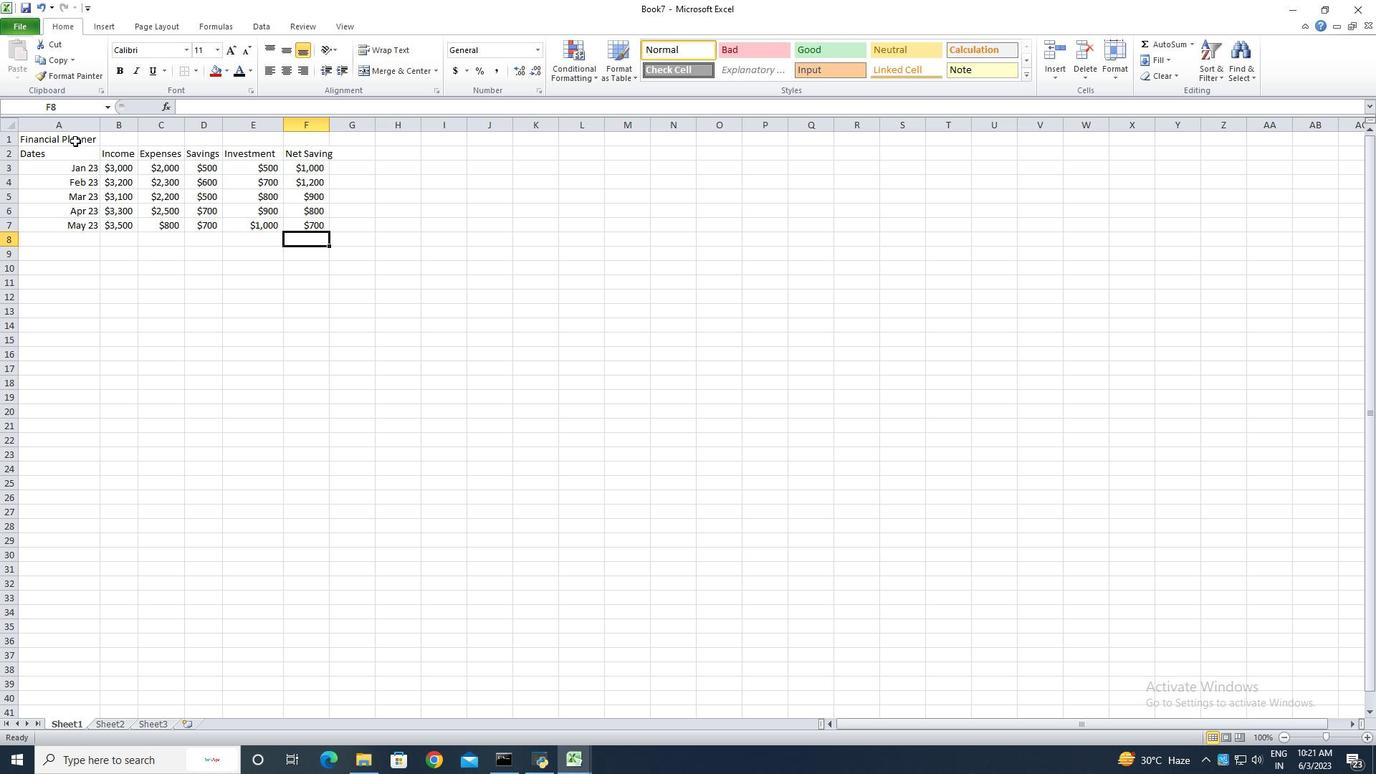 
Action: Mouse moved to (390, 69)
Screenshot: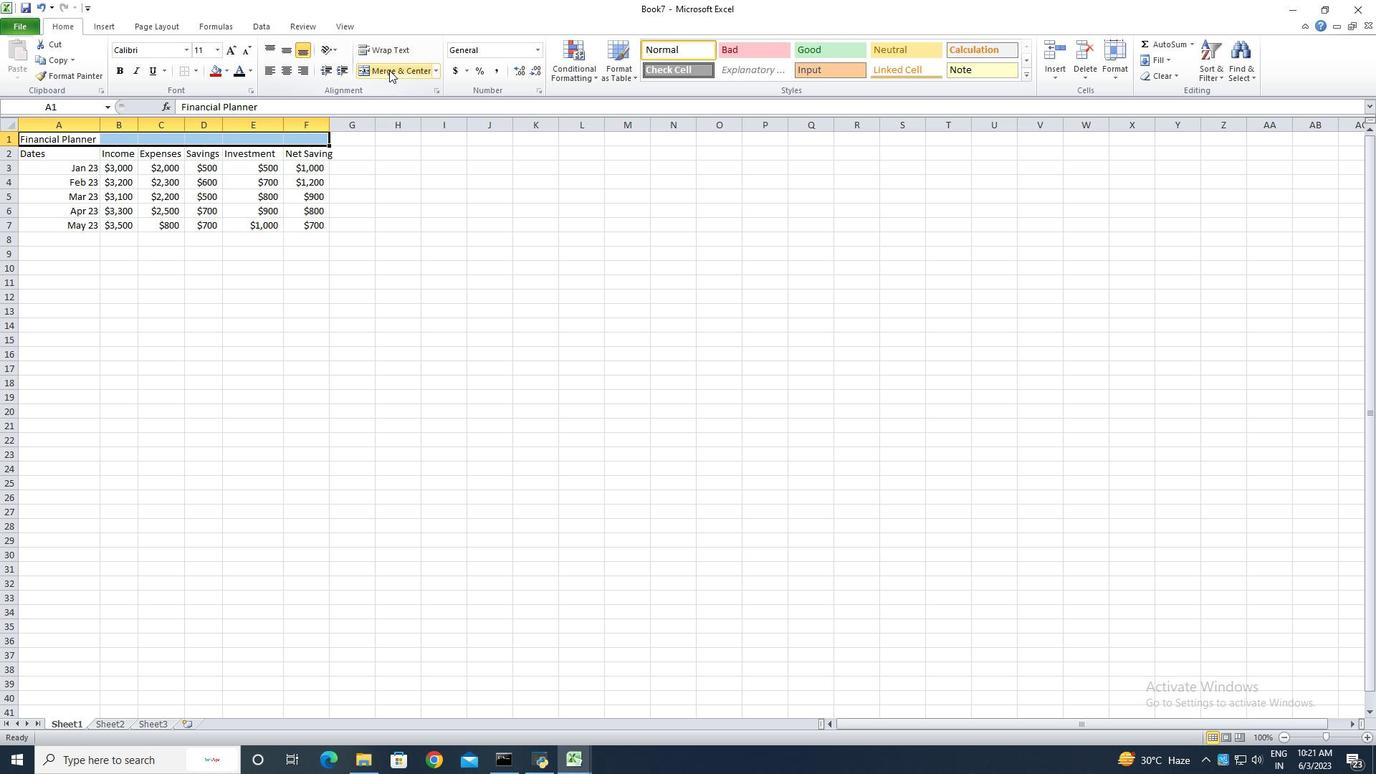 
Action: Mouse pressed left at (390, 69)
Screenshot: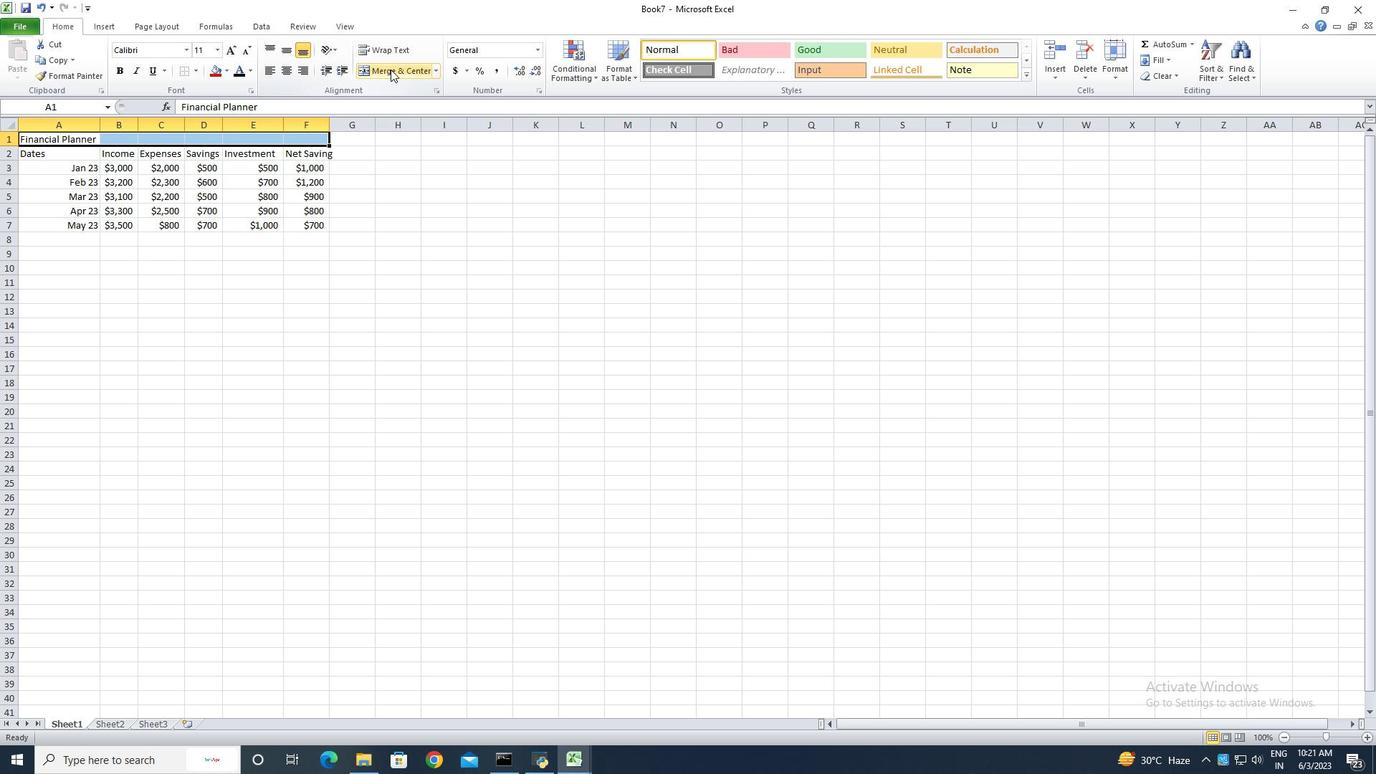 
Action: Mouse moved to (243, 269)
Screenshot: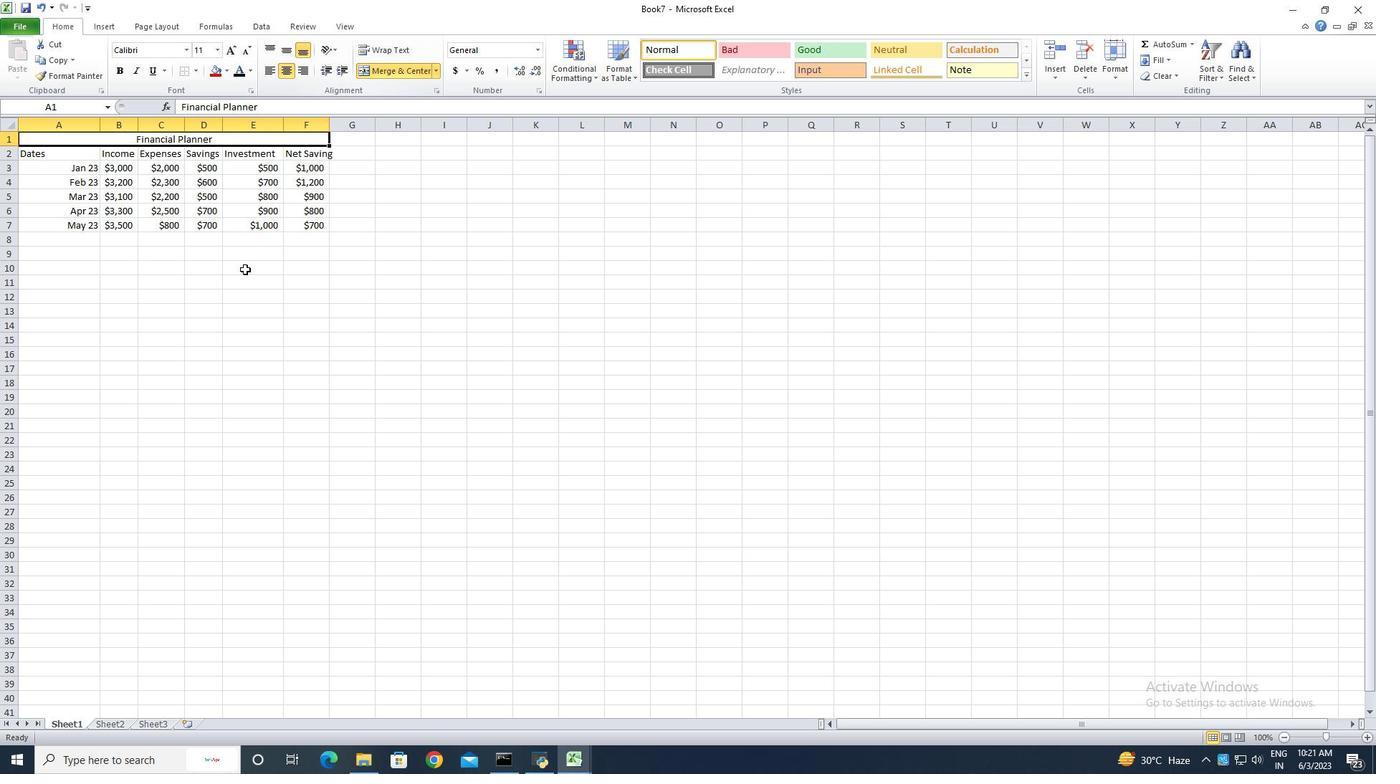 
Action: Mouse pressed left at (243, 269)
Screenshot: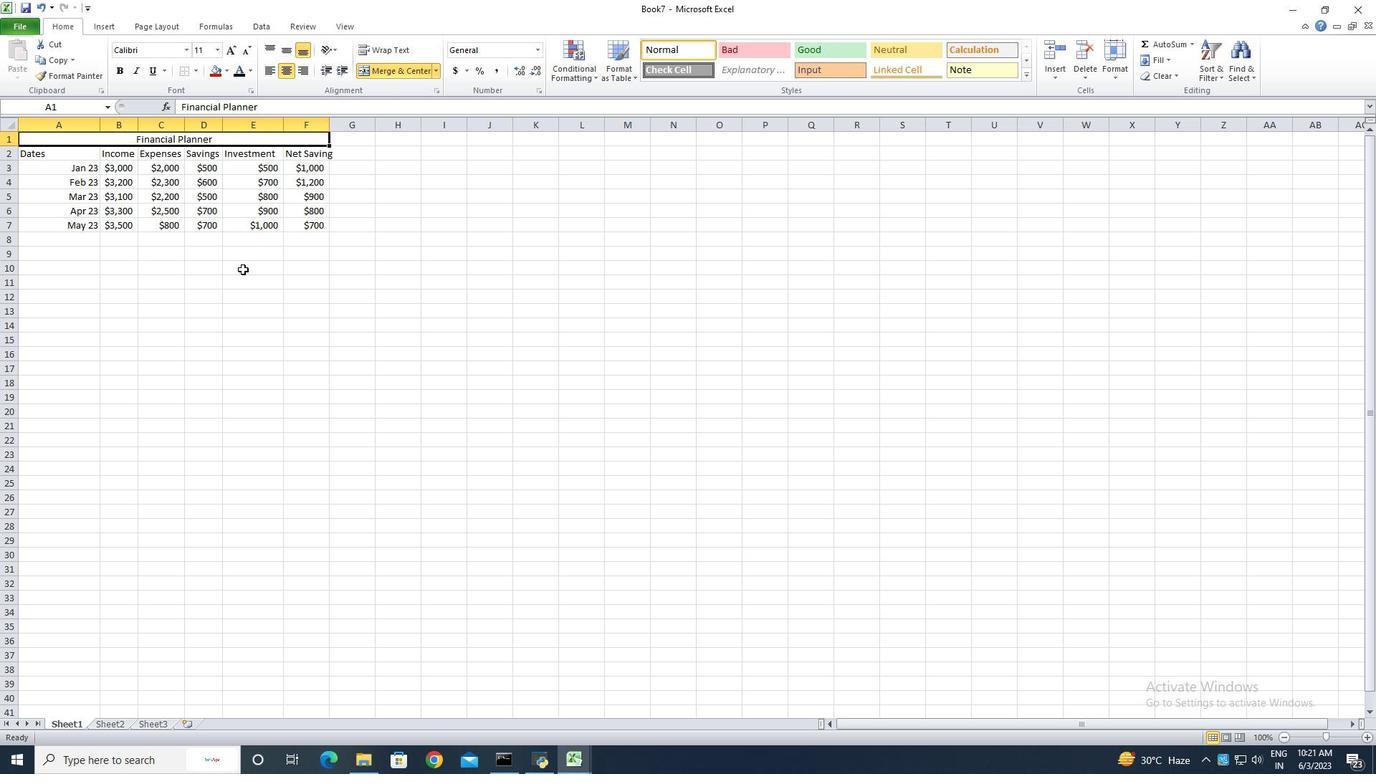 
Action: Mouse moved to (329, 128)
Screenshot: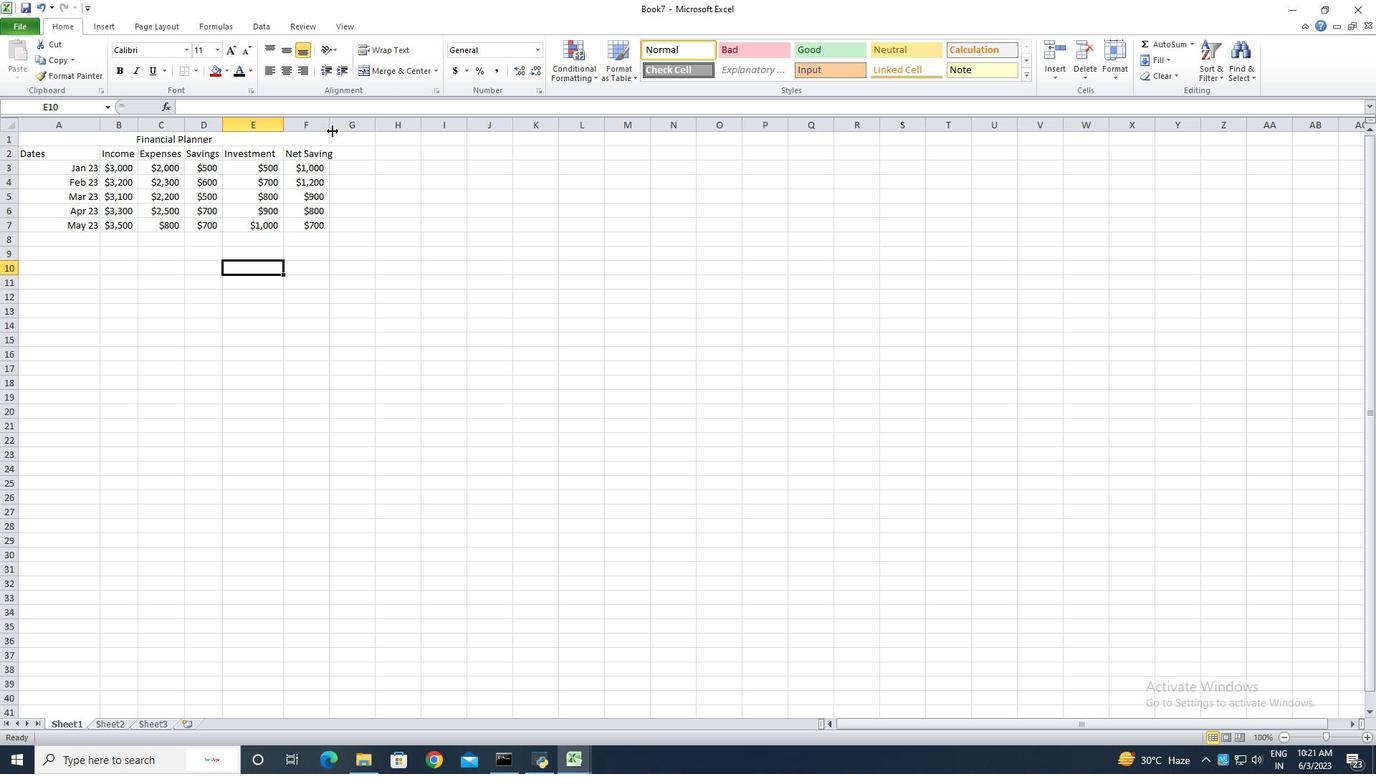 
Action: Mouse pressed left at (329, 128)
Screenshot: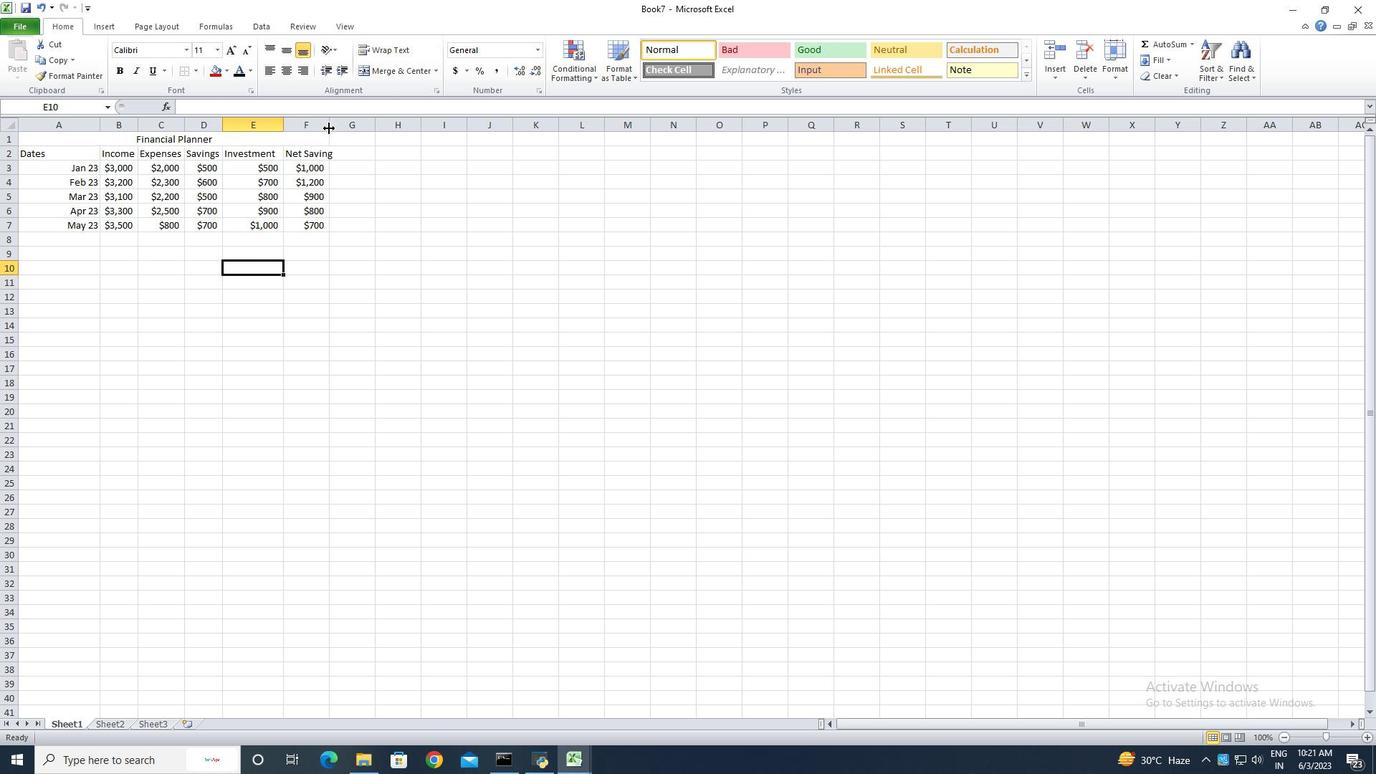
Action: Mouse pressed left at (329, 128)
Screenshot: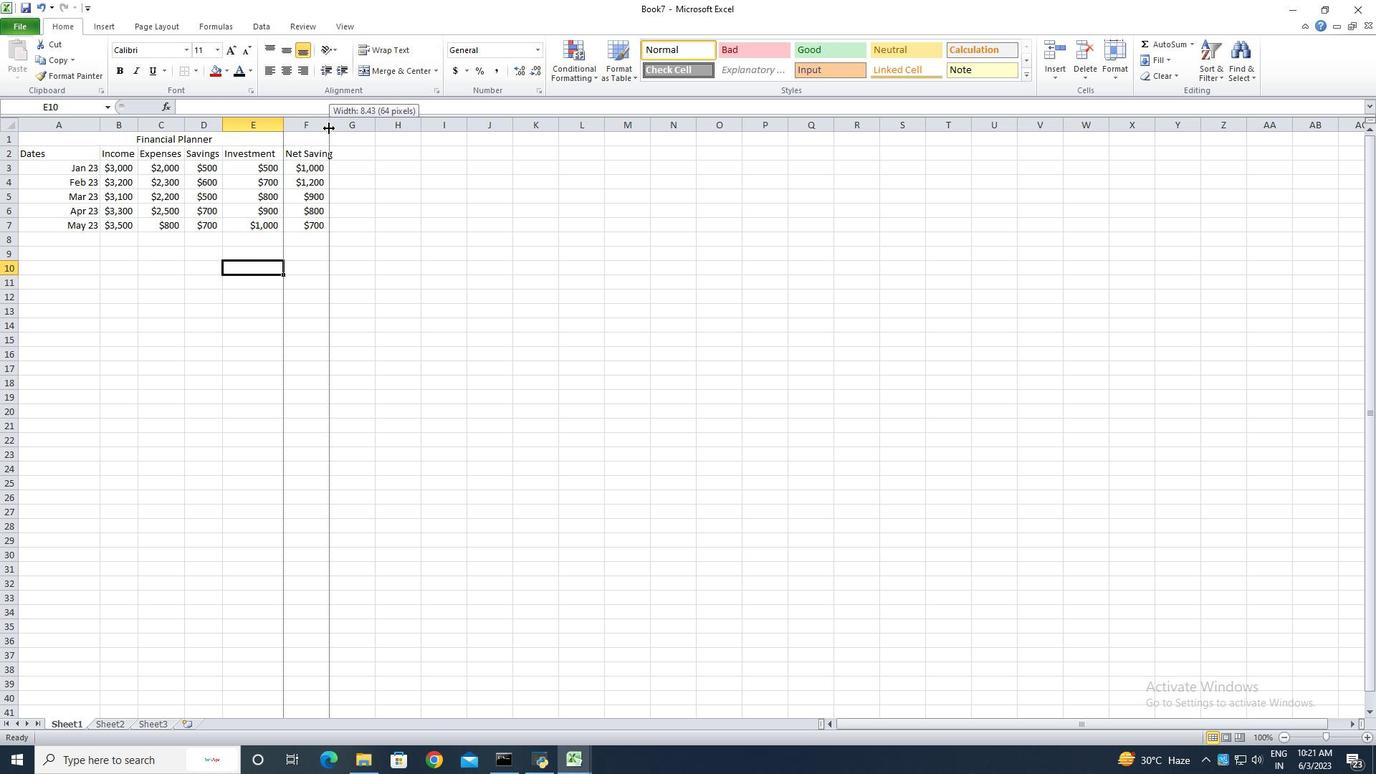 
Action: Mouse moved to (20, 26)
Screenshot: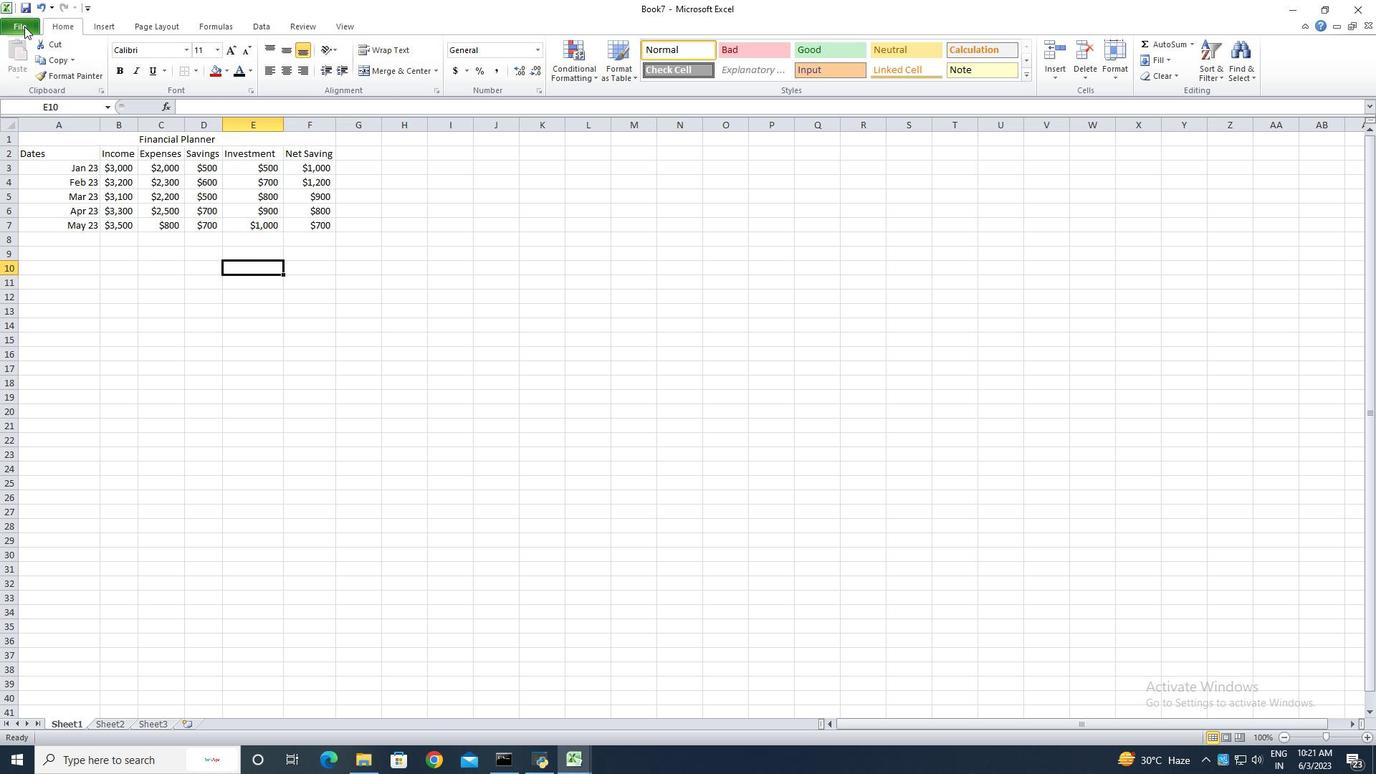 
Action: Mouse pressed left at (20, 26)
Screenshot: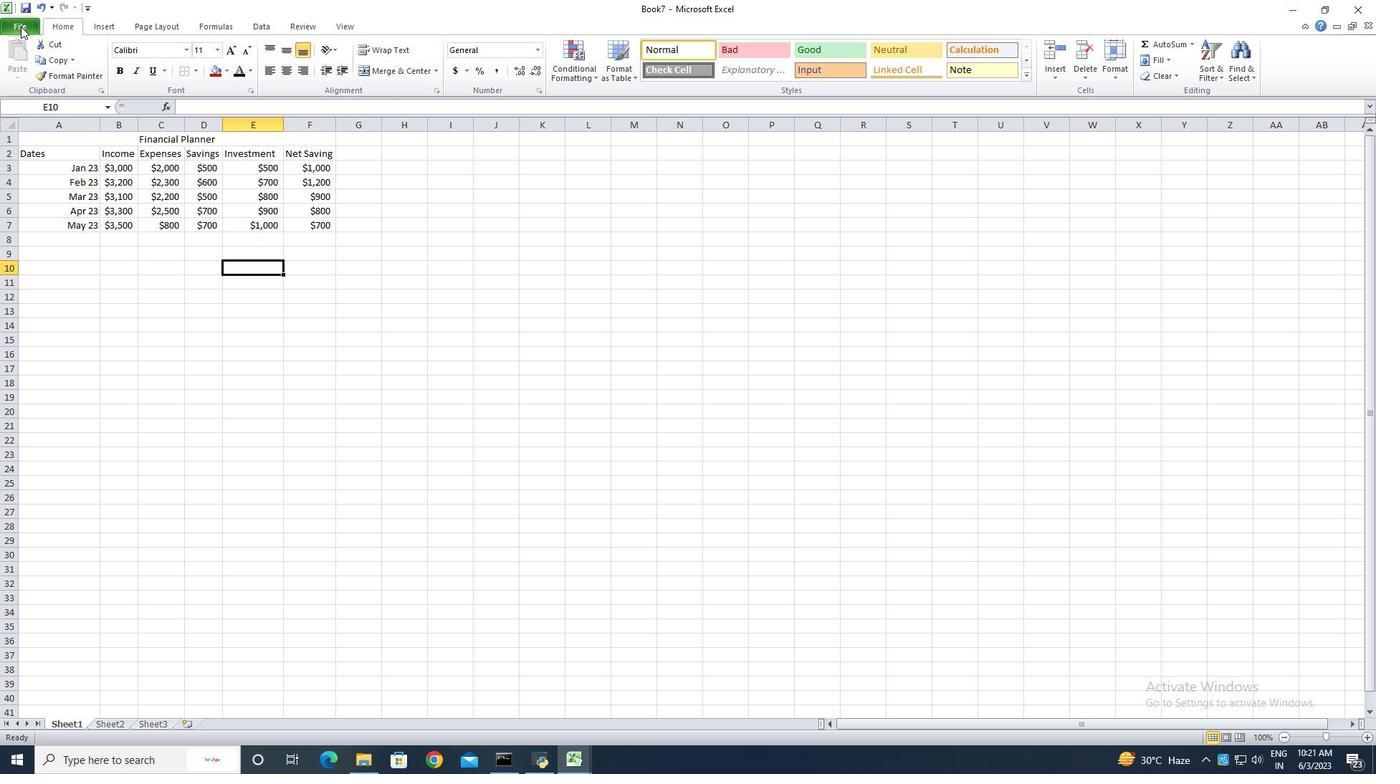 
Action: Mouse moved to (49, 67)
Screenshot: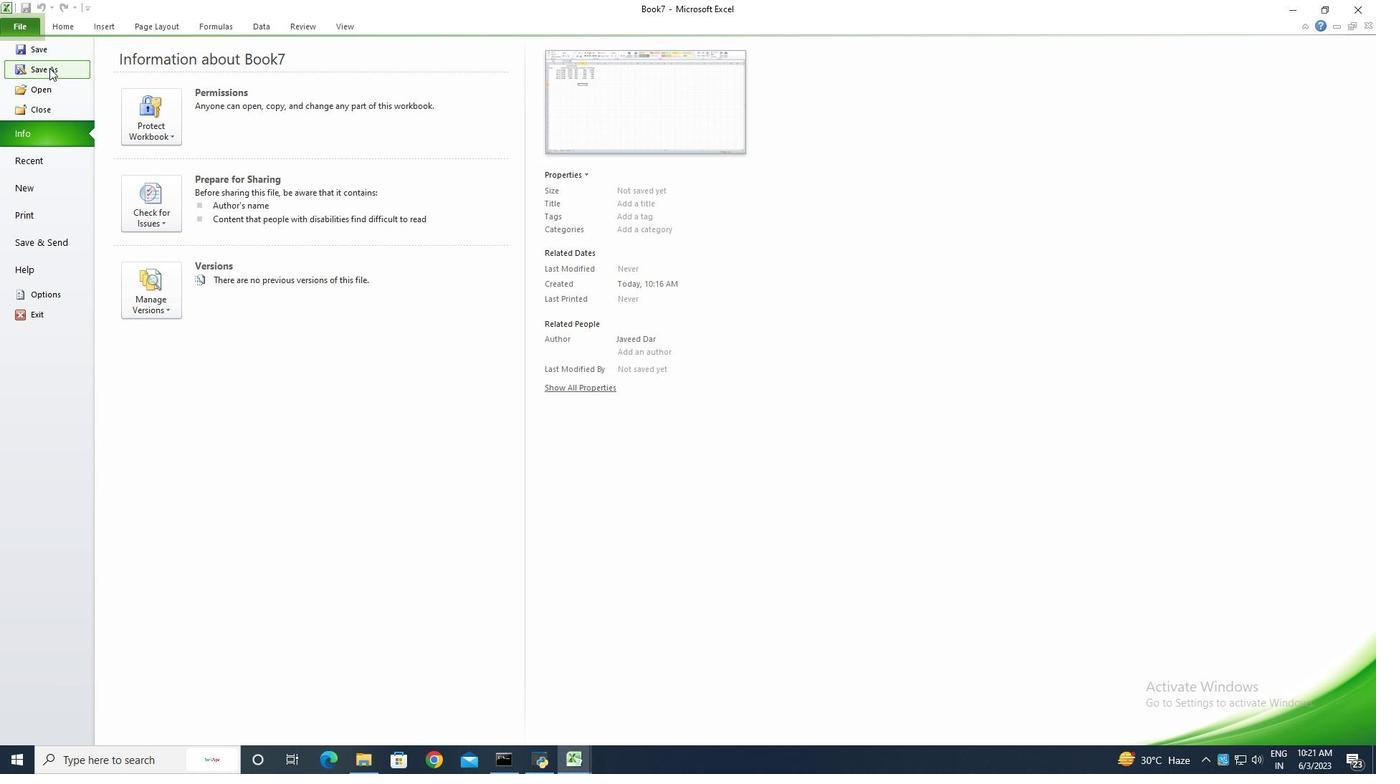 
Action: Mouse pressed left at (49, 67)
Screenshot: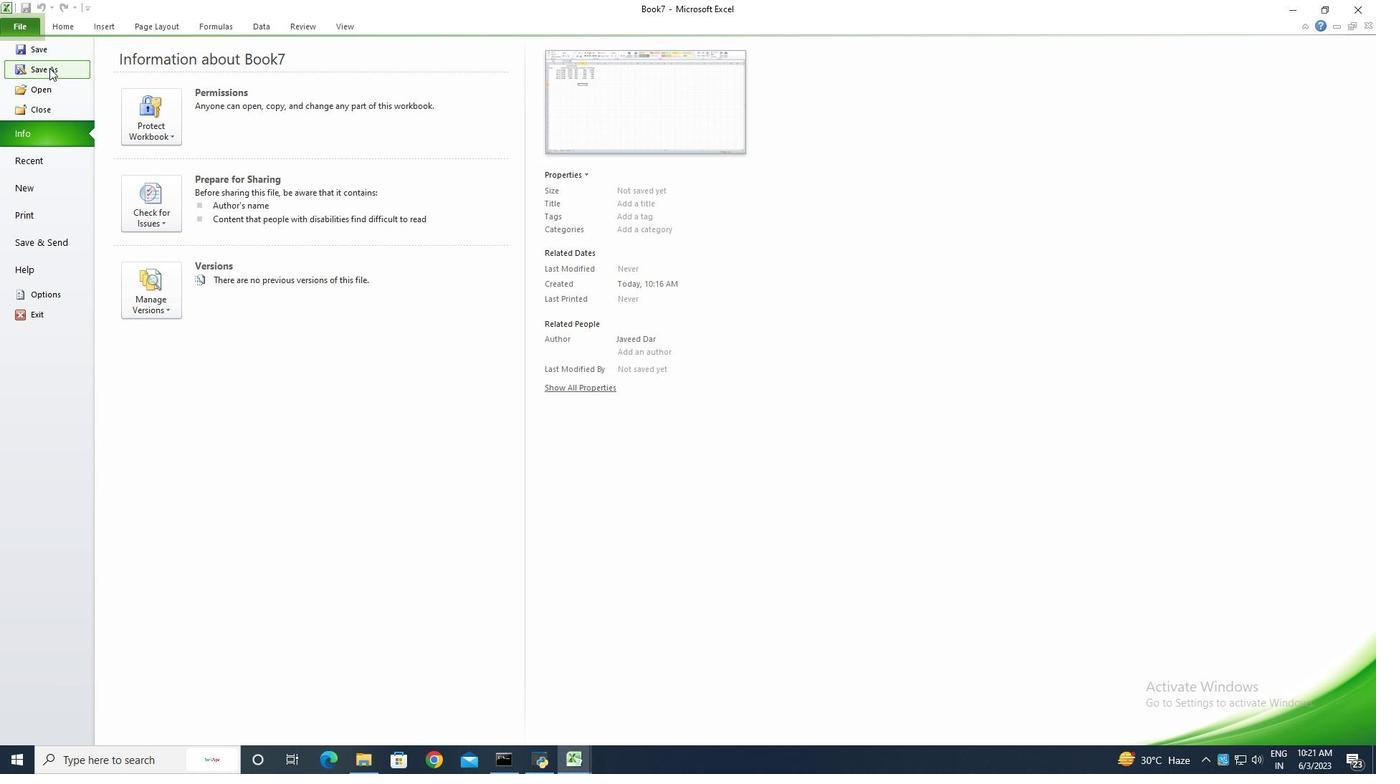 
Action: Mouse moved to (129, 132)
Screenshot: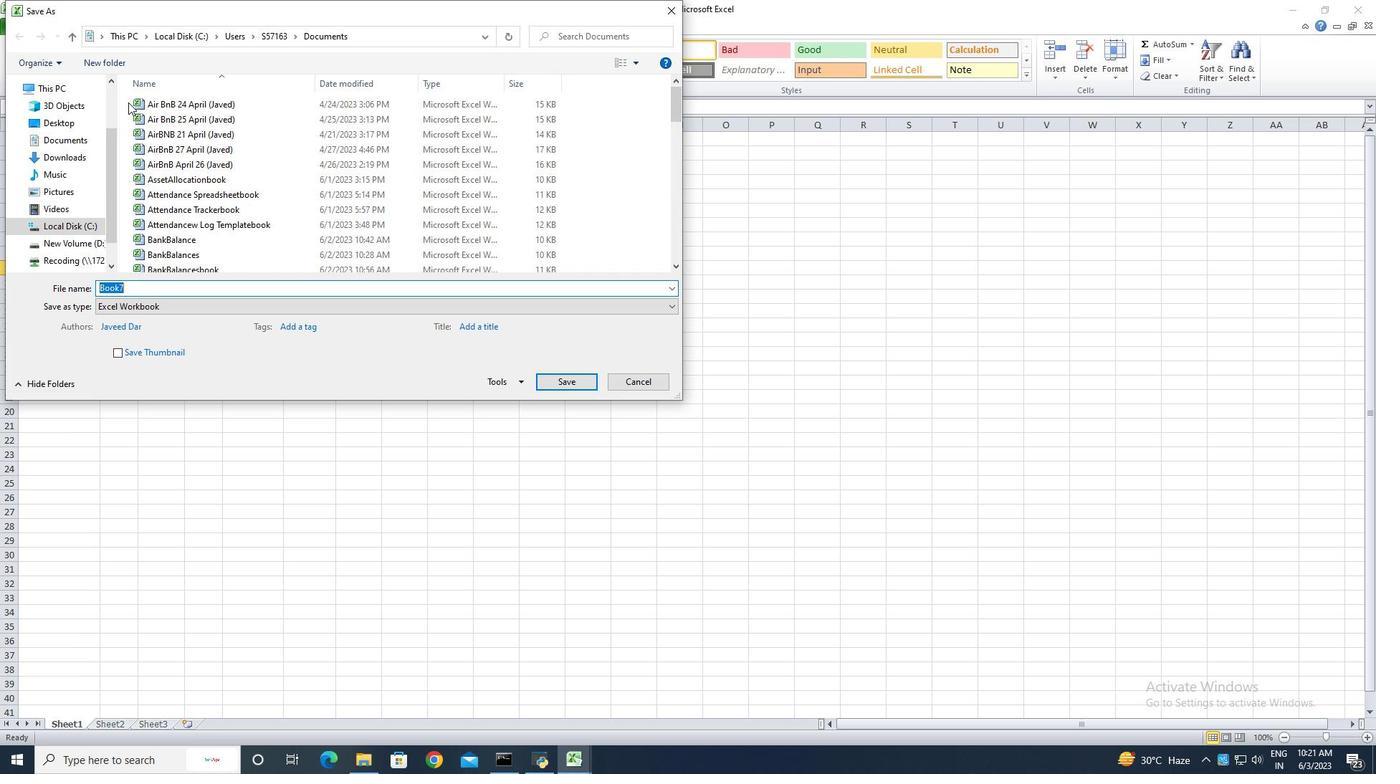 
Action: Key pressed <Key.backspace><Key.shift><Key.shift>Budgett<Key.backspace><Key.shift>Track<Key.space>logbookbook
Screenshot: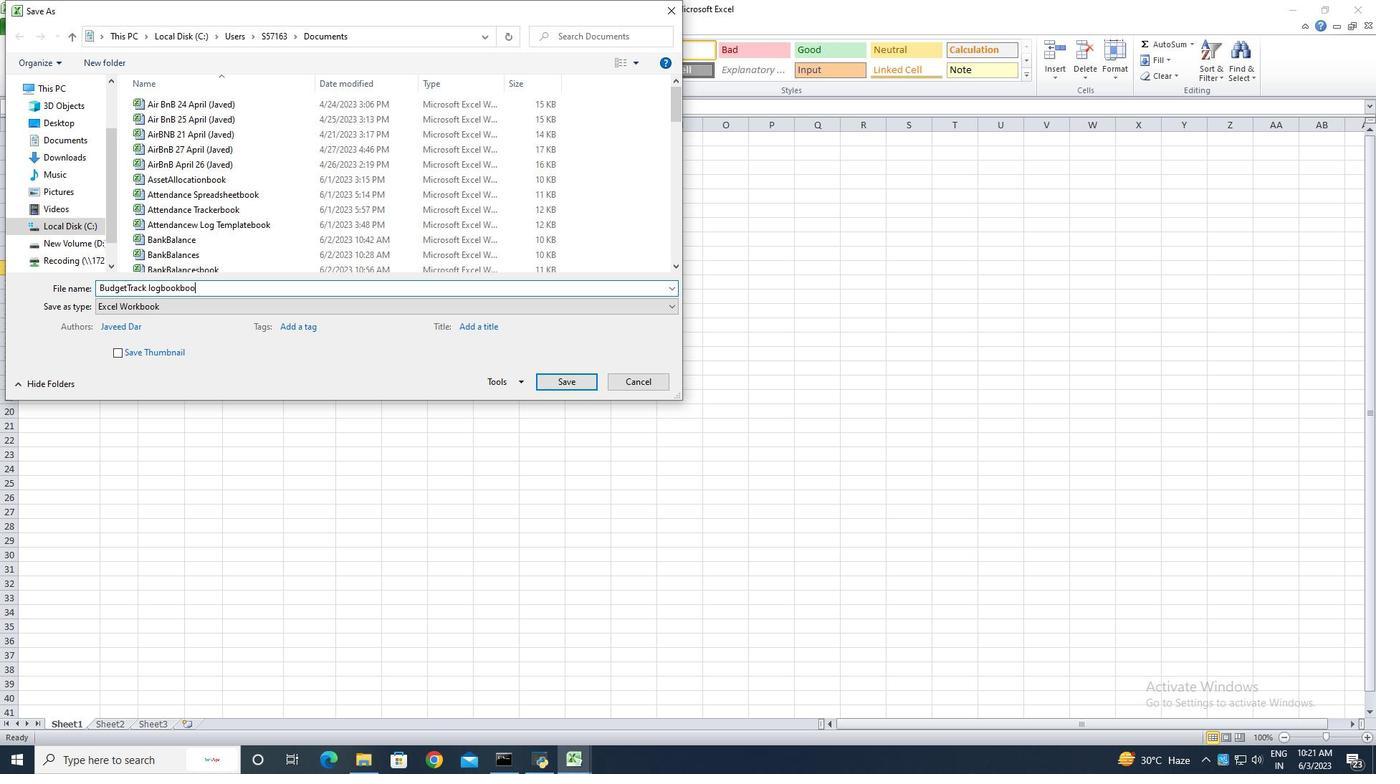 
Action: Mouse moved to (548, 379)
Screenshot: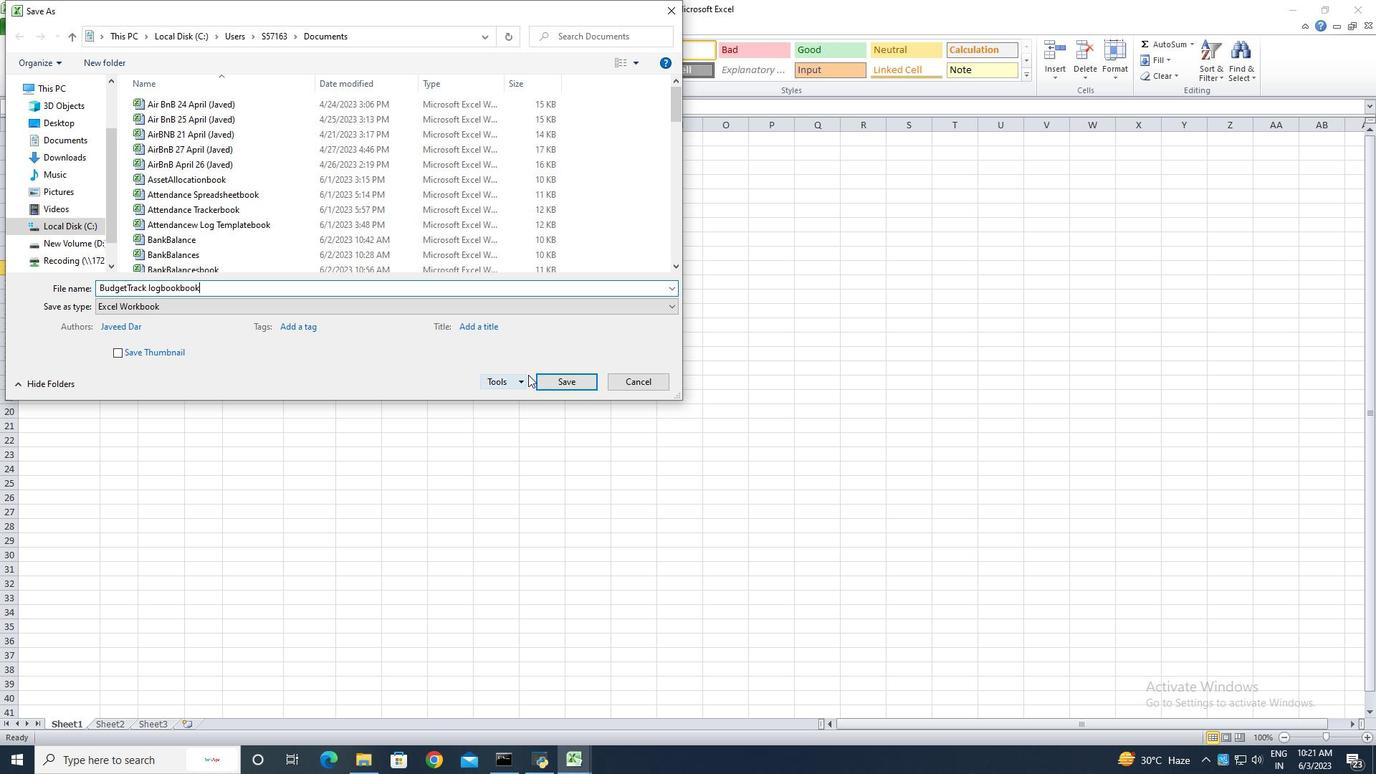 
Action: Mouse pressed left at (548, 379)
Screenshot: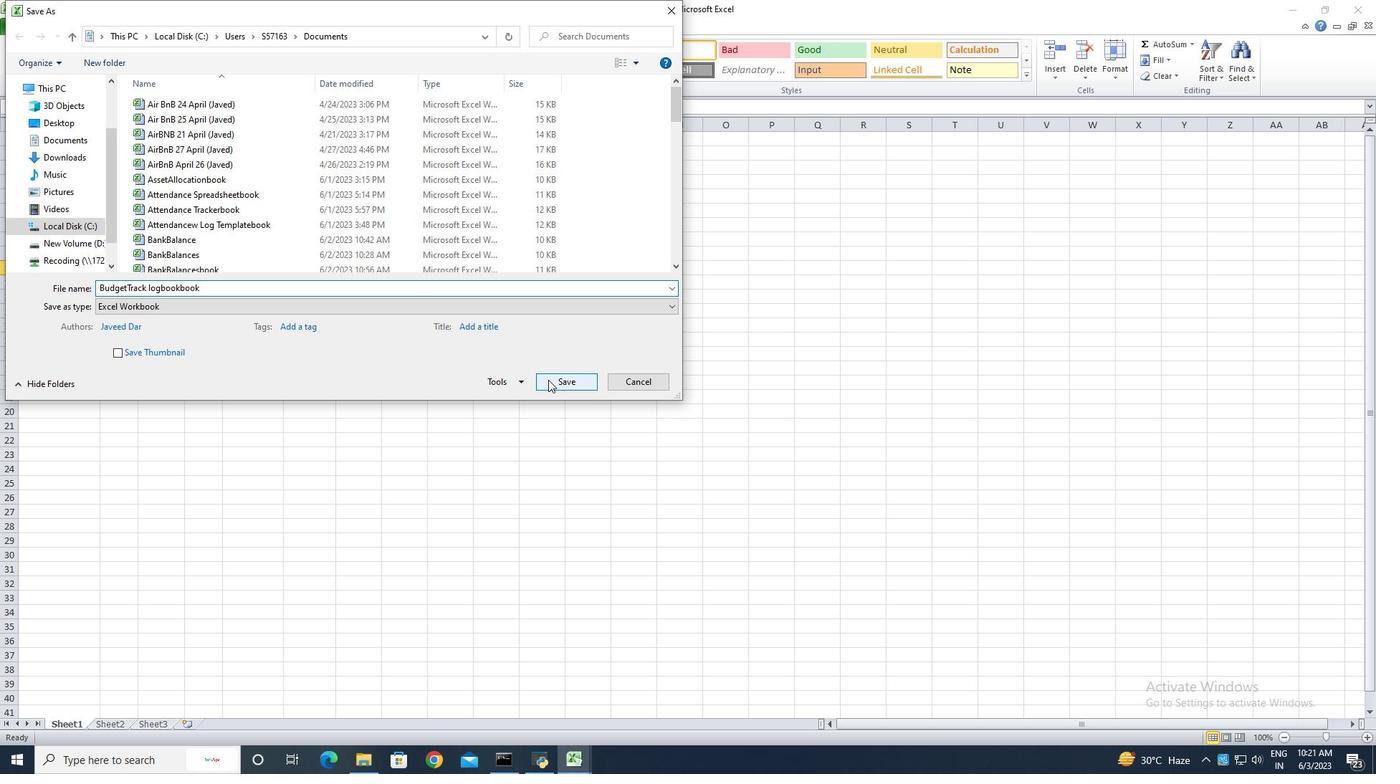 
Action: Mouse moved to (374, 337)
Screenshot: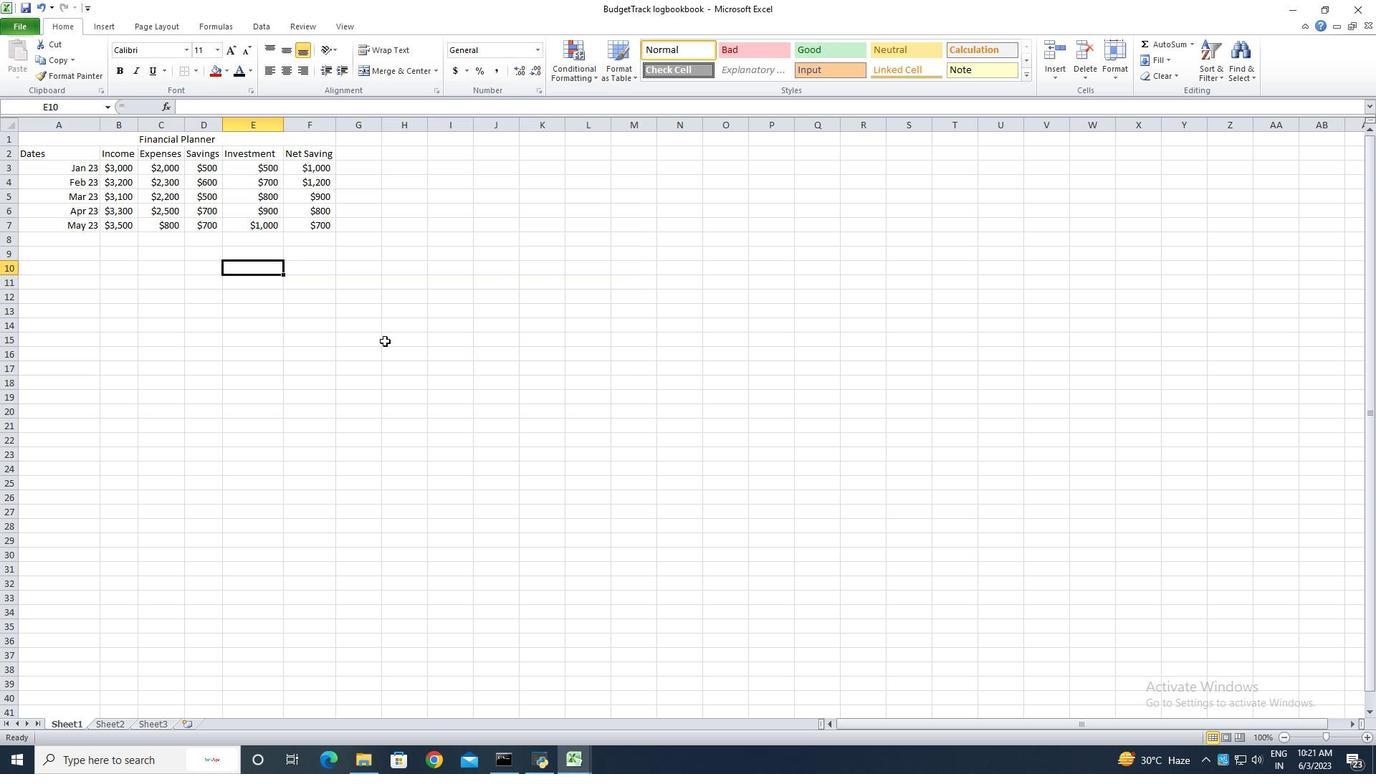
